 Task: Buy 5 Whisks from Cooking Utensils section under best seller category for shipping address: Jon Parker, 4213 Skips Lane, Phoenix, Arizona 85012, Cell Number 9285042162. Pay from credit card ending with 9757, CVV 798
Action: Mouse moved to (198, 97)
Screenshot: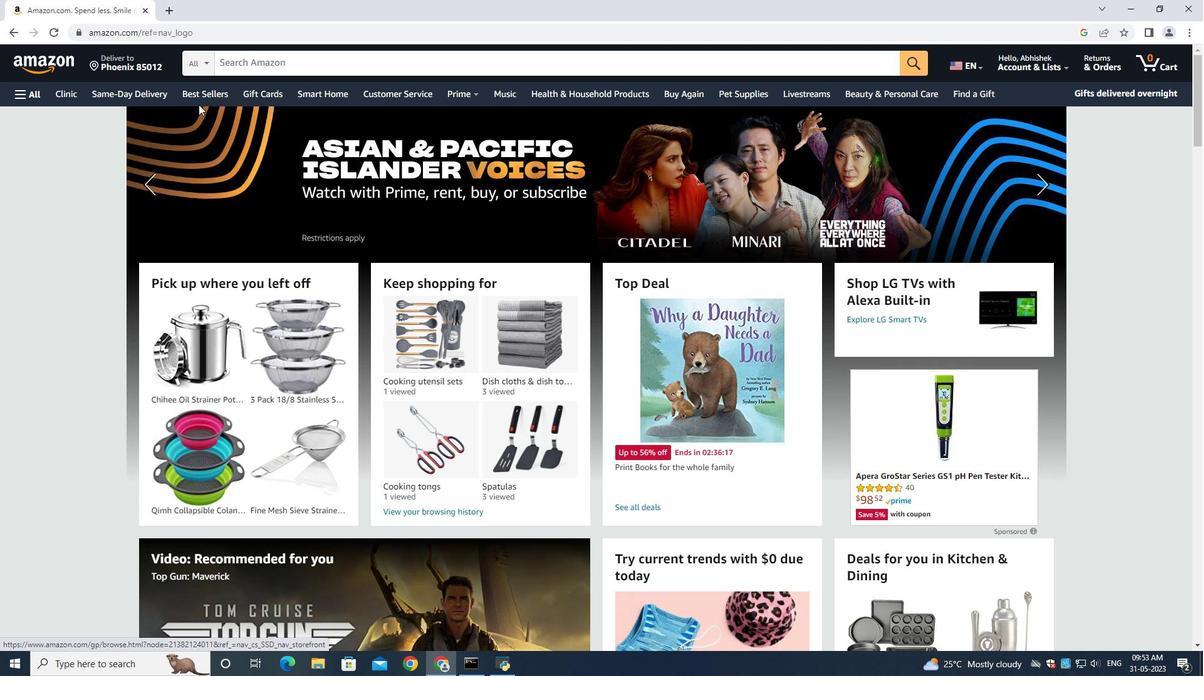 
Action: Mouse pressed left at (198, 97)
Screenshot: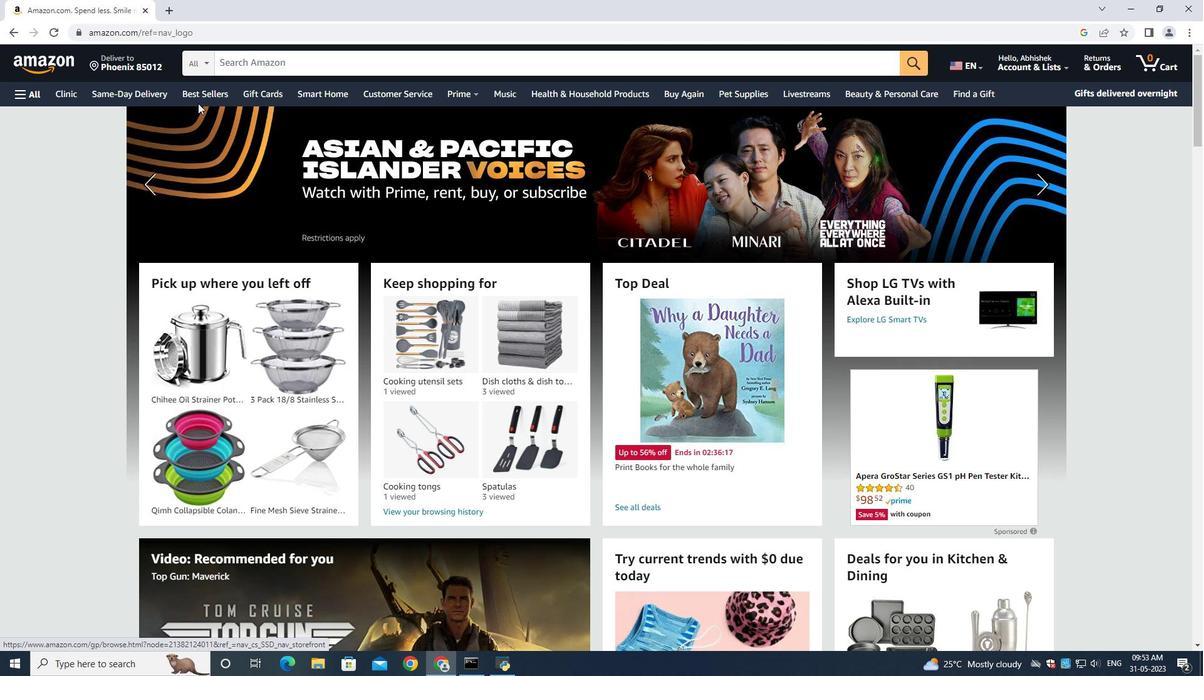 
Action: Mouse moved to (255, 64)
Screenshot: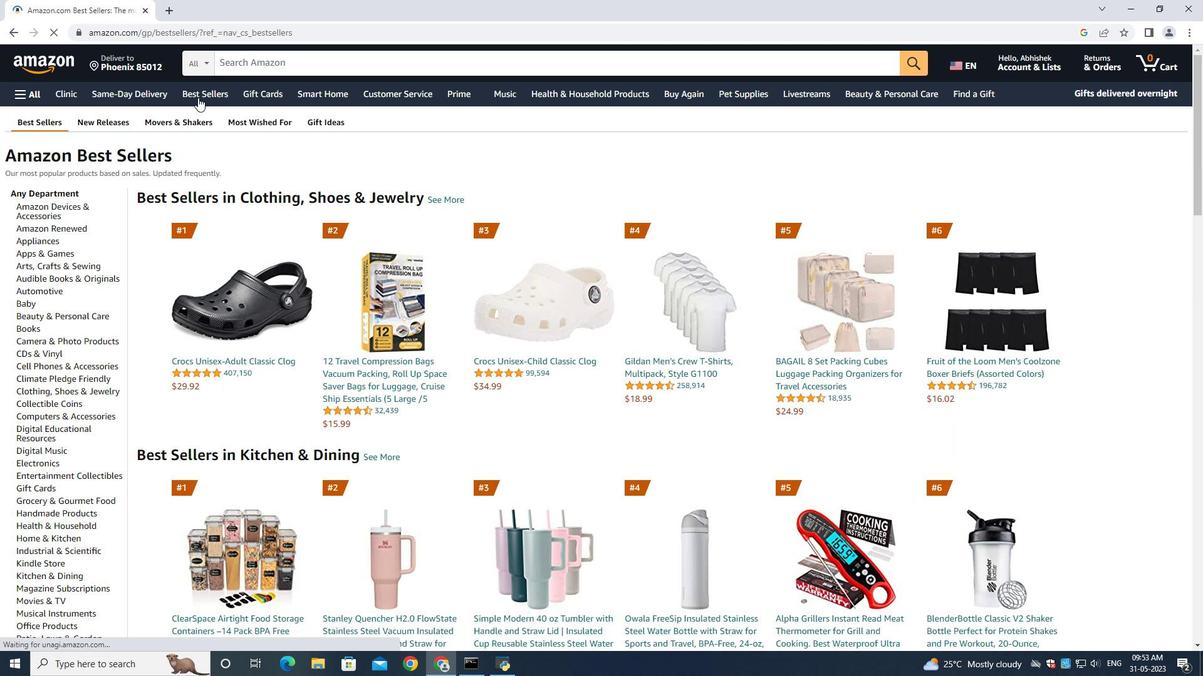 
Action: Mouse pressed left at (255, 64)
Screenshot: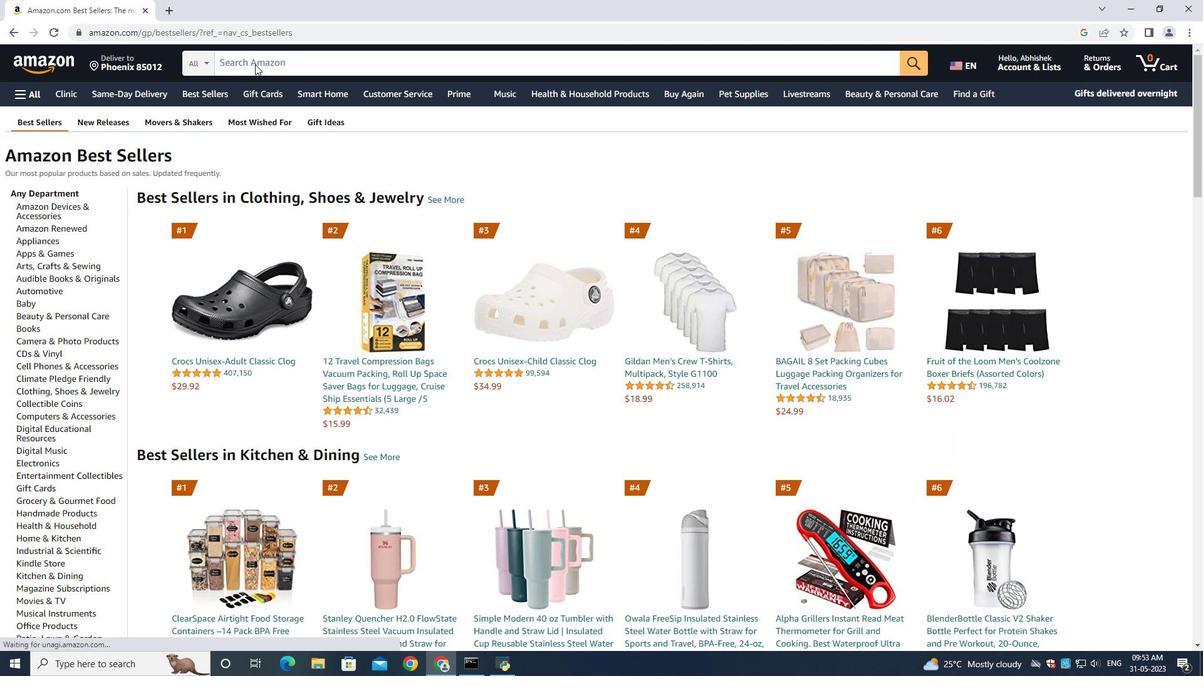 
Action: Key pressed <Key.shift>Whisks<Key.space><Key.shift><Key.enter>
Screenshot: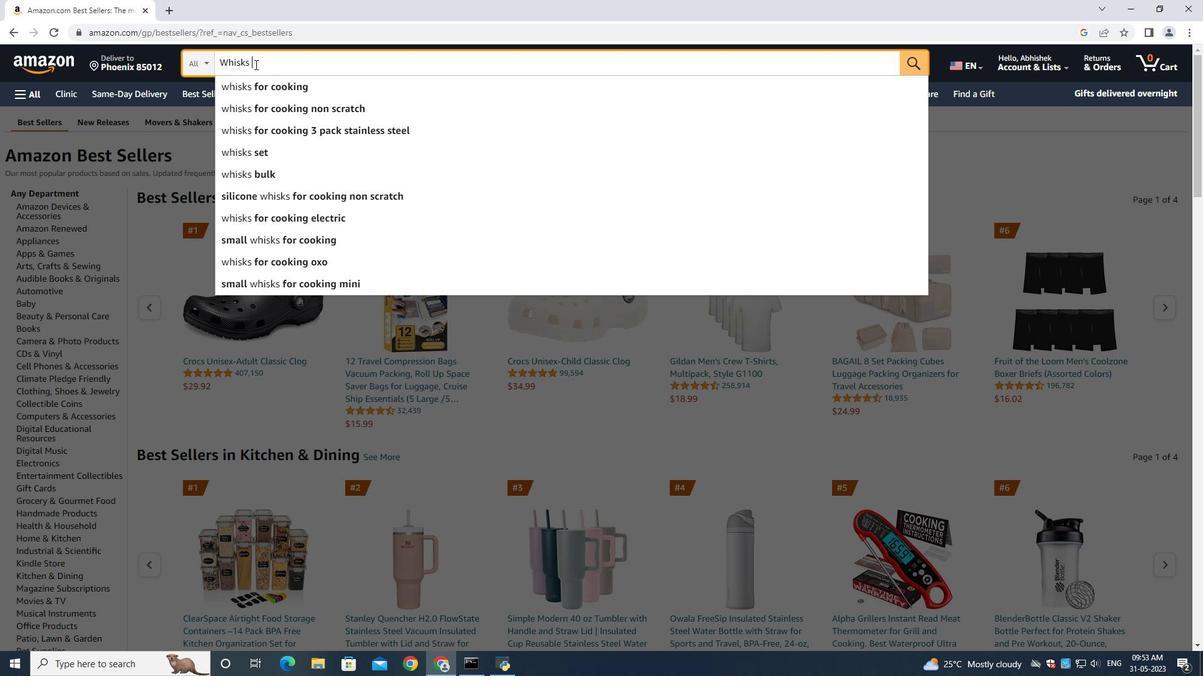 
Action: Mouse moved to (71, 293)
Screenshot: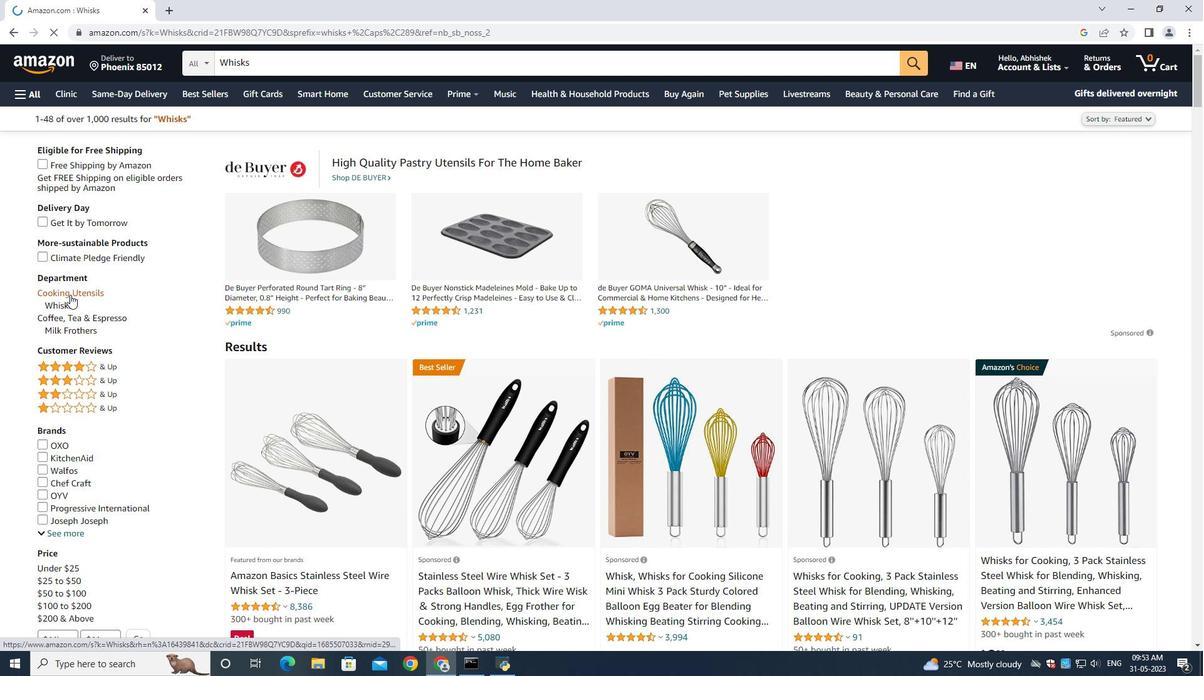 
Action: Mouse pressed left at (71, 293)
Screenshot: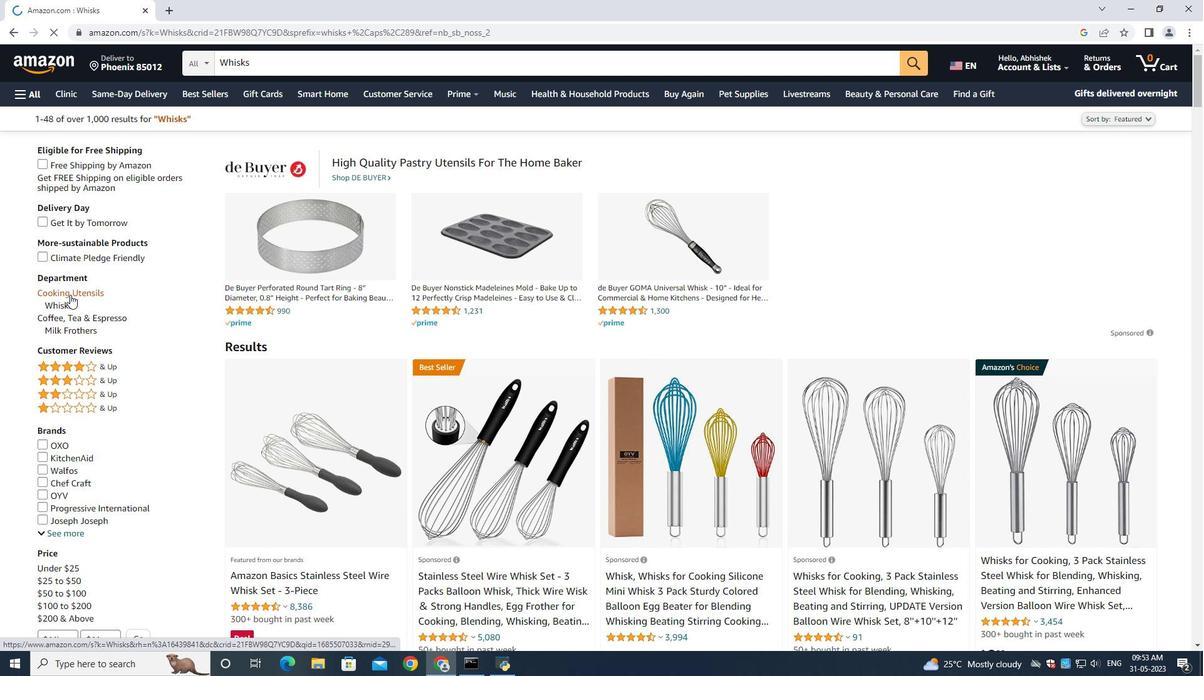 
Action: Mouse moved to (696, 444)
Screenshot: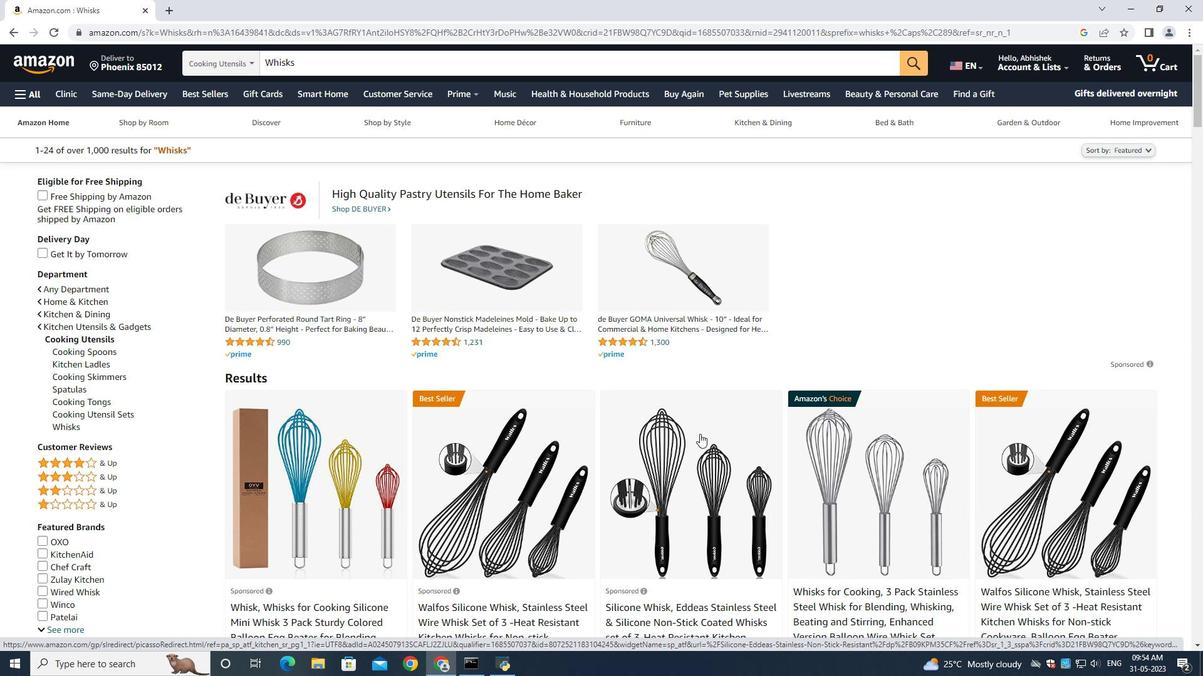 
Action: Mouse scrolled (696, 443) with delta (0, 0)
Screenshot: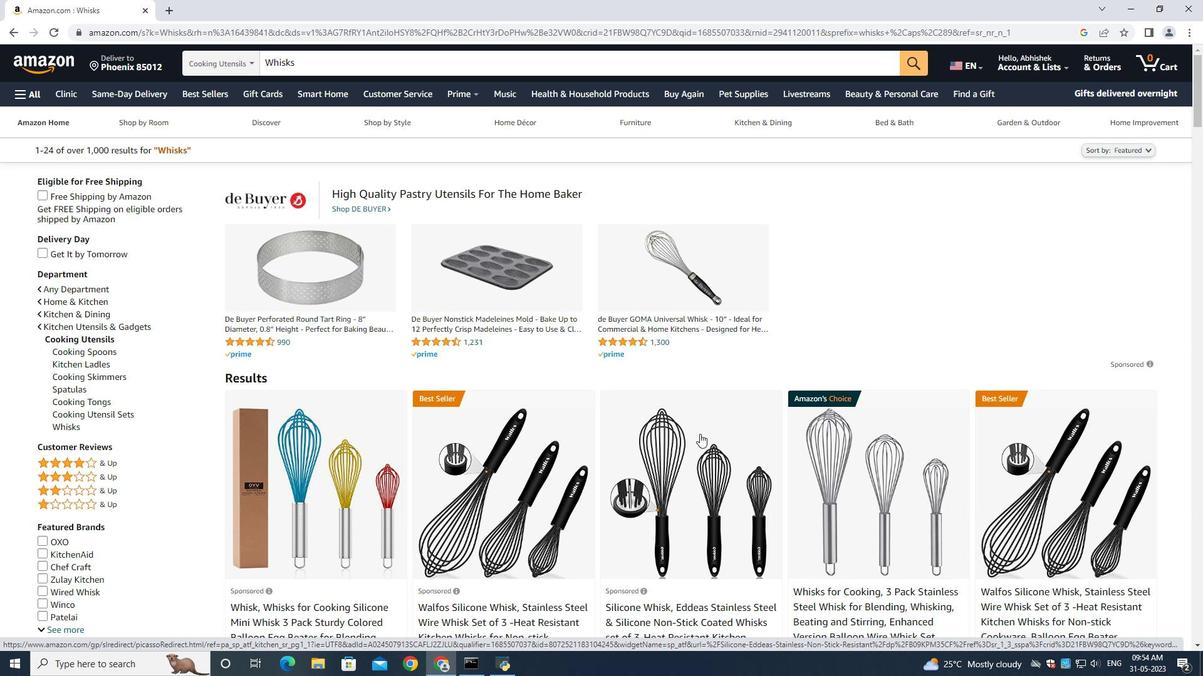 
Action: Mouse moved to (696, 444)
Screenshot: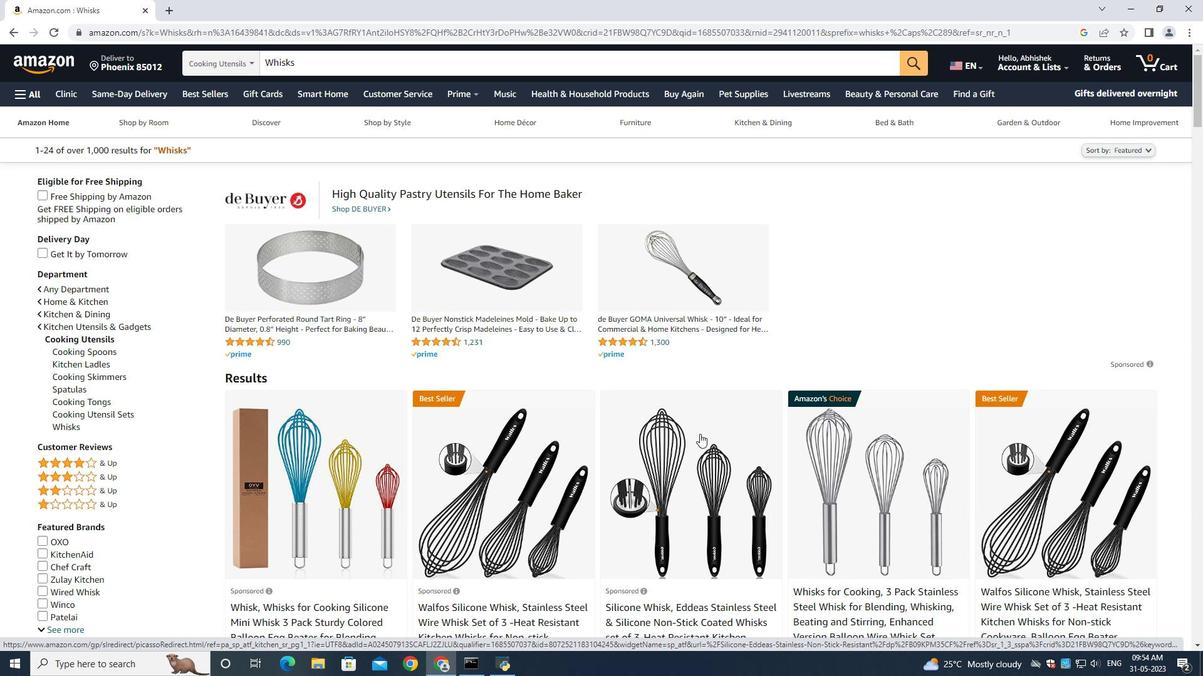 
Action: Mouse scrolled (696, 444) with delta (0, 0)
Screenshot: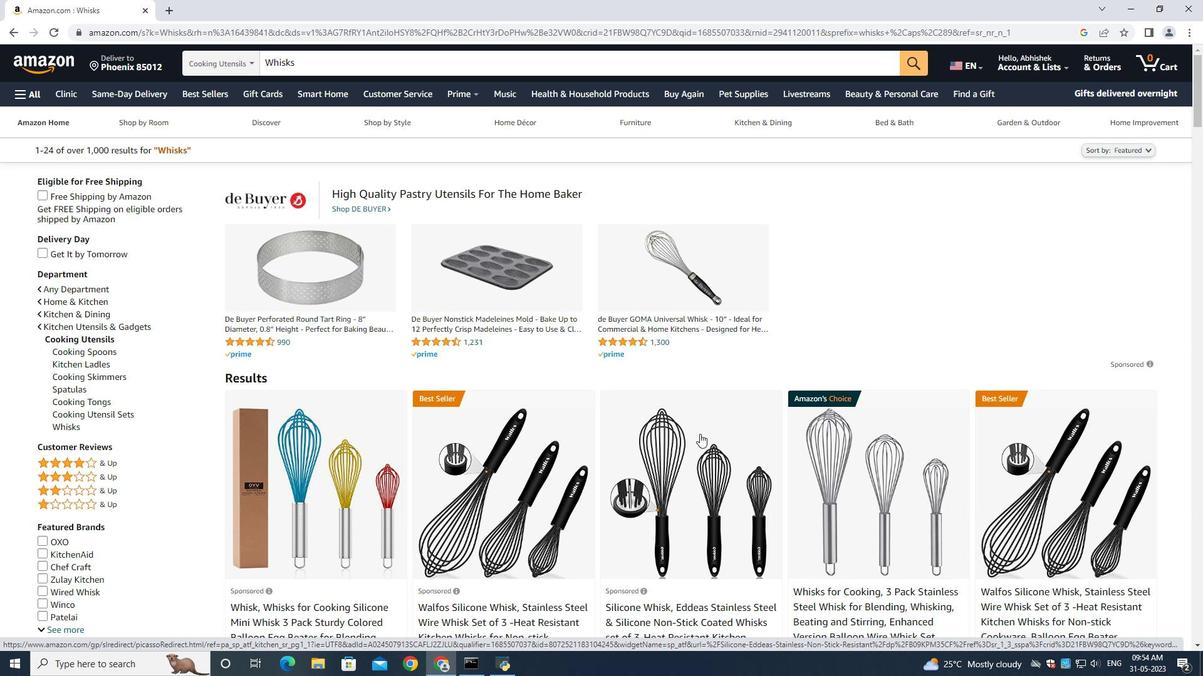
Action: Mouse scrolled (696, 444) with delta (0, 0)
Screenshot: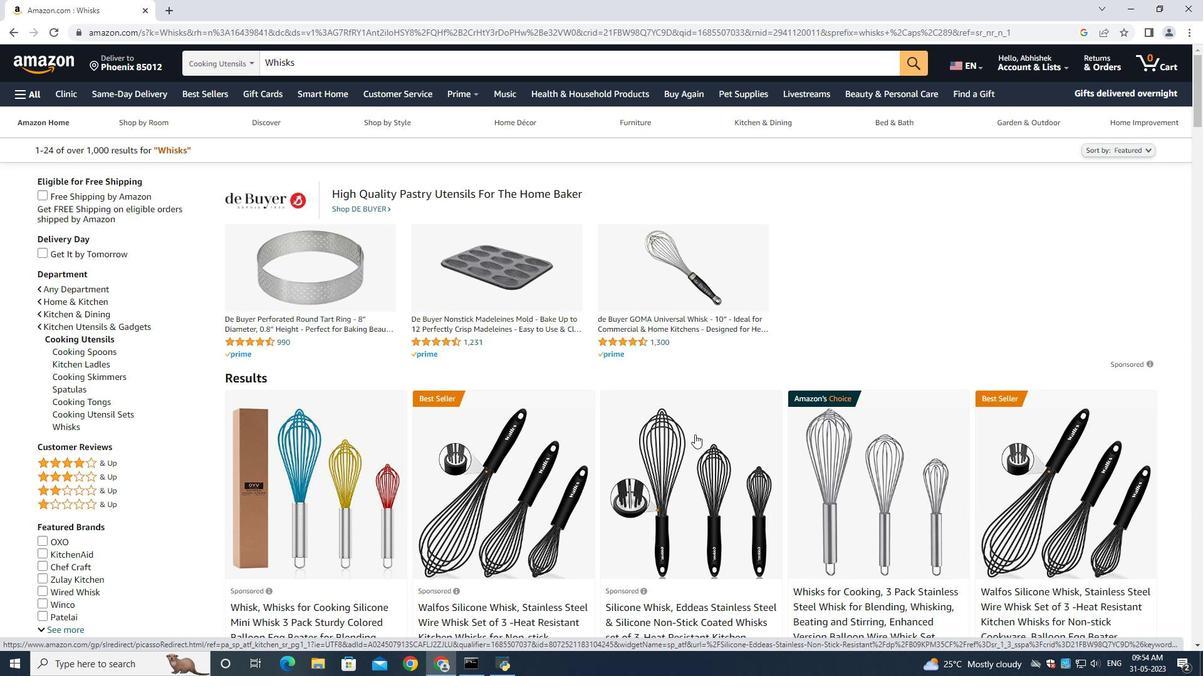 
Action: Mouse moved to (510, 447)
Screenshot: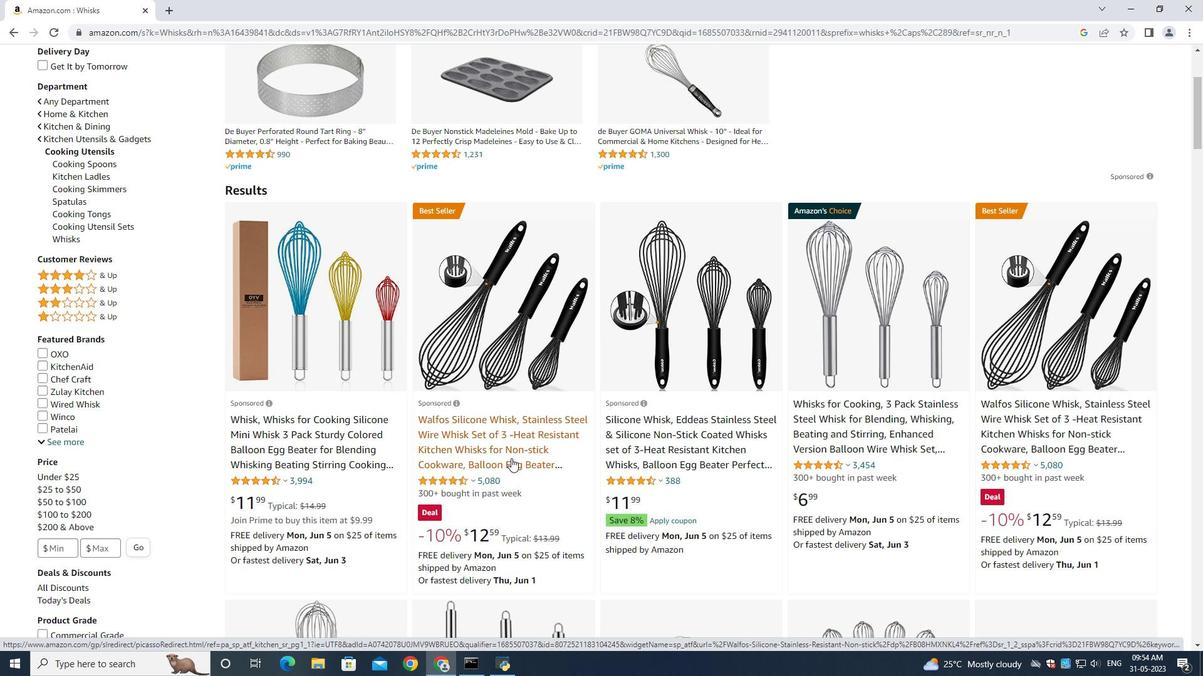 
Action: Mouse pressed left at (510, 447)
Screenshot: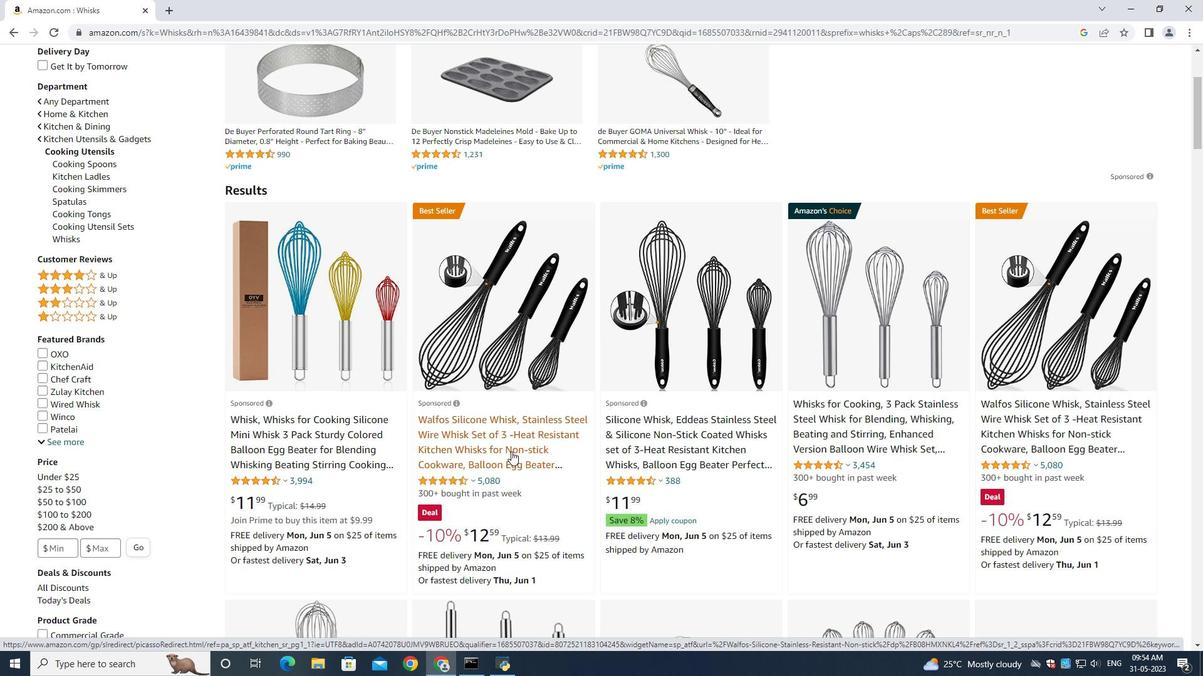 
Action: Mouse moved to (500, 436)
Screenshot: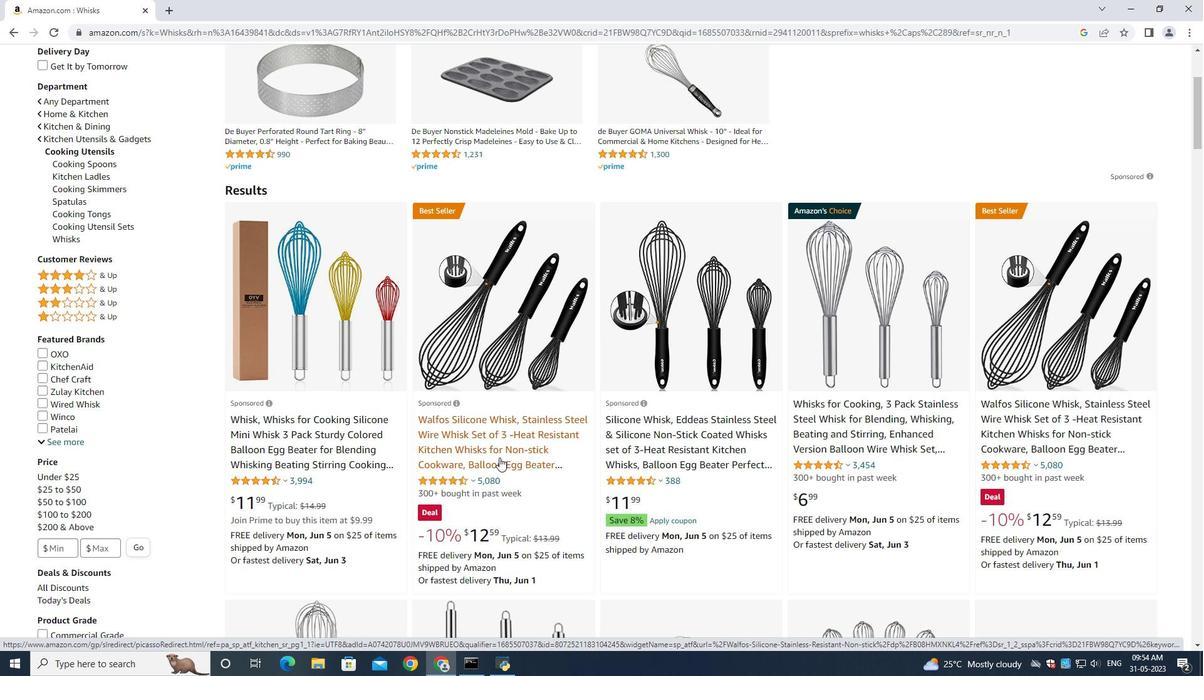 
Action: Mouse pressed left at (500, 436)
Screenshot: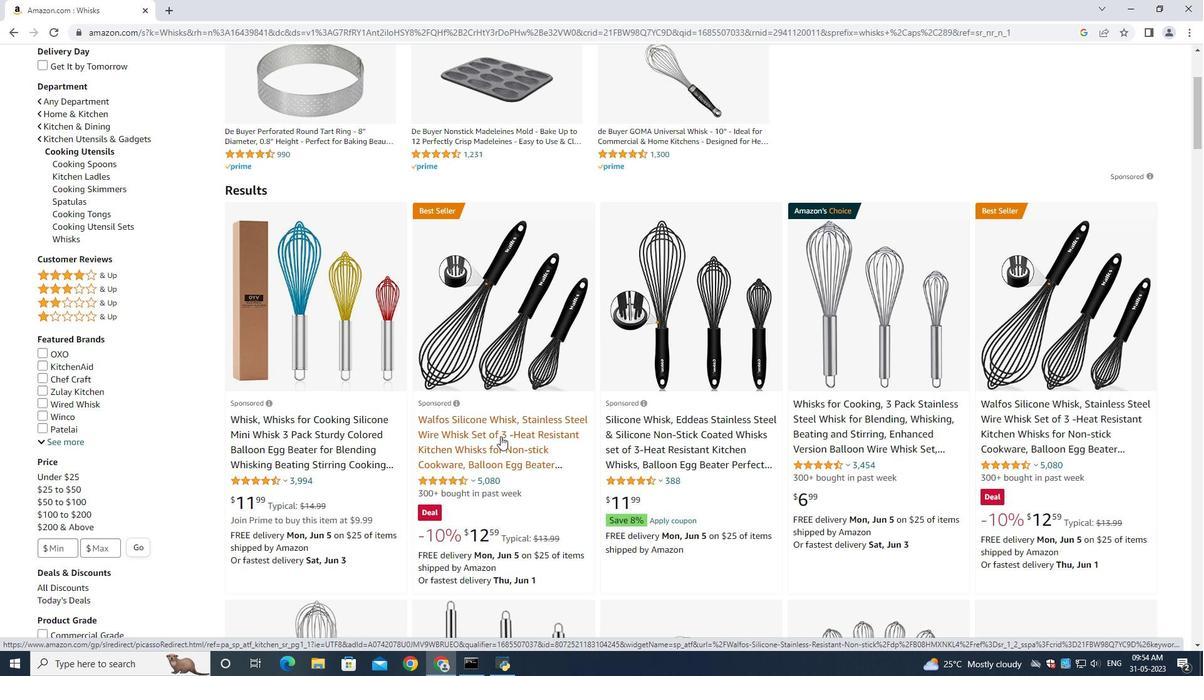 
Action: Mouse moved to (166, 544)
Screenshot: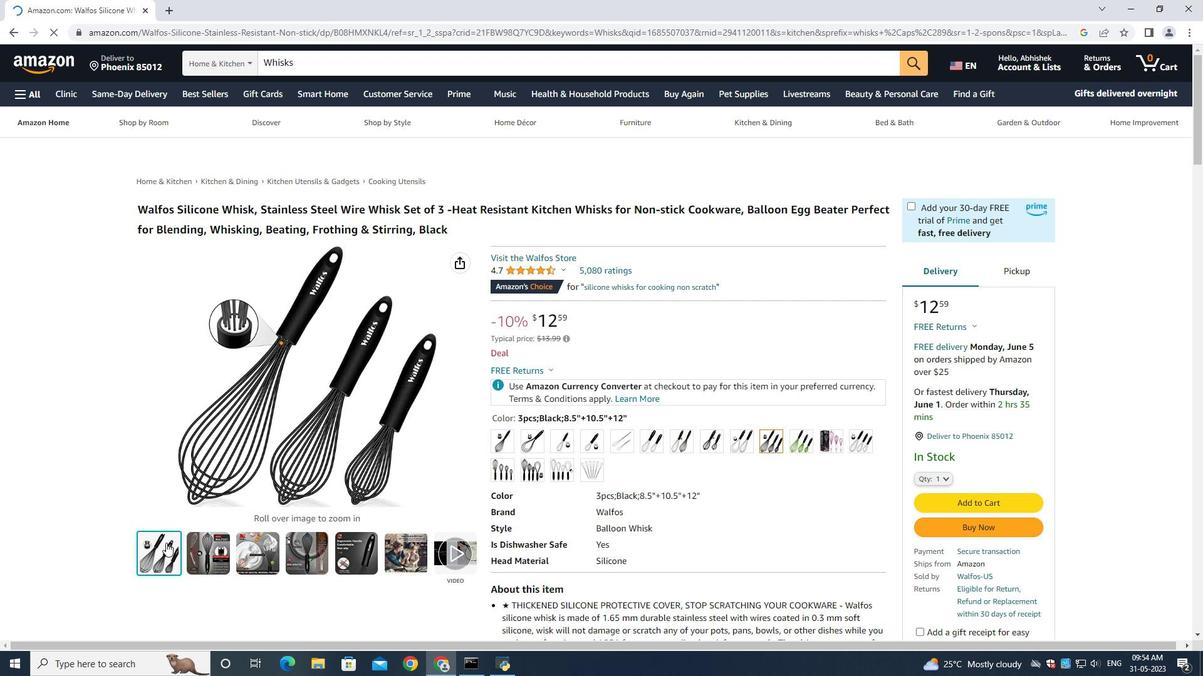 
Action: Mouse pressed left at (166, 544)
Screenshot: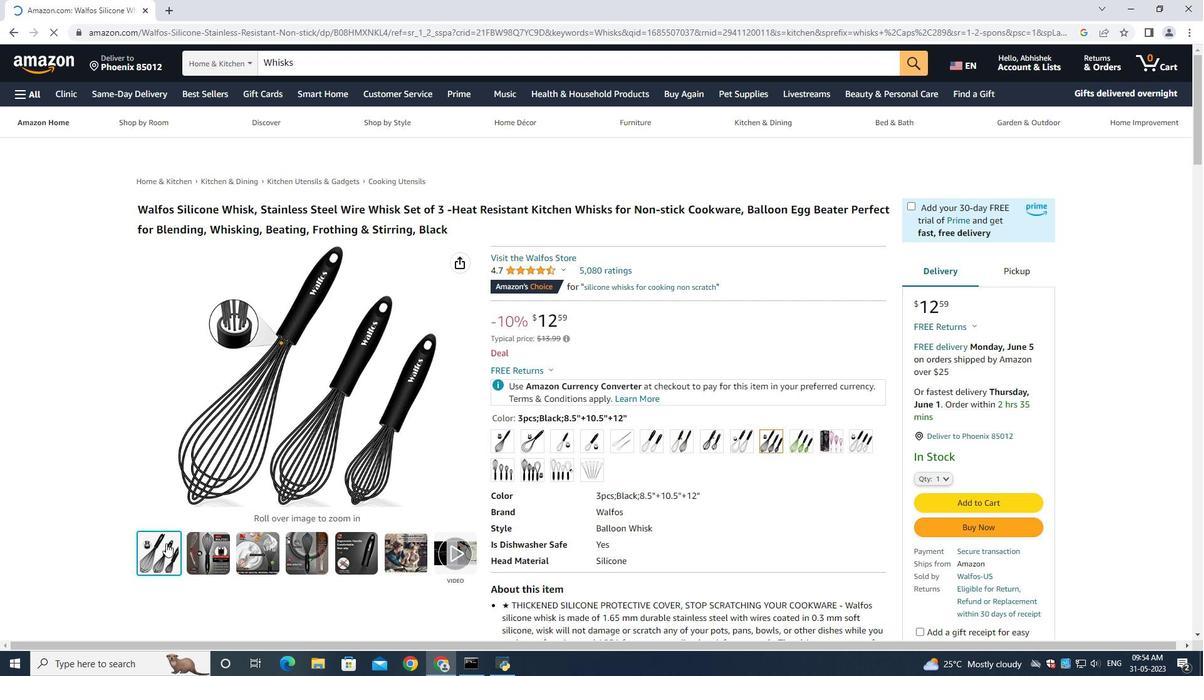 
Action: Mouse moved to (446, 557)
Screenshot: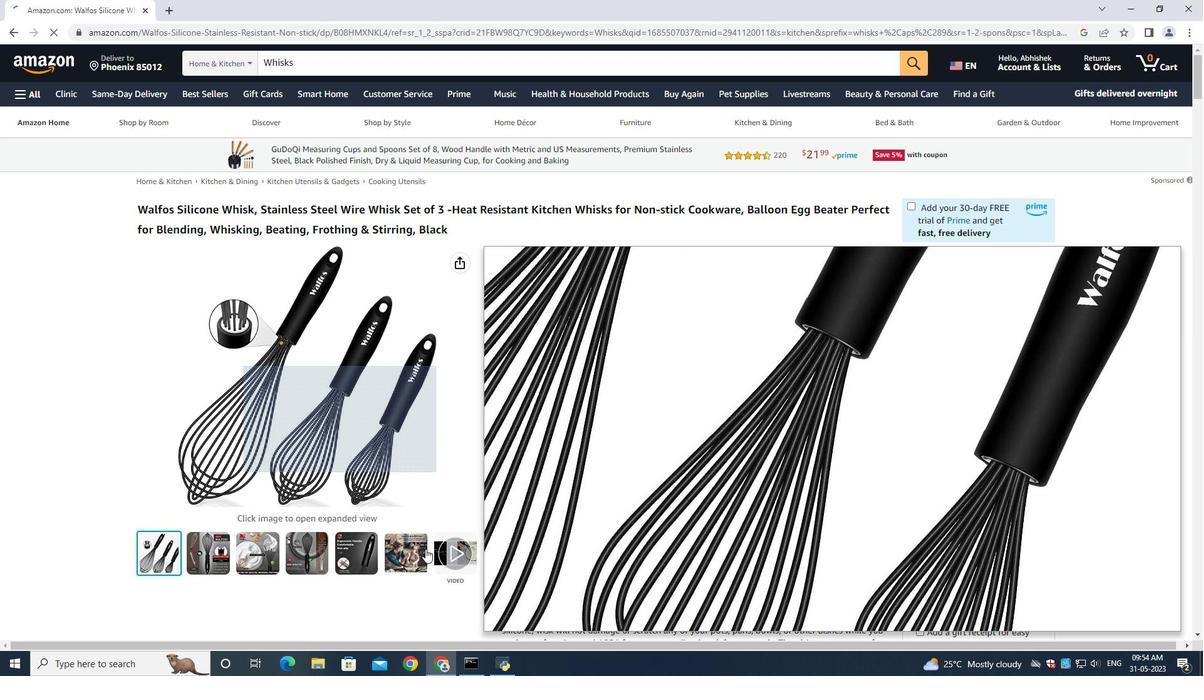 
Action: Mouse pressed left at (446, 557)
Screenshot: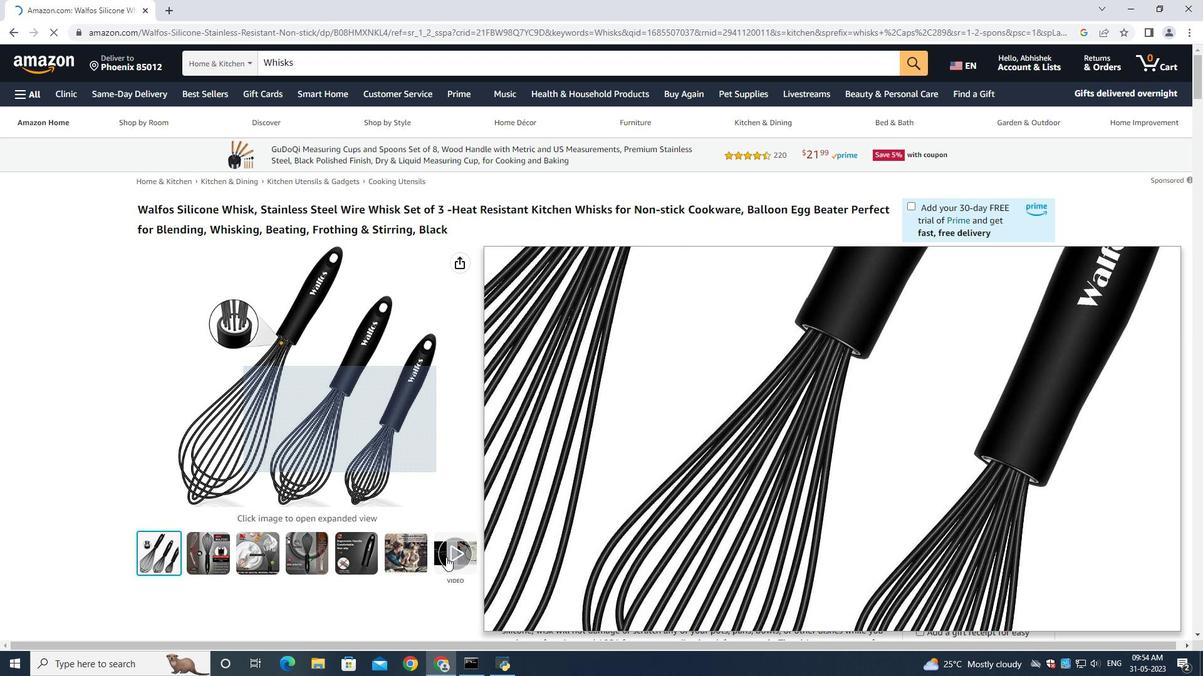 
Action: Mouse moved to (445, 406)
Screenshot: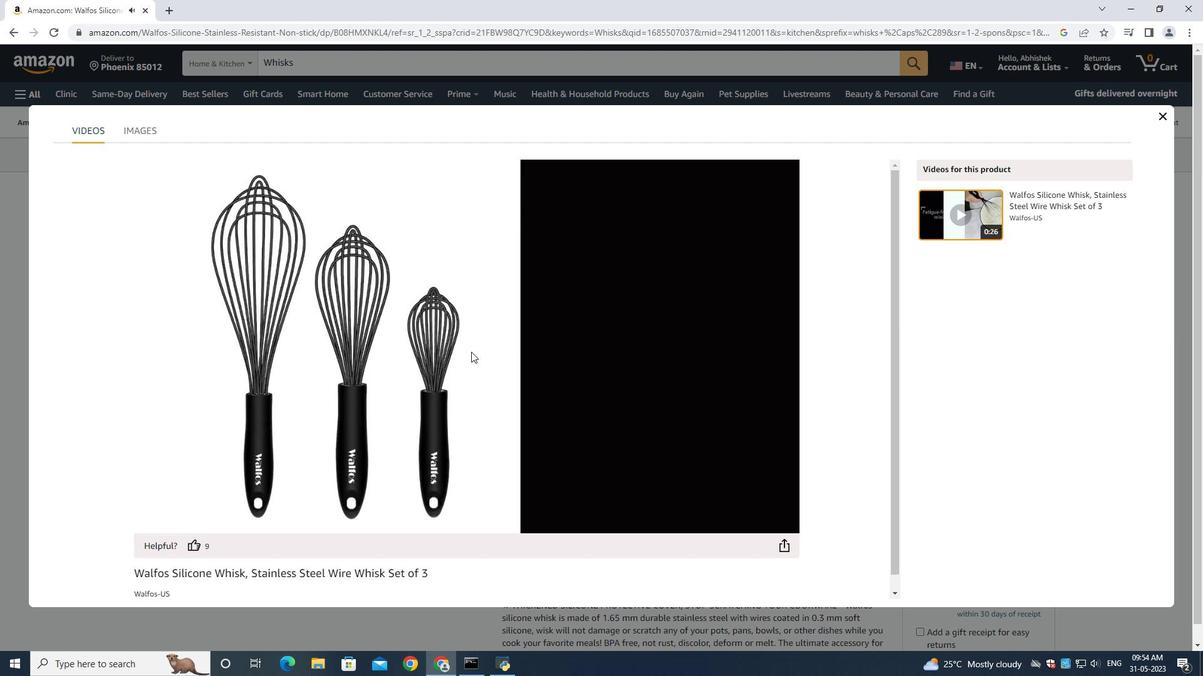 
Action: Mouse pressed left at (449, 392)
Screenshot: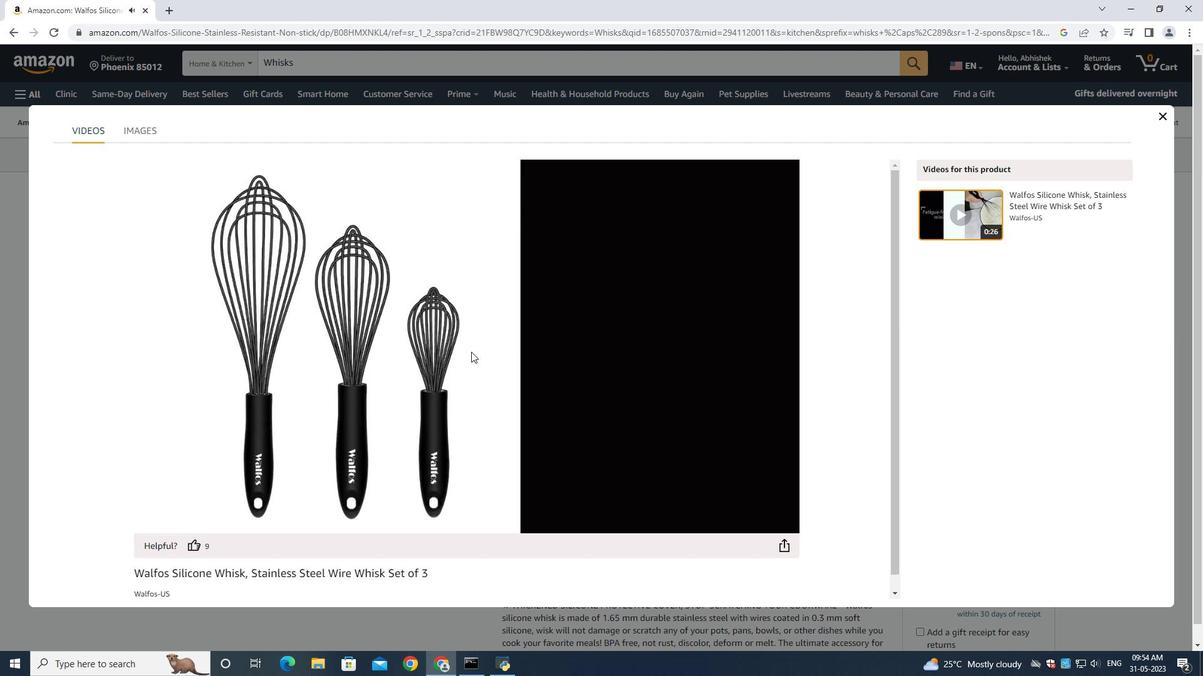 
Action: Mouse moved to (441, 416)
Screenshot: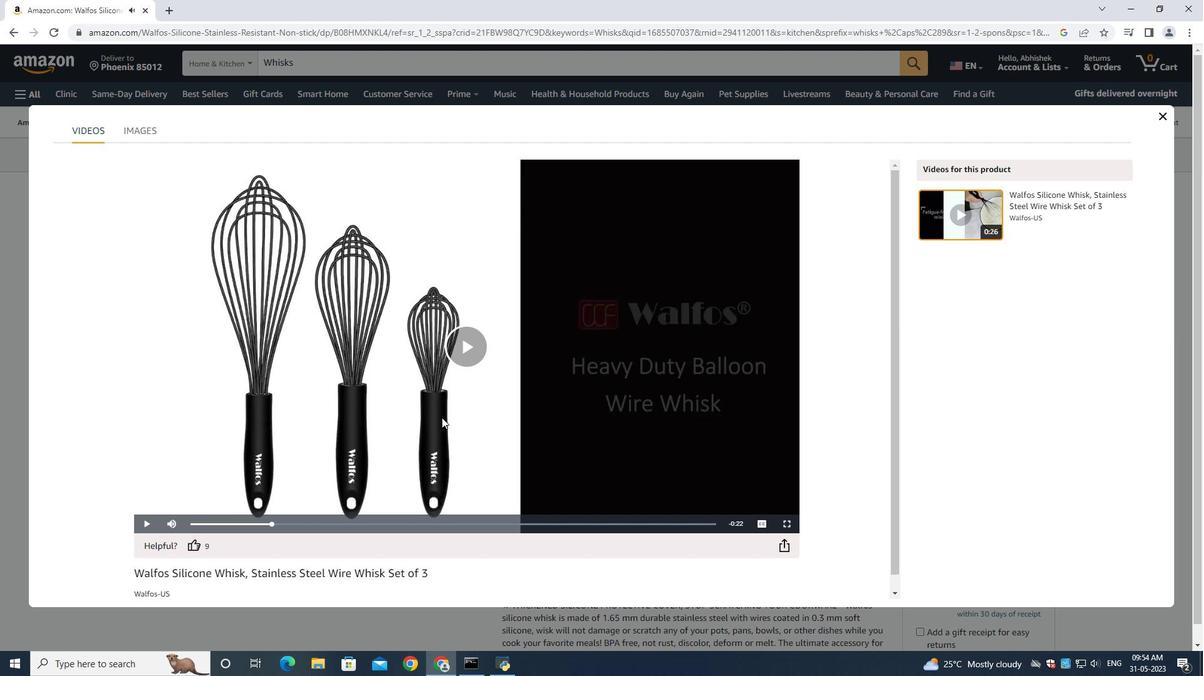 
Action: Mouse pressed left at (441, 416)
Screenshot: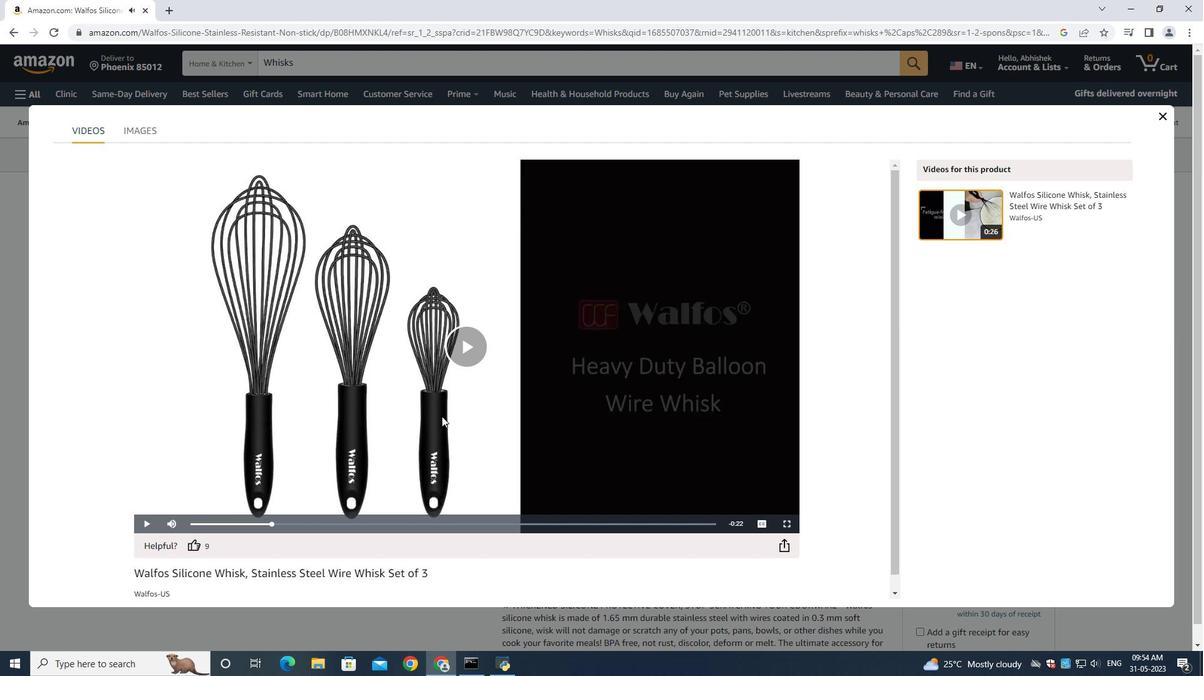 
Action: Mouse moved to (1164, 114)
Screenshot: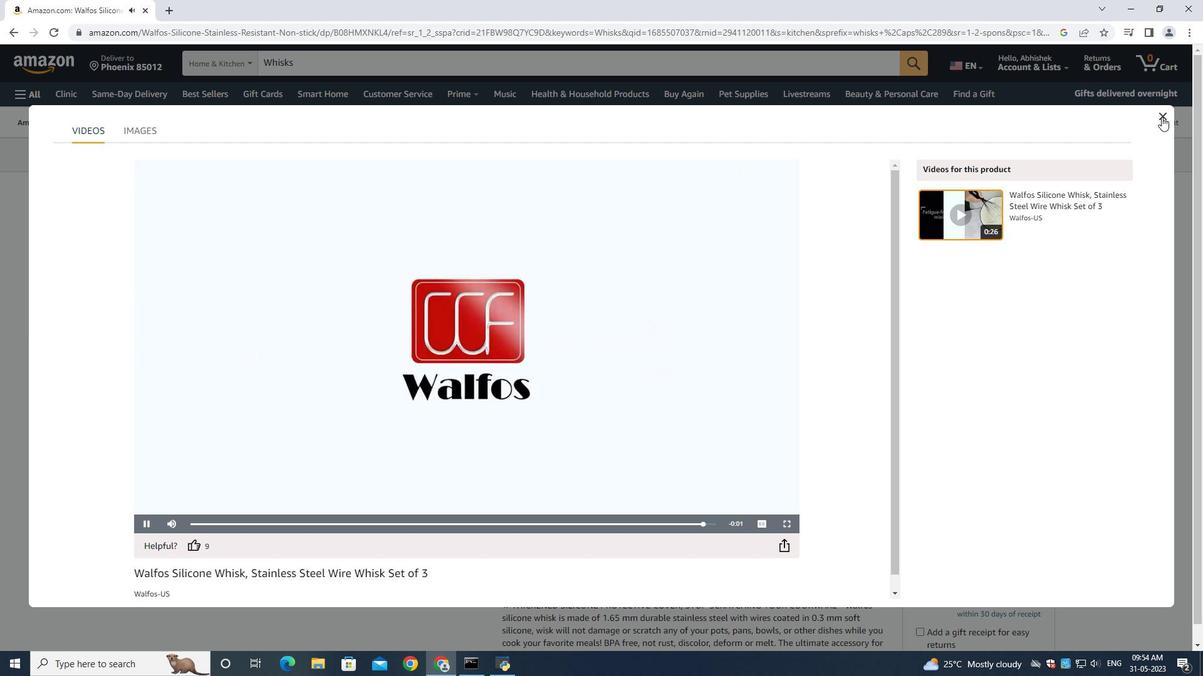 
Action: Mouse pressed left at (1164, 114)
Screenshot: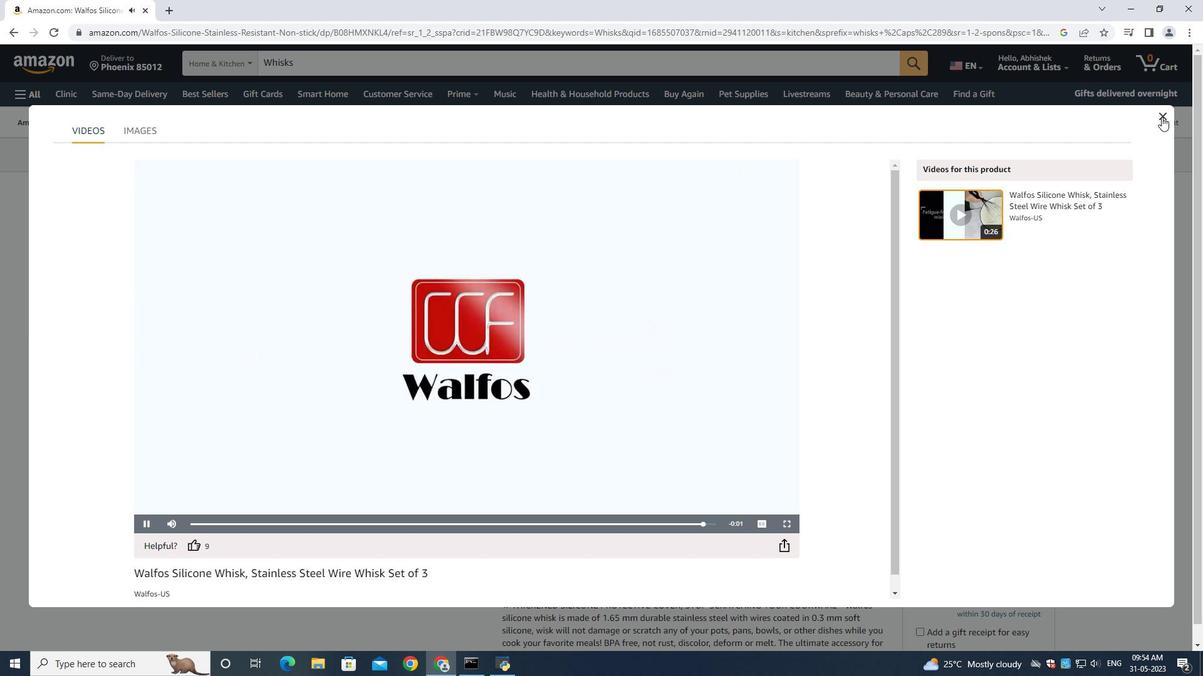 
Action: Mouse moved to (928, 482)
Screenshot: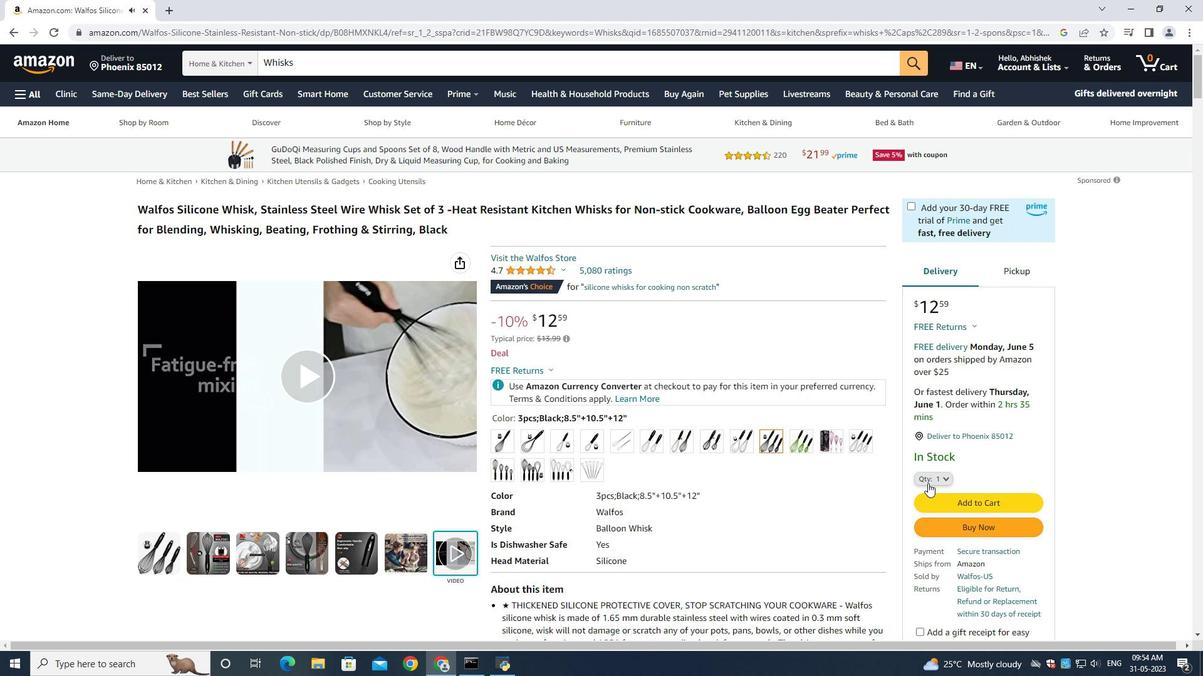 
Action: Mouse pressed left at (928, 482)
Screenshot: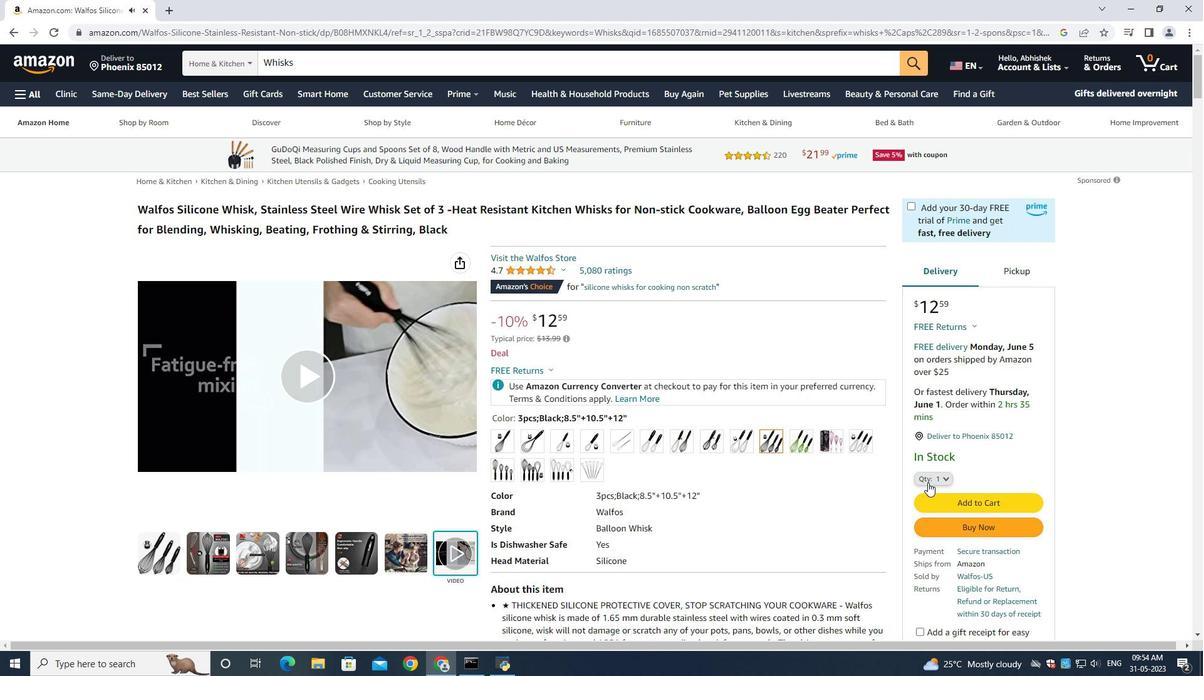 
Action: Mouse moved to (926, 138)
Screenshot: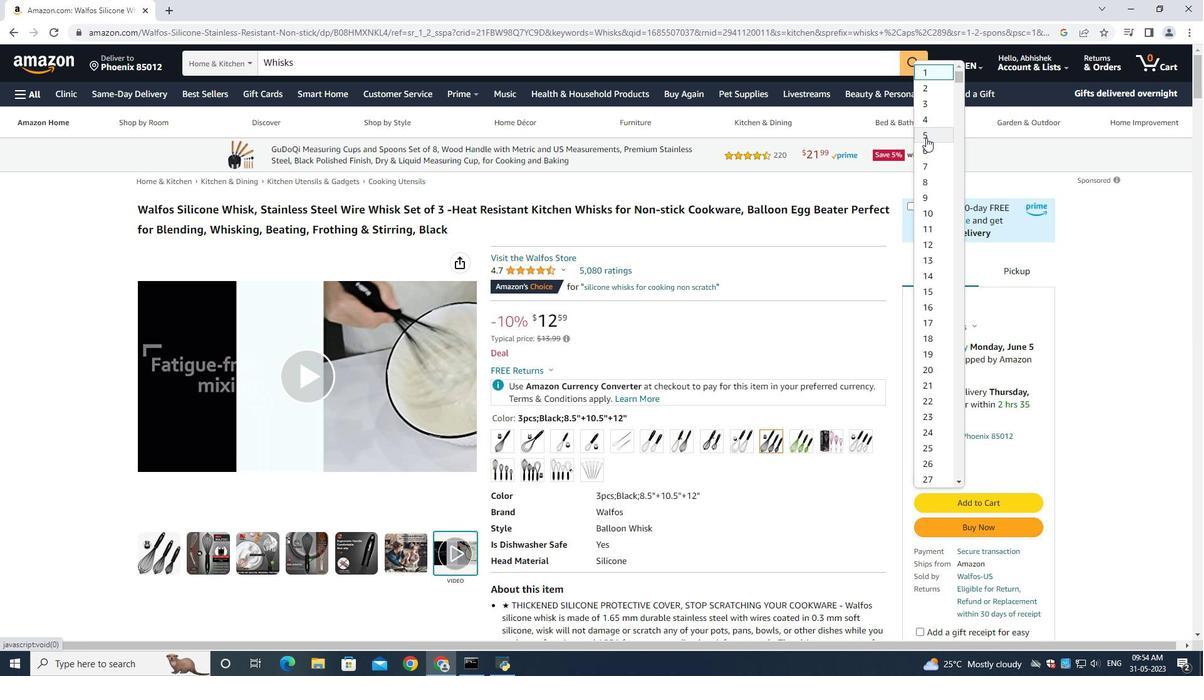 
Action: Mouse pressed left at (926, 138)
Screenshot: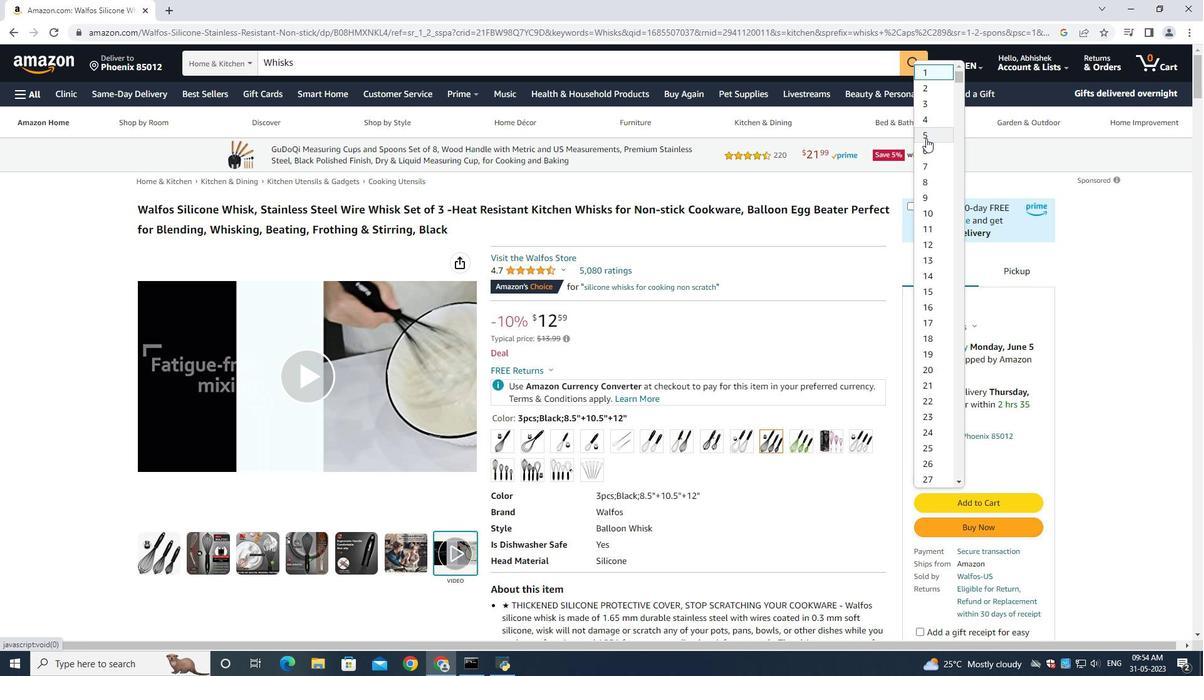 
Action: Mouse moved to (972, 502)
Screenshot: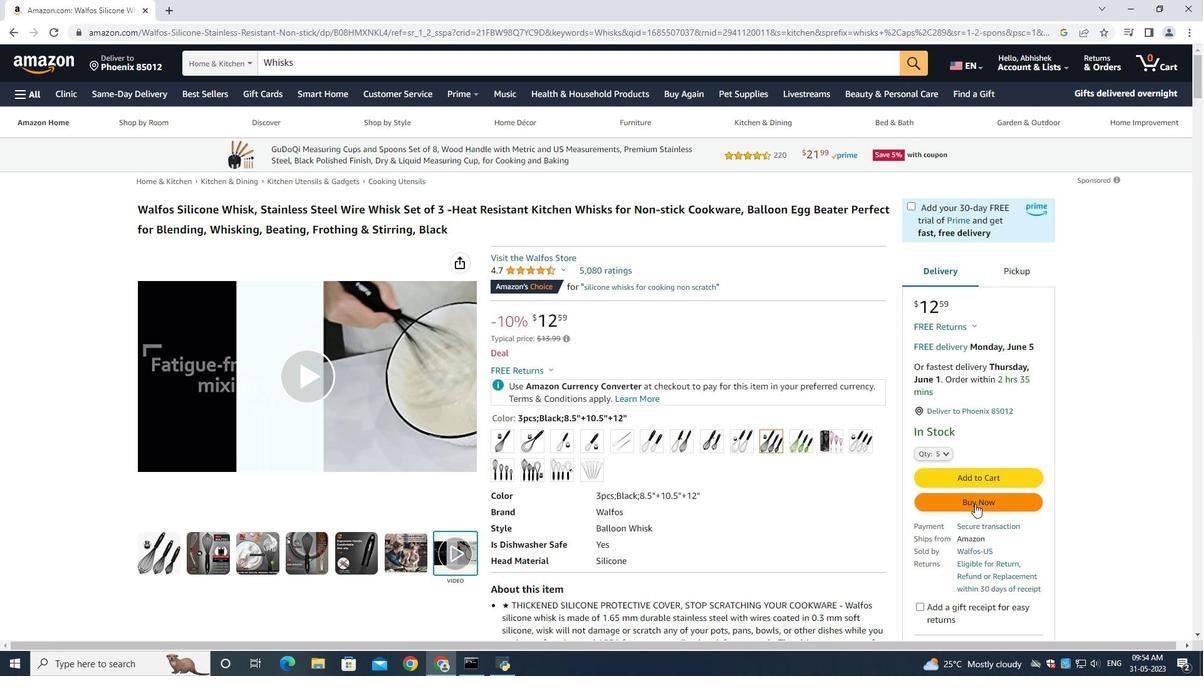 
Action: Mouse pressed left at (972, 502)
Screenshot: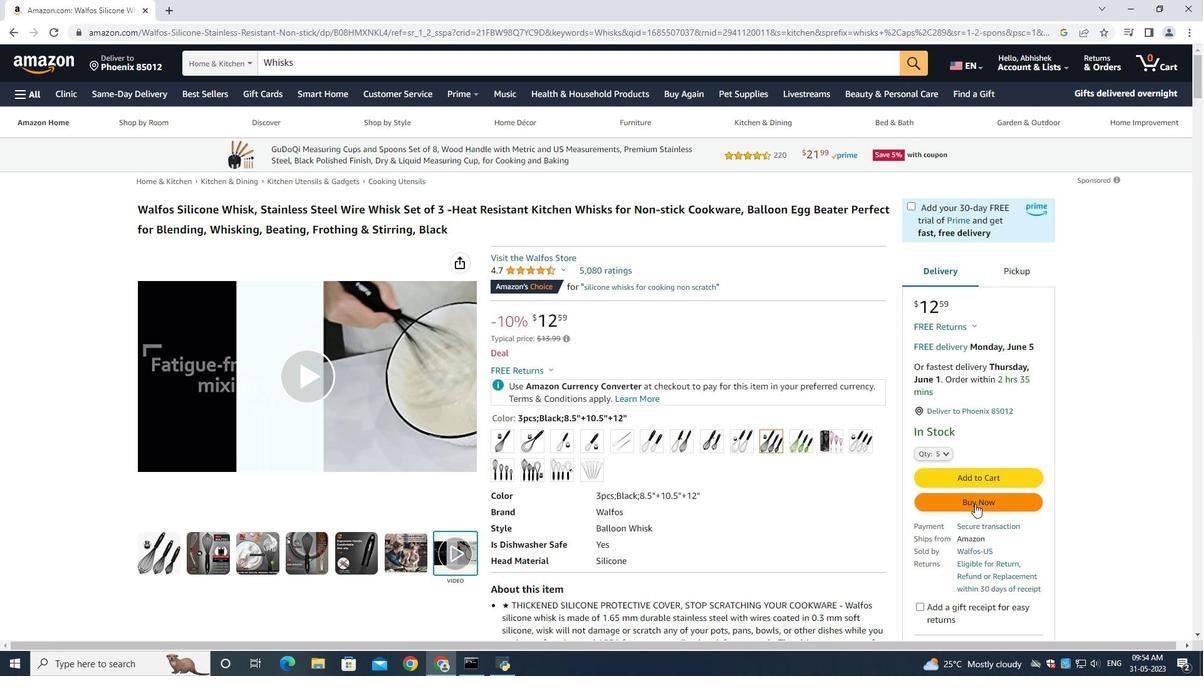 
Action: Mouse moved to (536, 414)
Screenshot: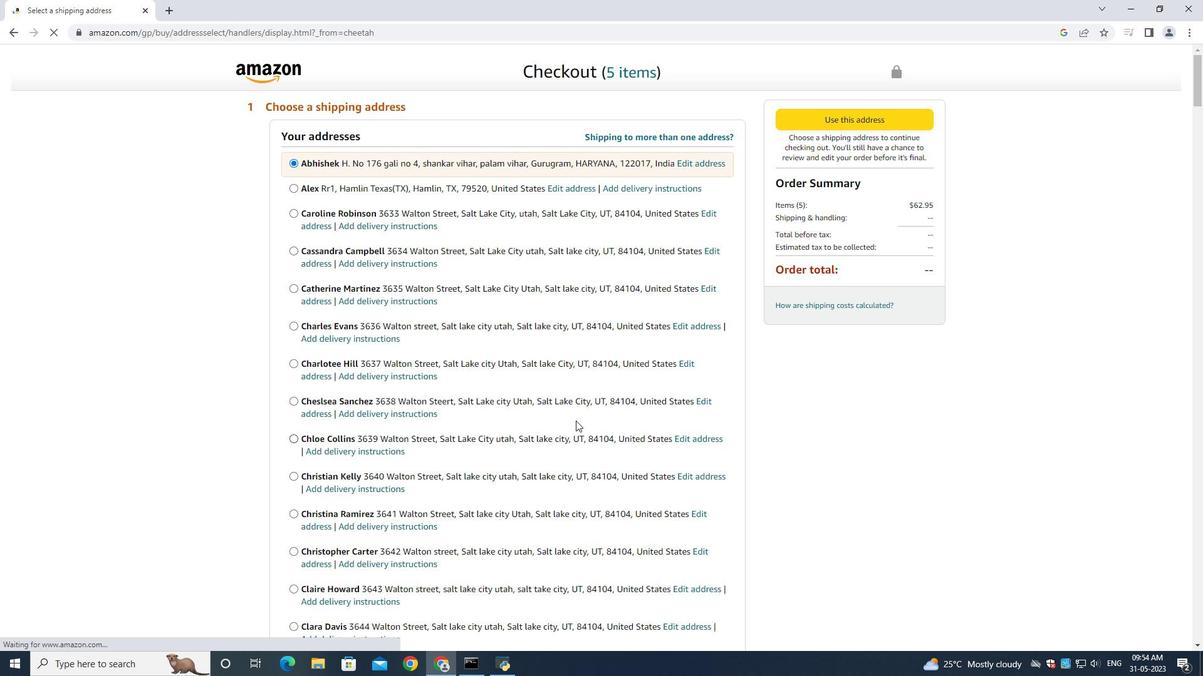 
Action: Mouse scrolled (536, 413) with delta (0, 0)
Screenshot: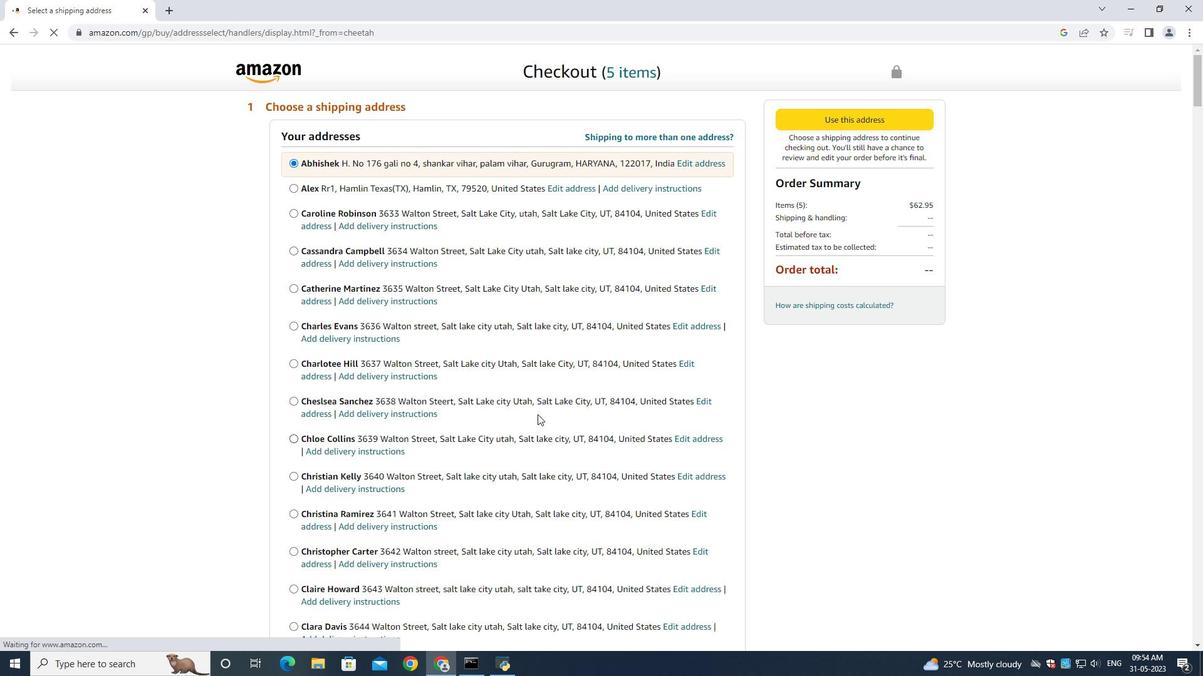 
Action: Mouse moved to (535, 414)
Screenshot: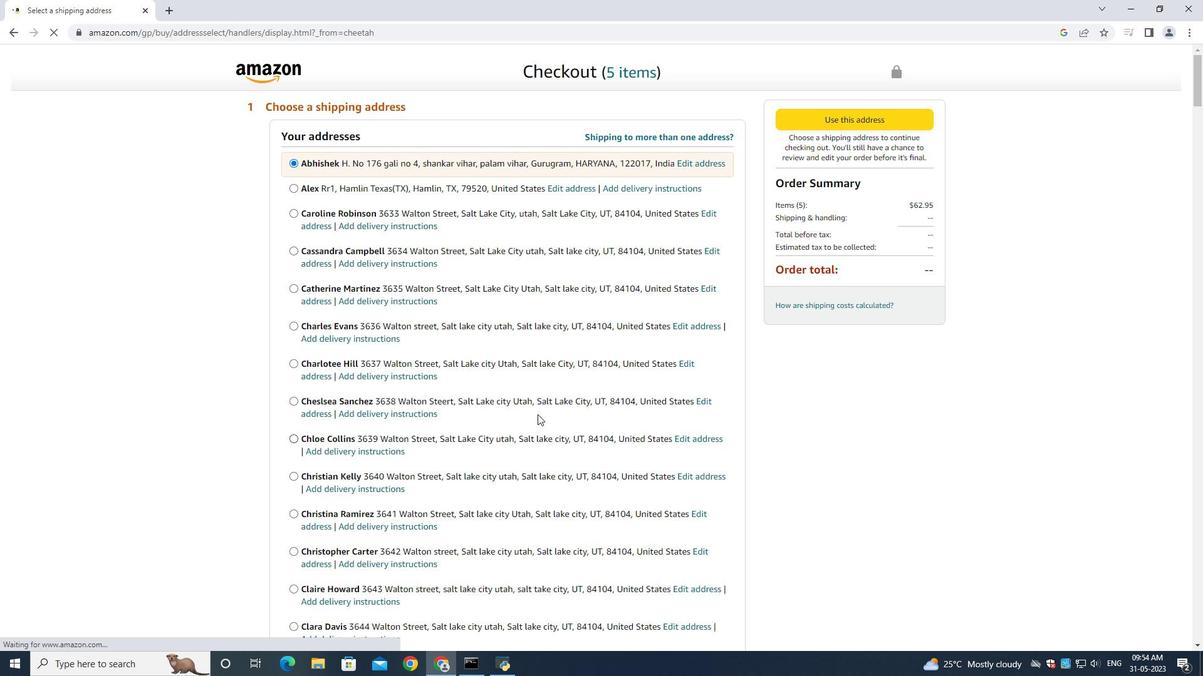
Action: Mouse scrolled (535, 413) with delta (0, 0)
Screenshot: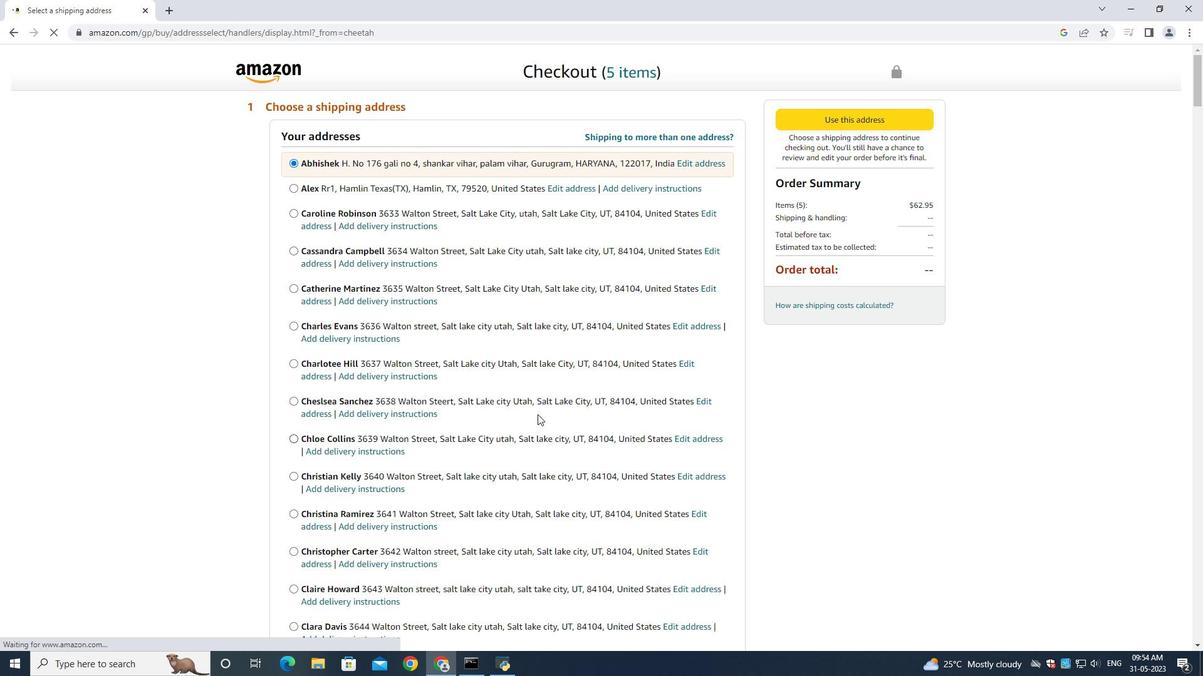 
Action: Mouse scrolled (535, 414) with delta (0, 0)
Screenshot: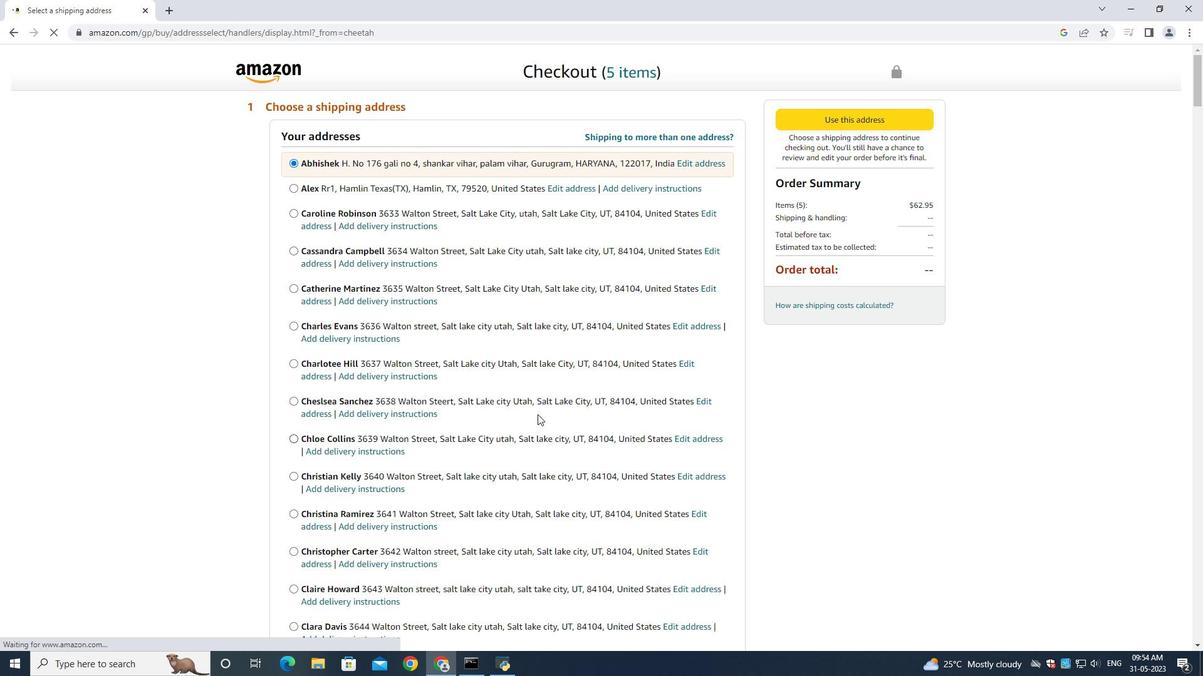 
Action: Mouse scrolled (535, 414) with delta (0, 0)
Screenshot: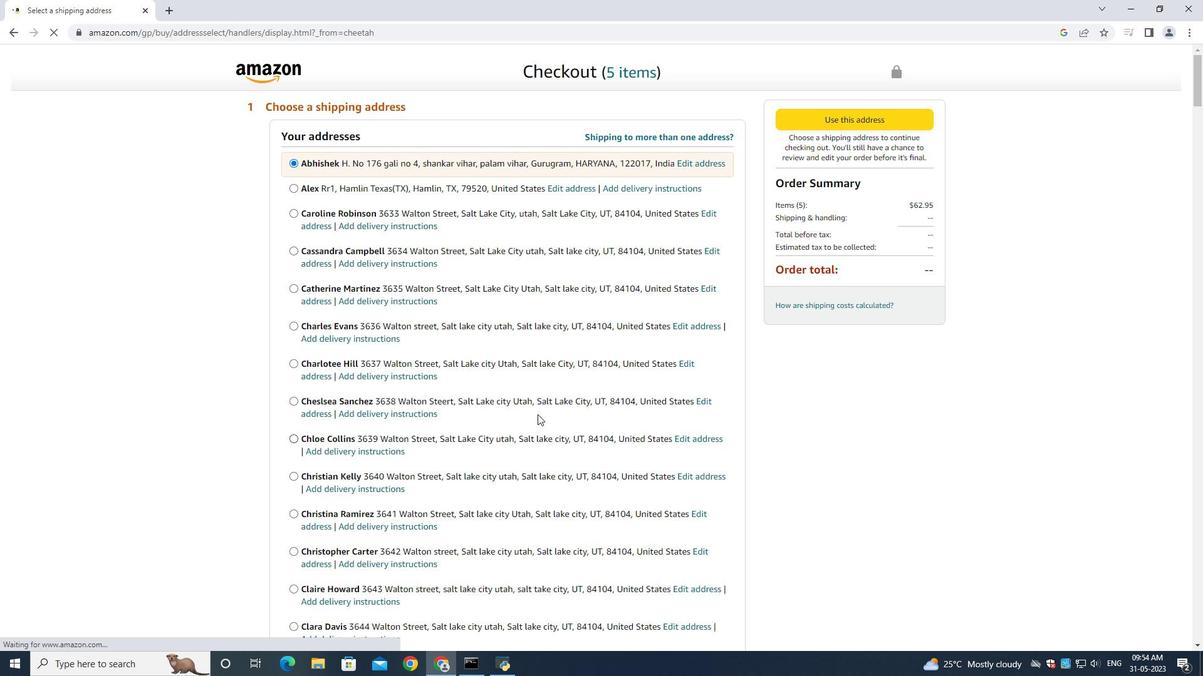 
Action: Mouse scrolled (535, 414) with delta (0, 0)
Screenshot: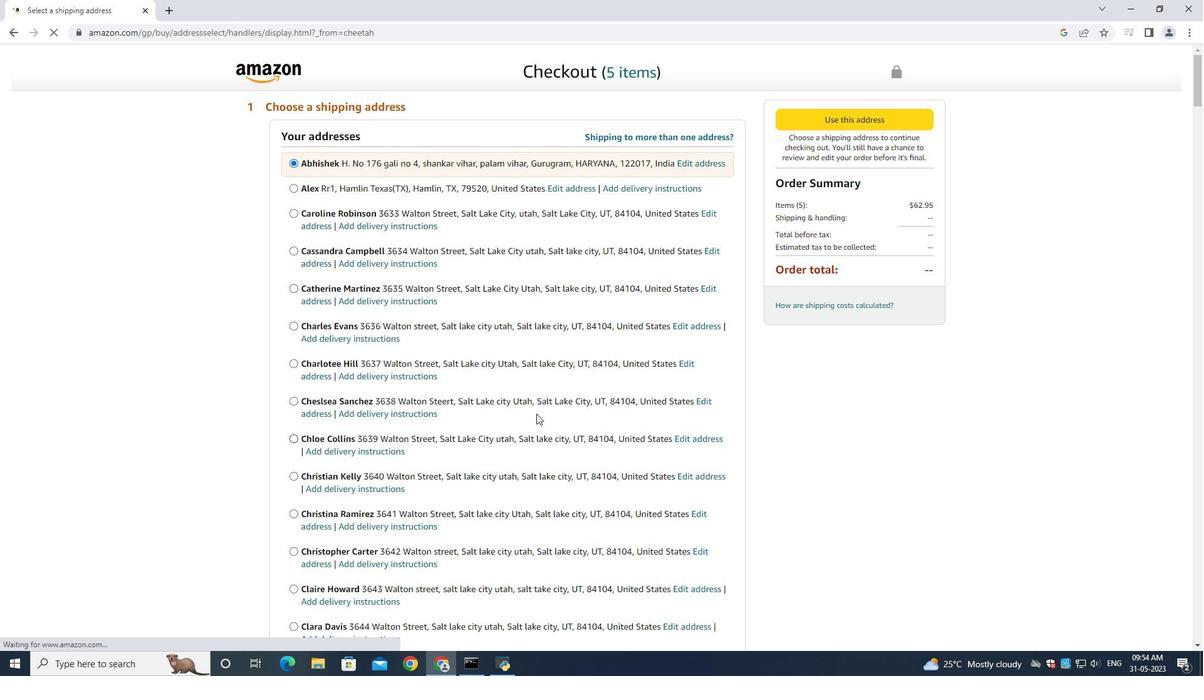
Action: Mouse scrolled (535, 414) with delta (0, 0)
Screenshot: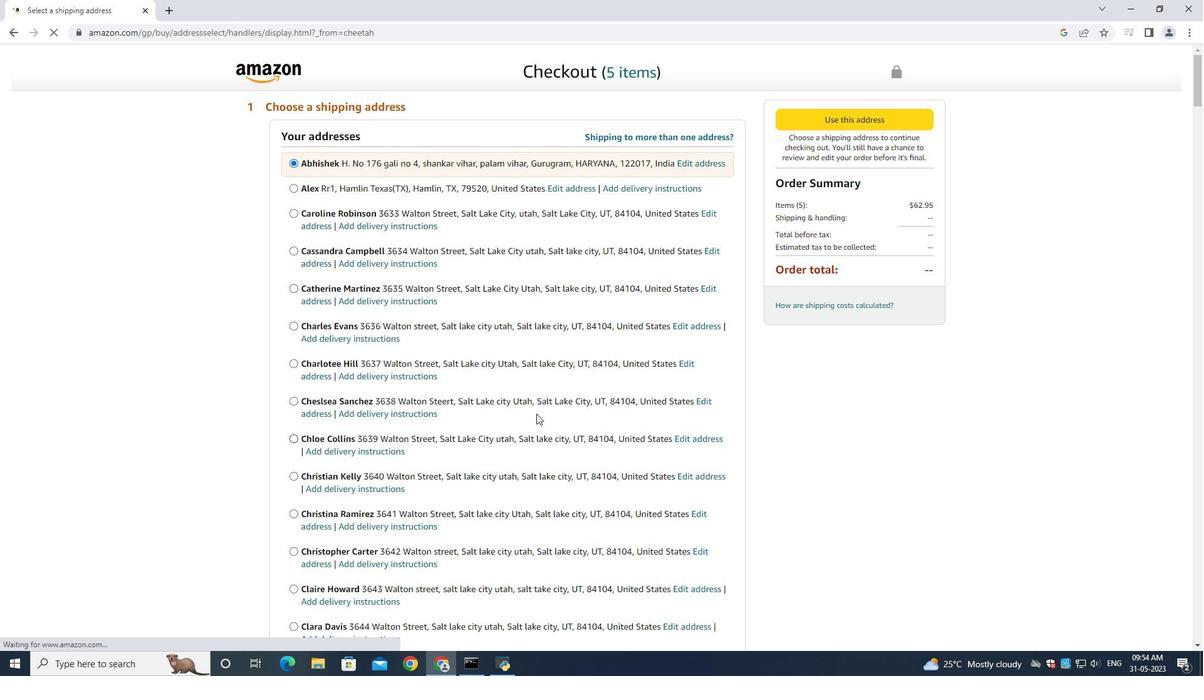 
Action: Mouse moved to (535, 414)
Screenshot: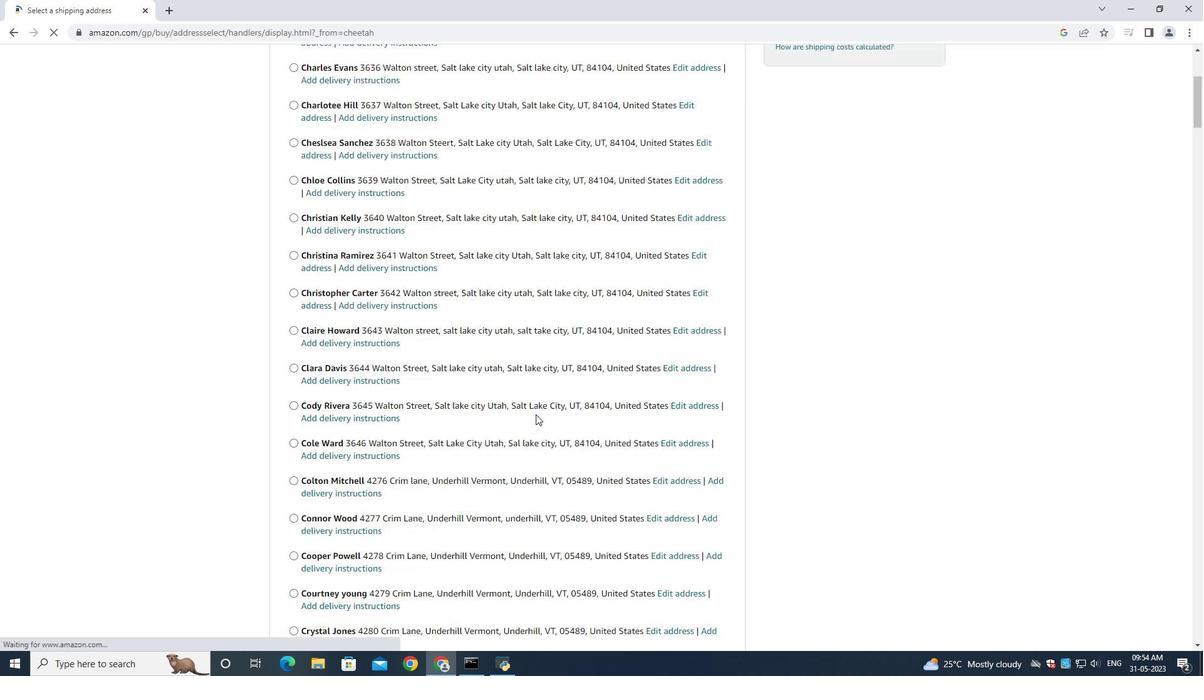 
Action: Mouse scrolled (535, 414) with delta (0, 0)
Screenshot: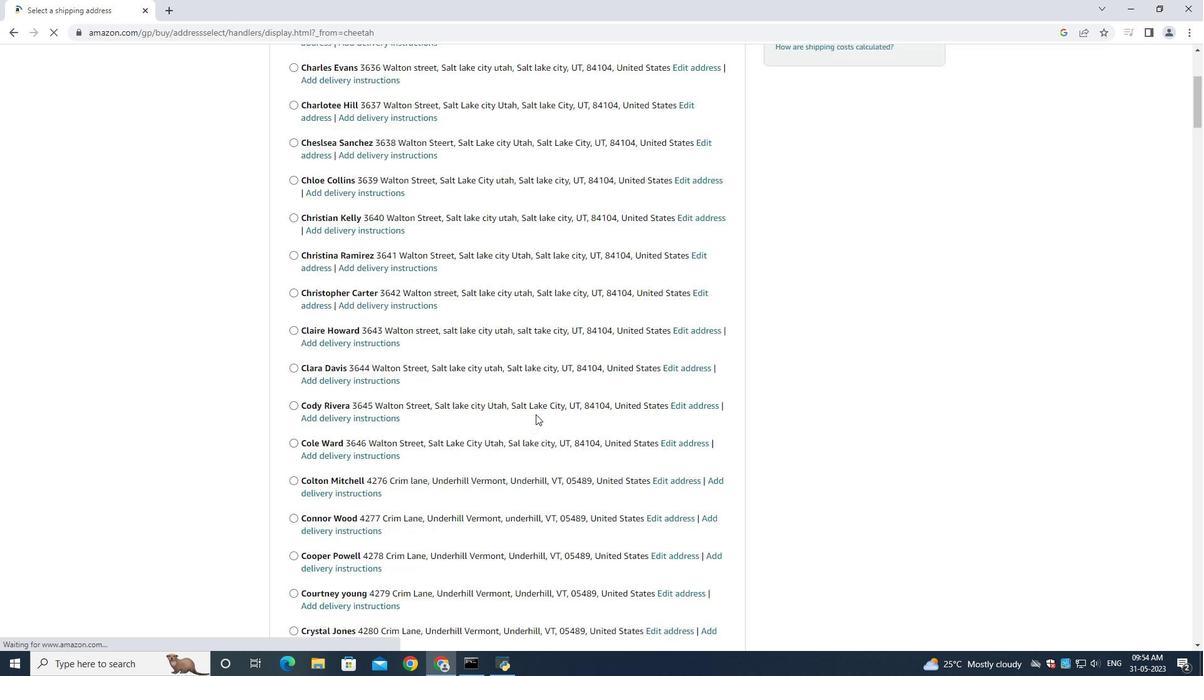 
Action: Mouse scrolled (535, 414) with delta (0, 0)
Screenshot: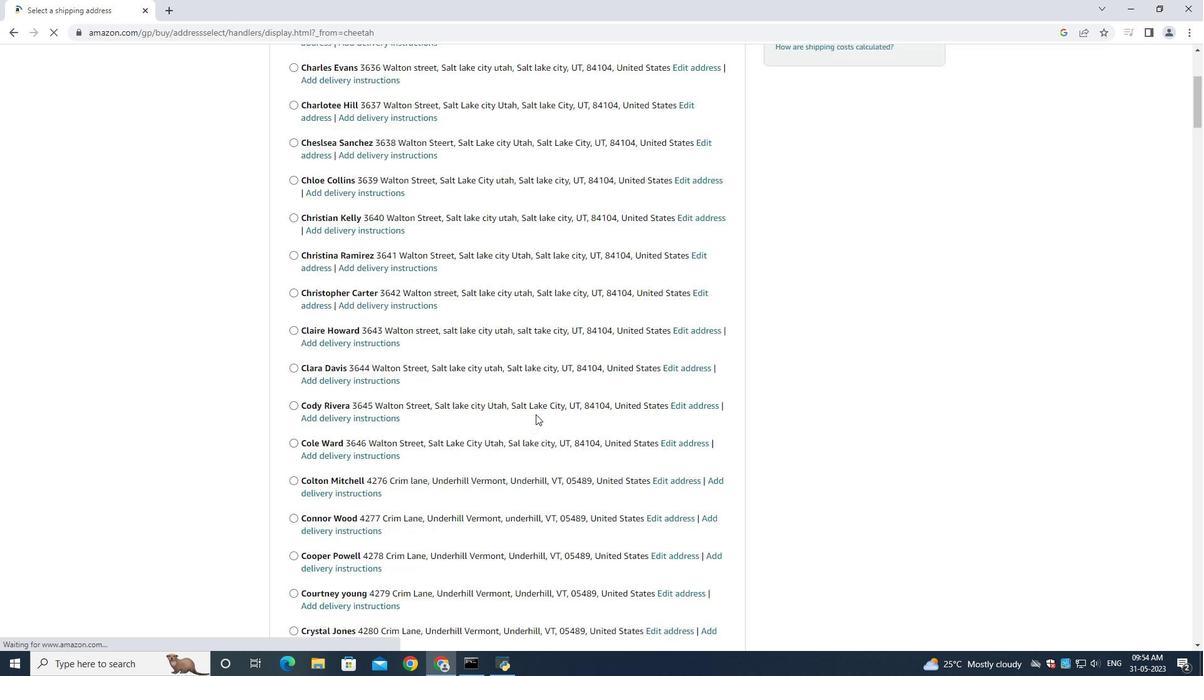 
Action: Mouse scrolled (535, 414) with delta (0, 0)
Screenshot: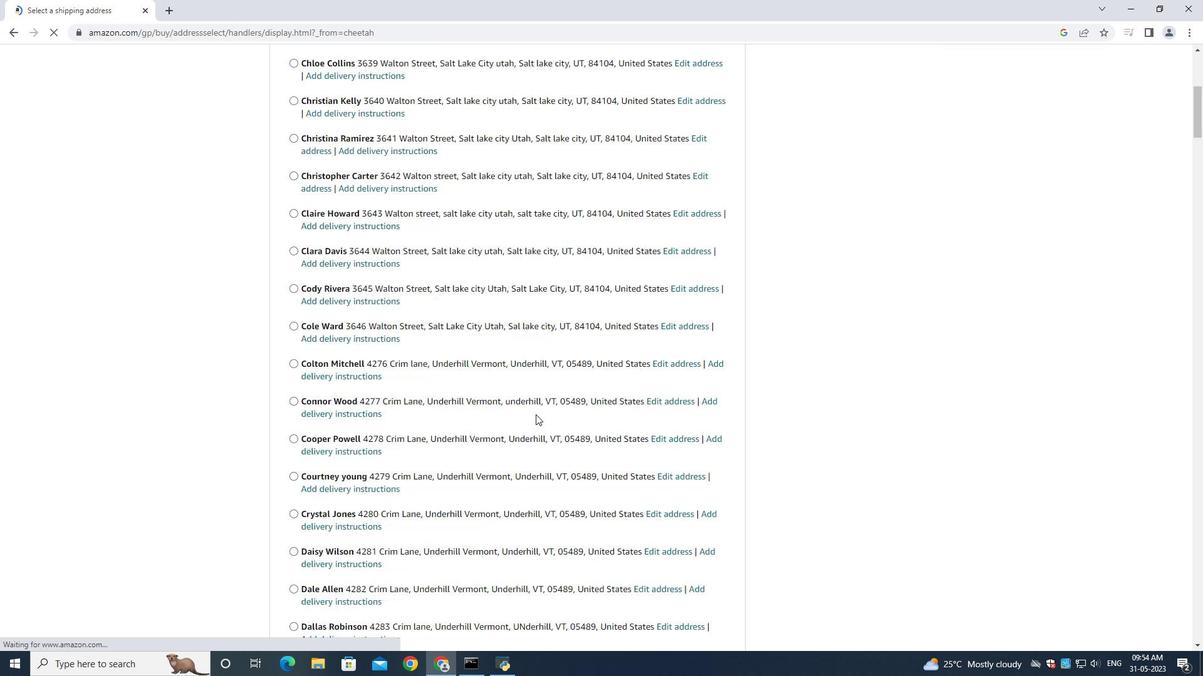 
Action: Mouse scrolled (535, 414) with delta (0, 0)
Screenshot: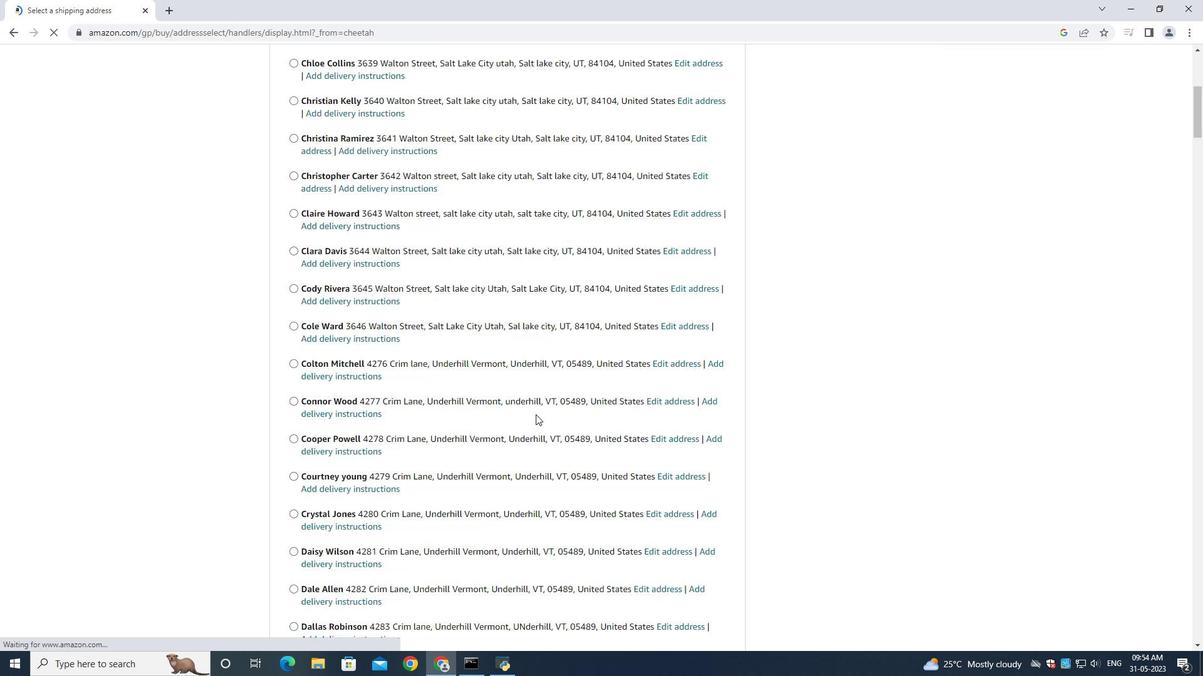 
Action: Mouse scrolled (535, 414) with delta (0, 0)
Screenshot: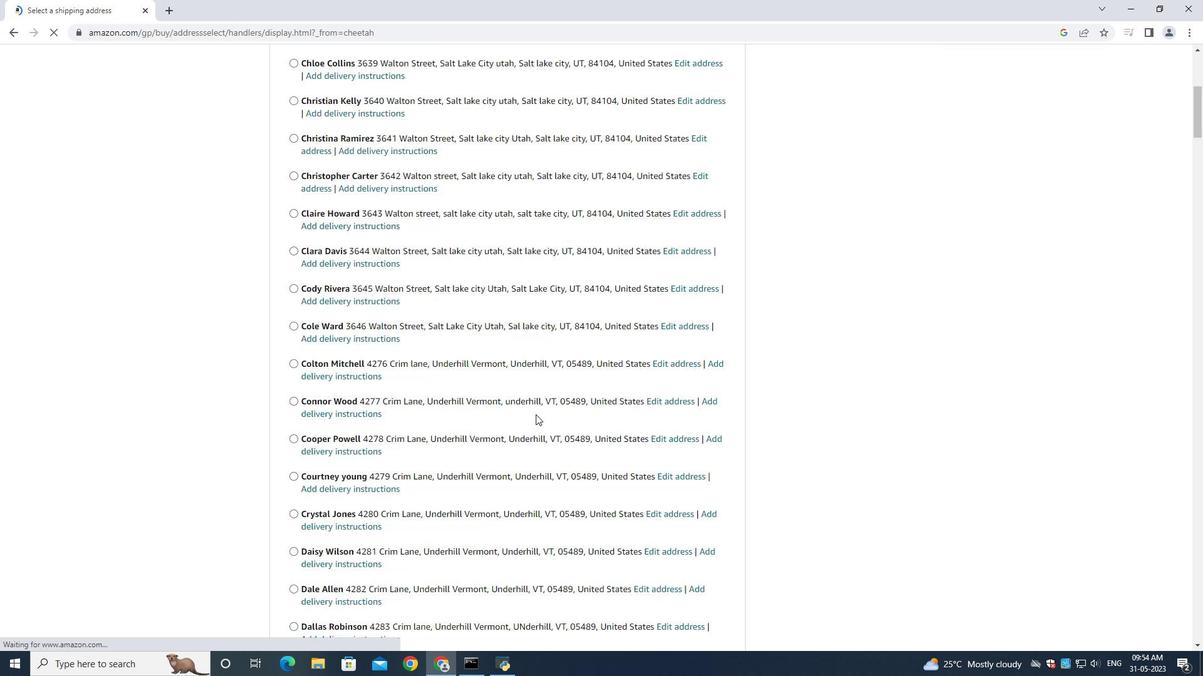 
Action: Mouse scrolled (535, 414) with delta (0, 0)
Screenshot: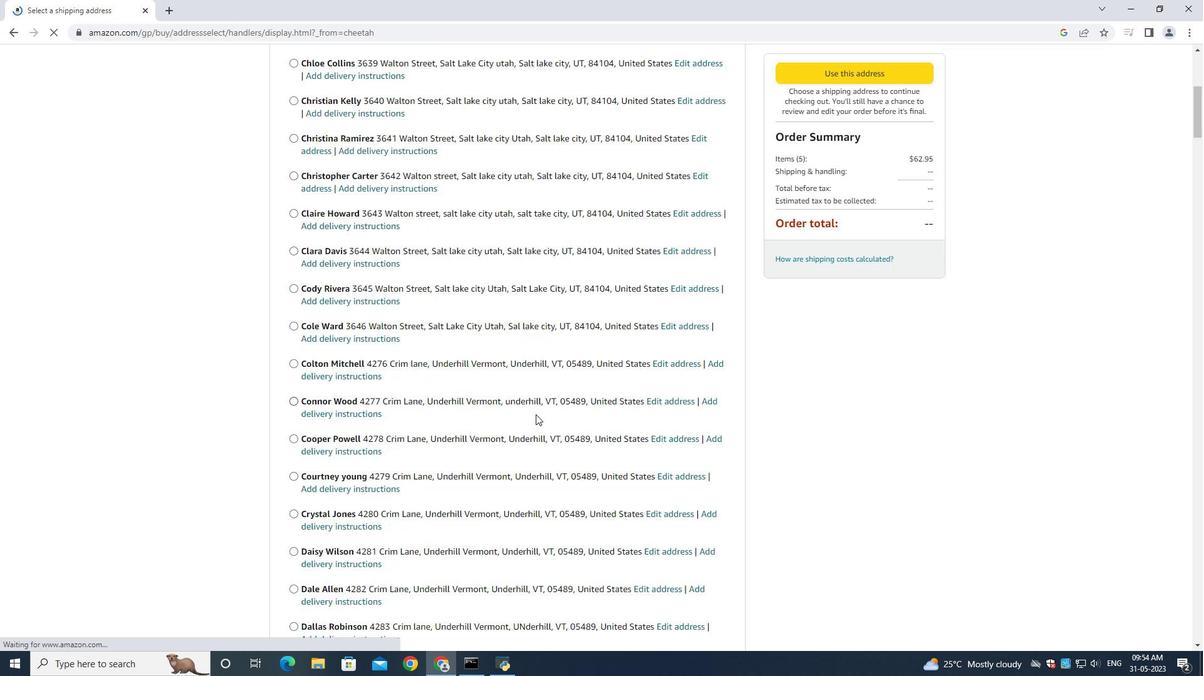 
Action: Mouse scrolled (535, 414) with delta (0, 0)
Screenshot: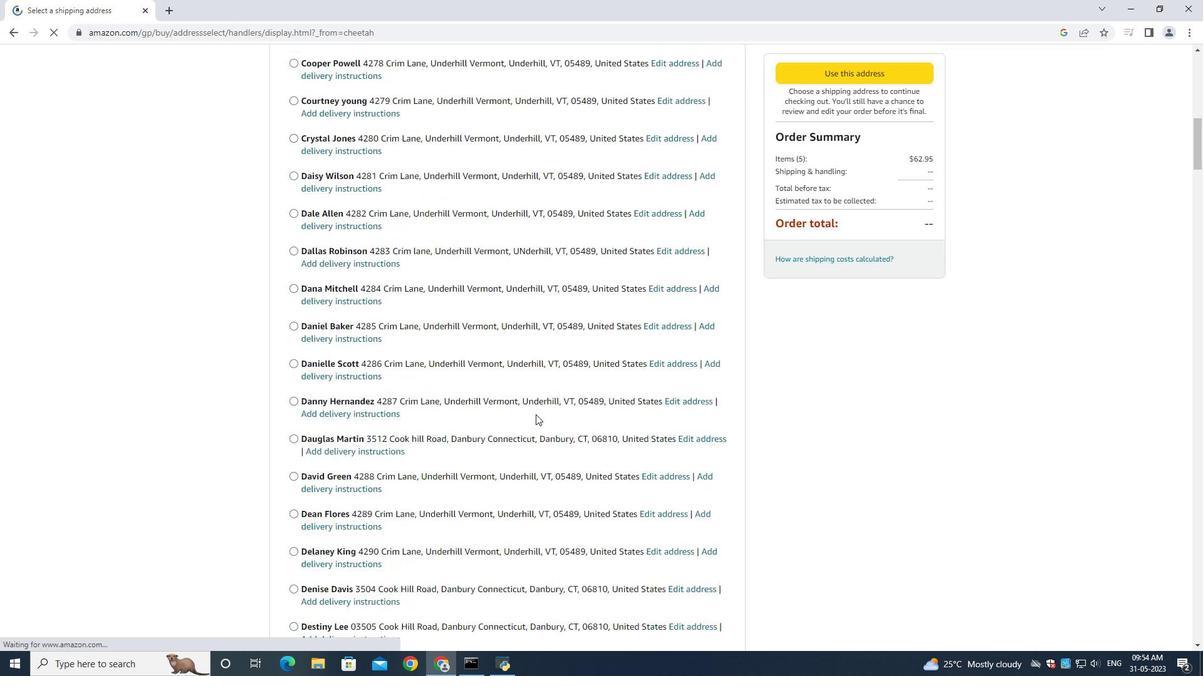 
Action: Mouse scrolled (535, 414) with delta (0, 0)
Screenshot: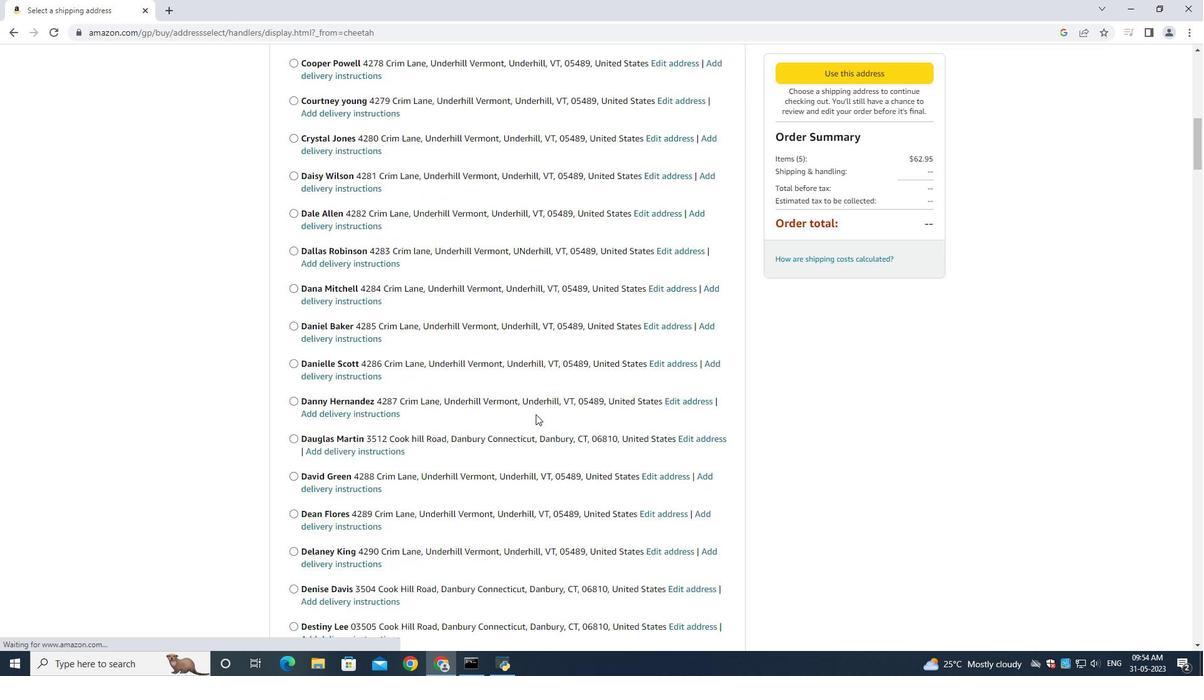 
Action: Mouse scrolled (535, 414) with delta (0, 0)
Screenshot: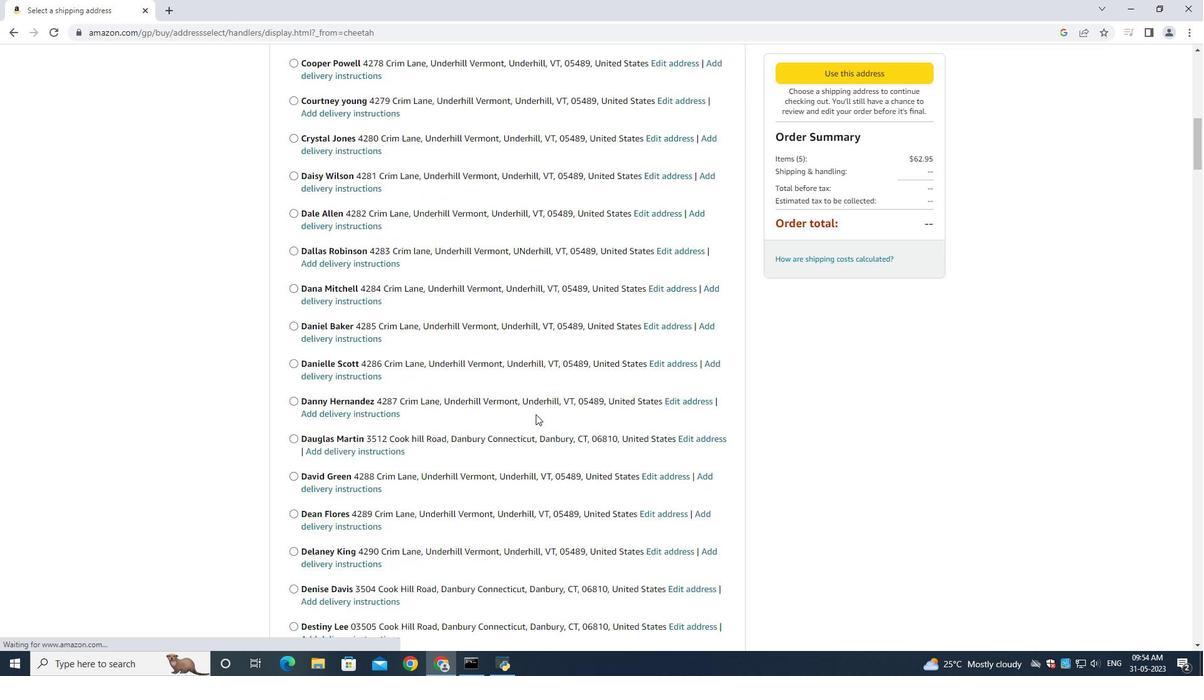 
Action: Mouse scrolled (535, 414) with delta (0, 0)
Screenshot: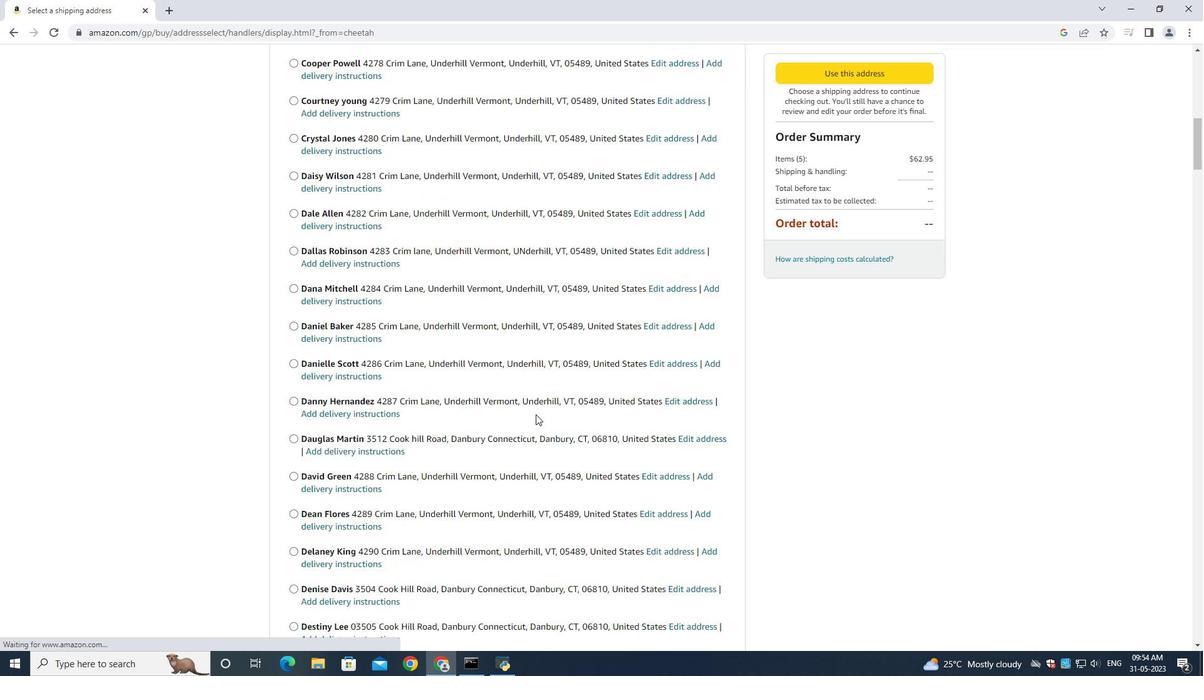 
Action: Mouse scrolled (535, 414) with delta (0, 0)
Screenshot: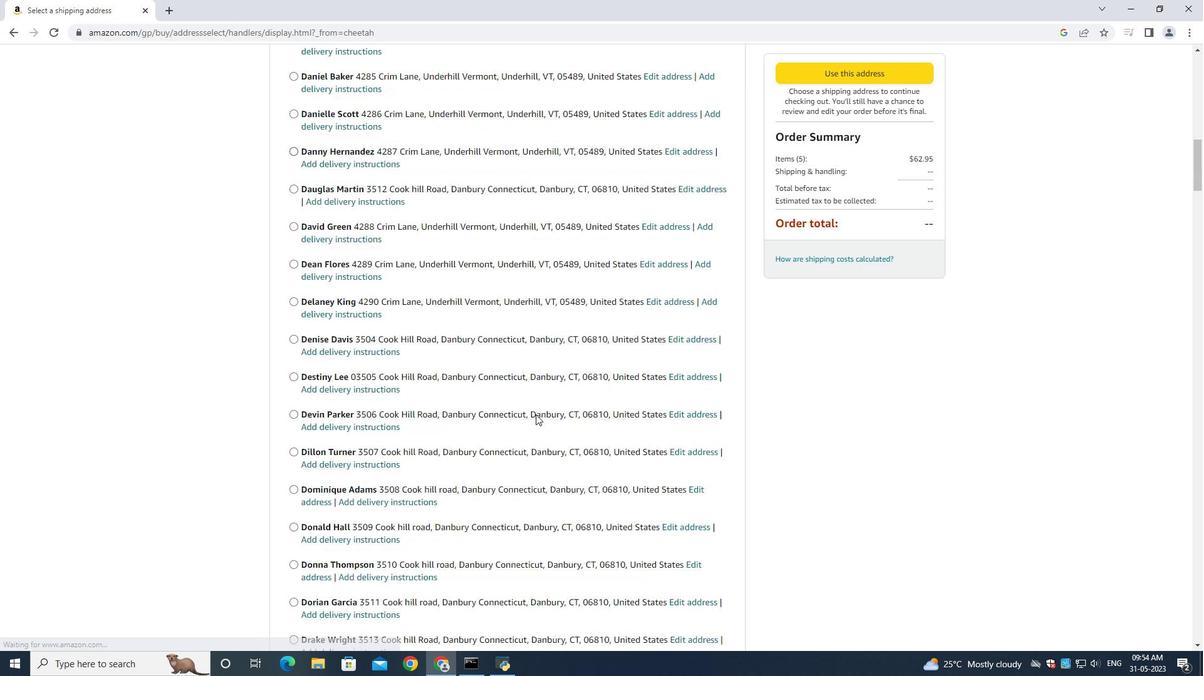 
Action: Mouse scrolled (535, 414) with delta (0, 0)
Screenshot: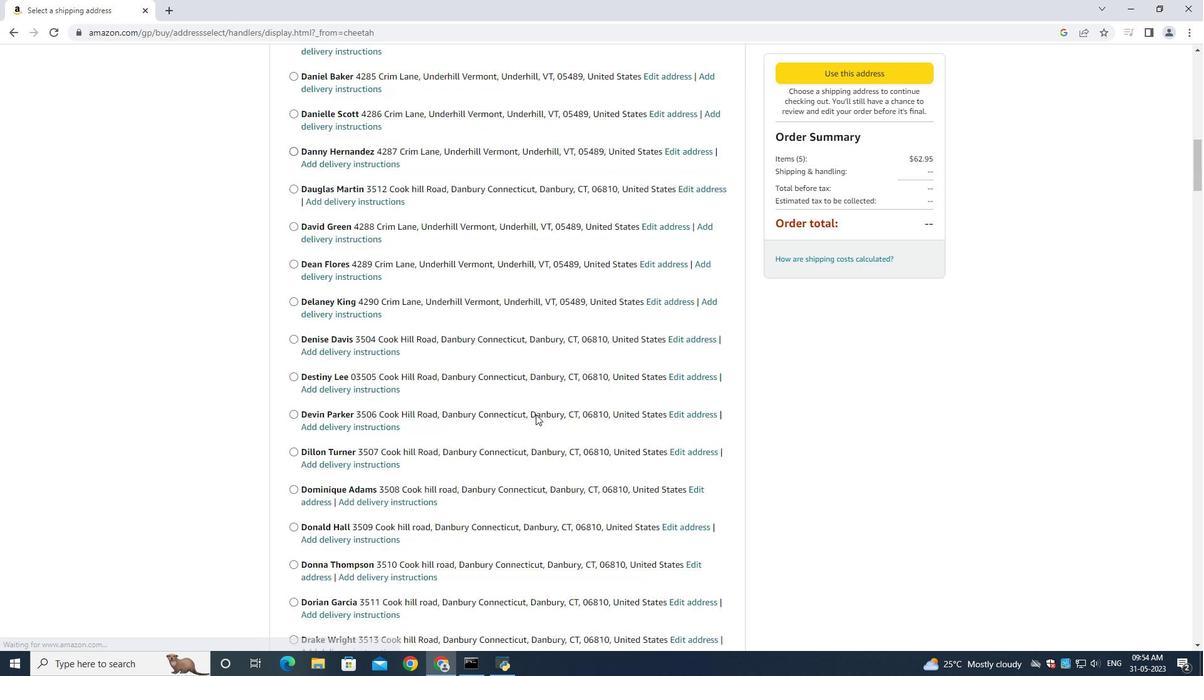 
Action: Mouse scrolled (535, 414) with delta (0, 0)
Screenshot: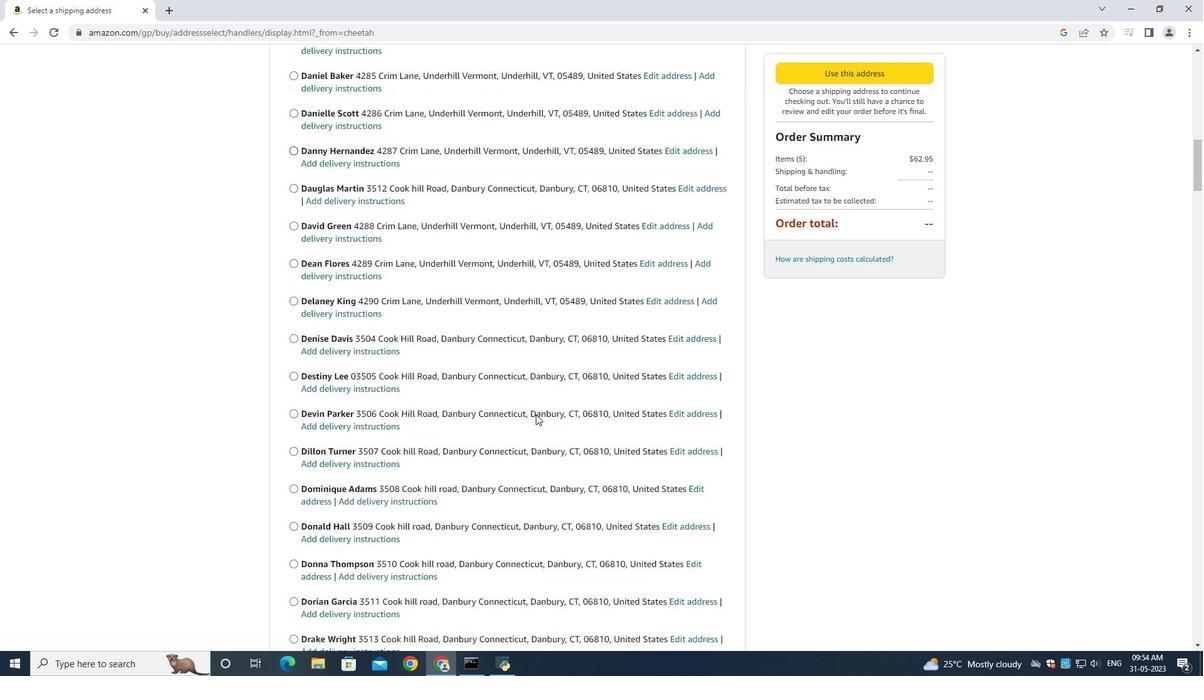 
Action: Mouse scrolled (535, 414) with delta (0, 0)
Screenshot: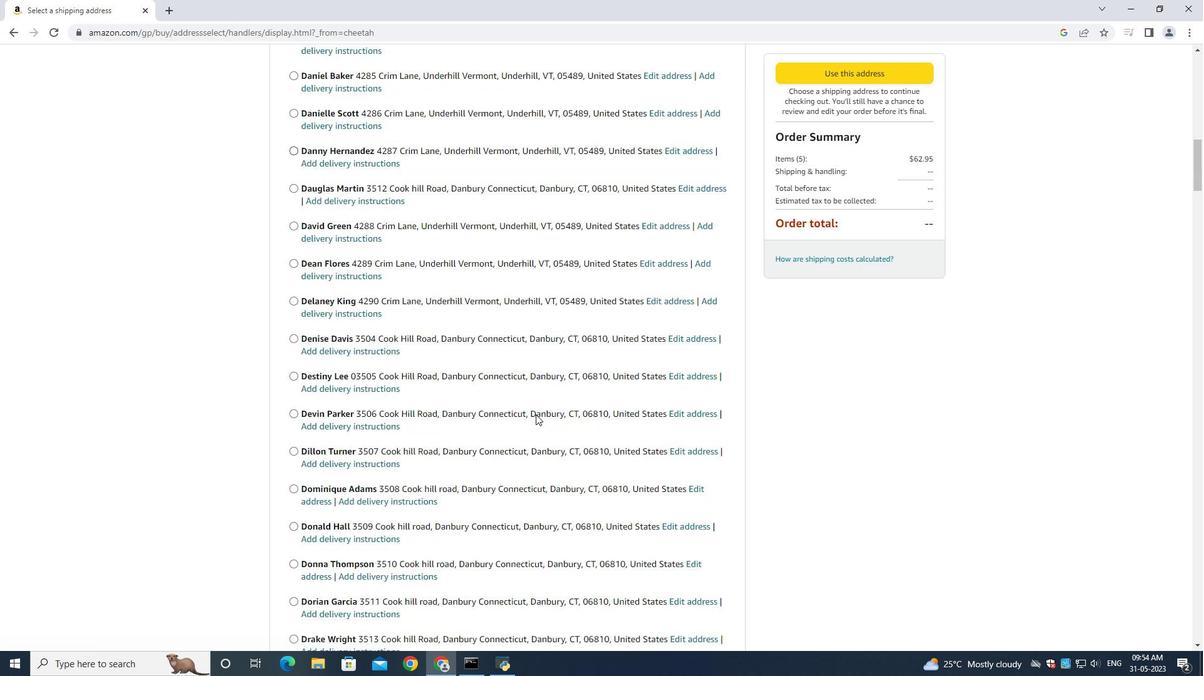 
Action: Mouse scrolled (535, 414) with delta (0, 0)
Screenshot: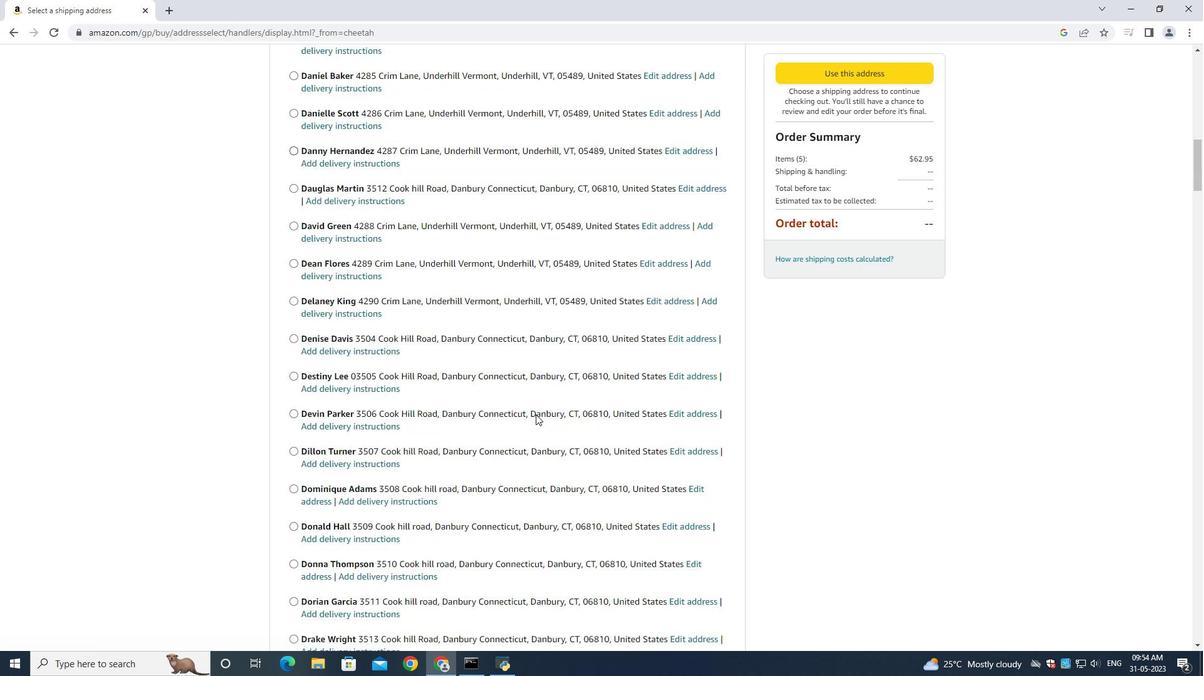 
Action: Mouse scrolled (535, 414) with delta (0, 0)
Screenshot: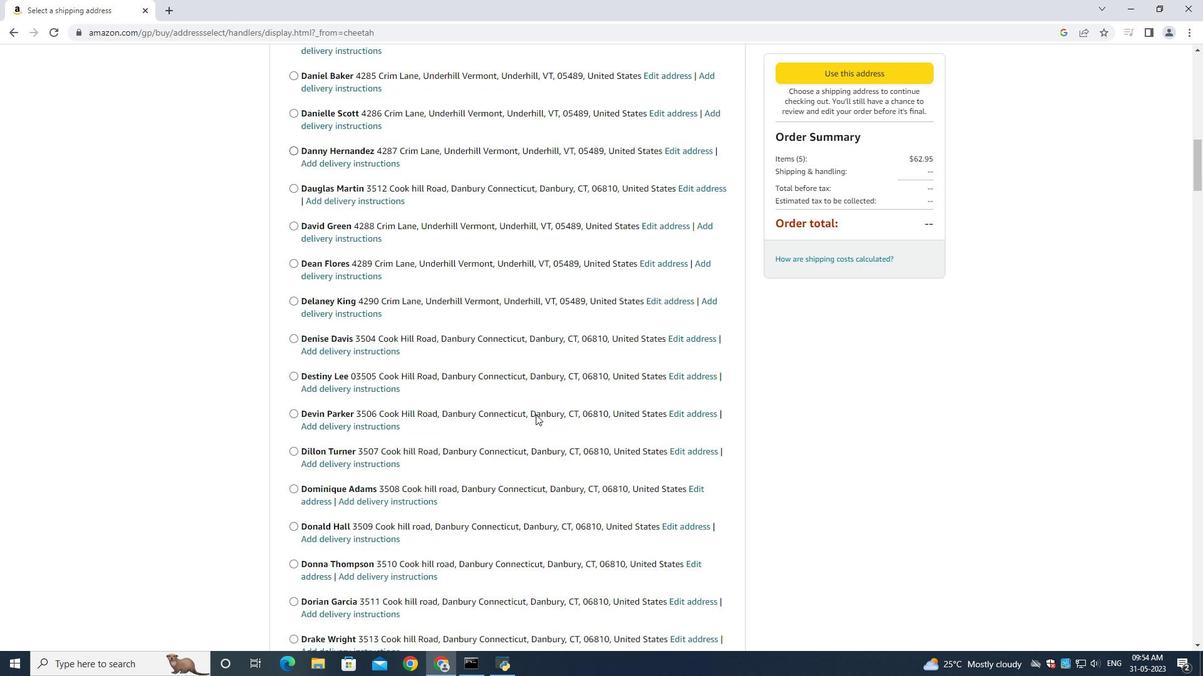 
Action: Mouse moved to (536, 414)
Screenshot: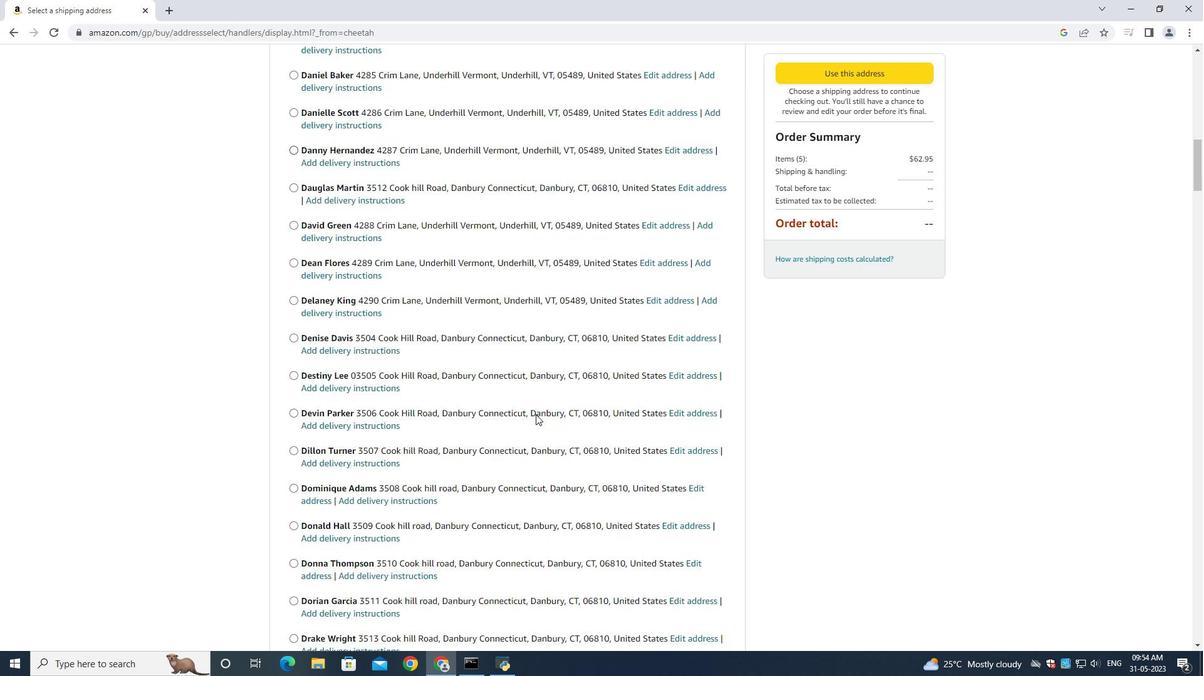 
Action: Mouse scrolled (536, 414) with delta (0, 0)
Screenshot: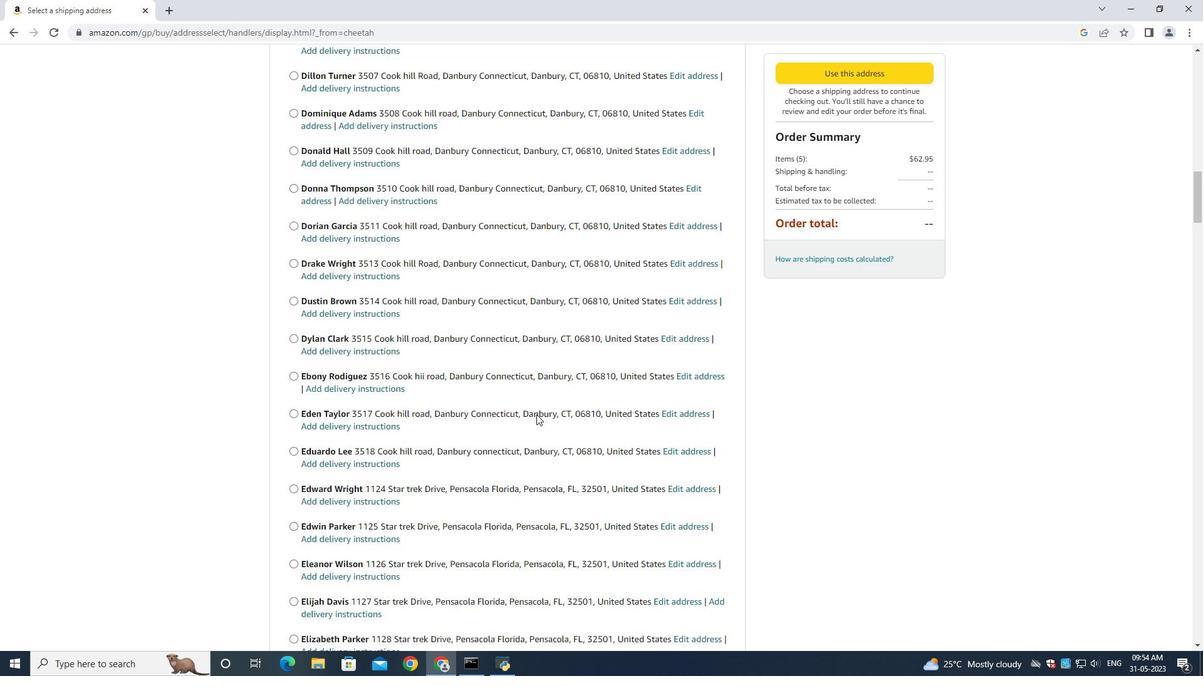 
Action: Mouse scrolled (536, 414) with delta (0, 0)
Screenshot: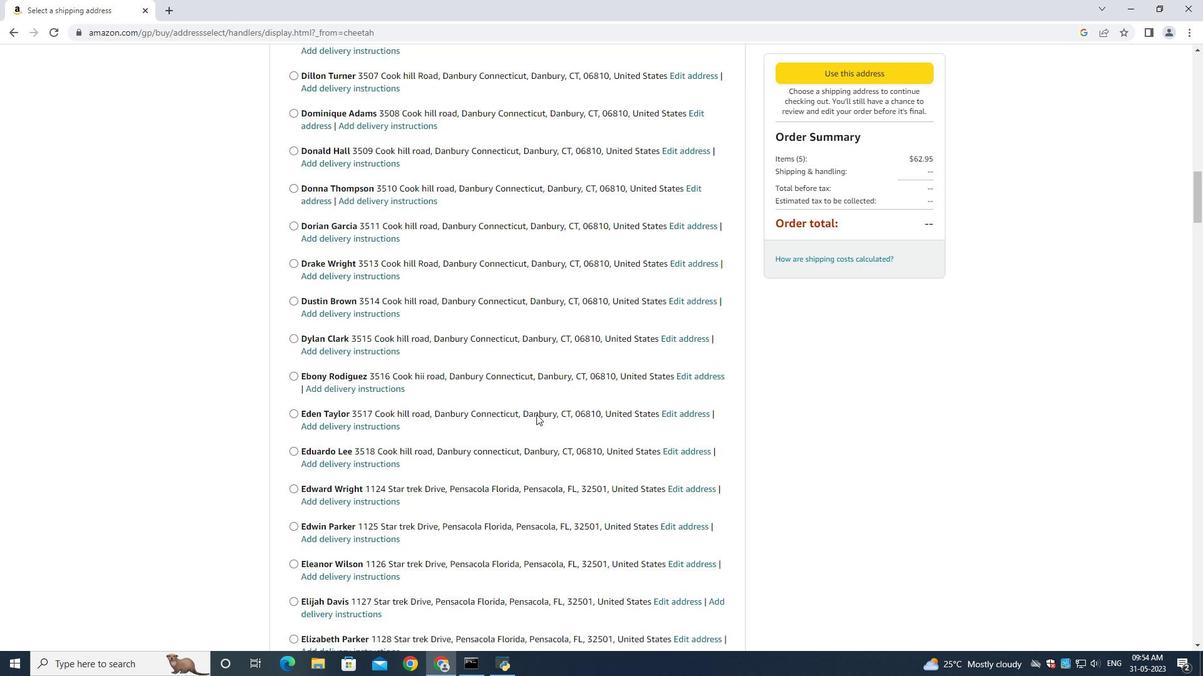 
Action: Mouse scrolled (536, 414) with delta (0, 0)
Screenshot: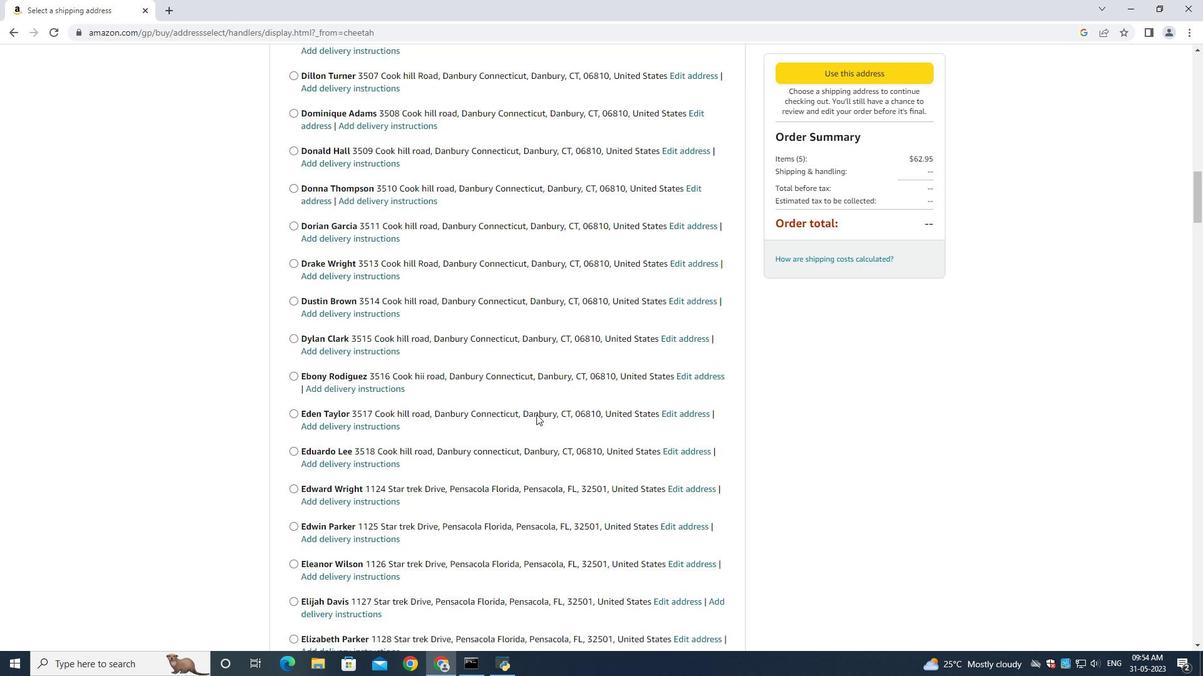 
Action: Mouse scrolled (536, 414) with delta (0, 0)
Screenshot: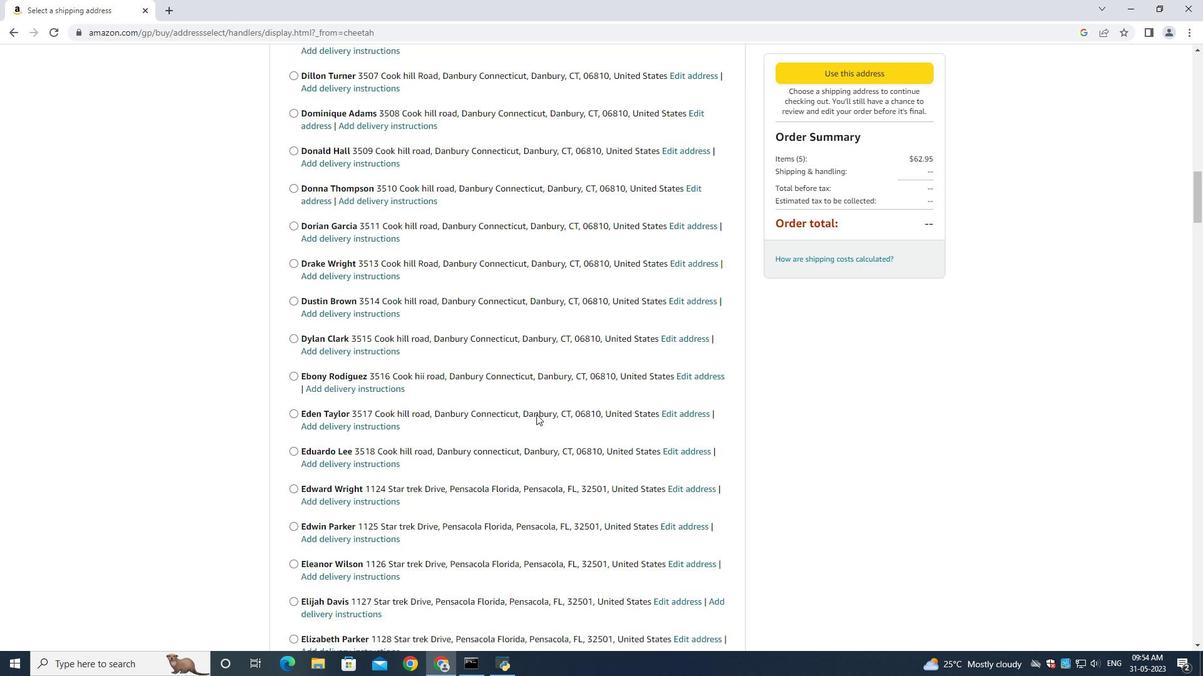 
Action: Mouse scrolled (536, 414) with delta (0, 0)
Screenshot: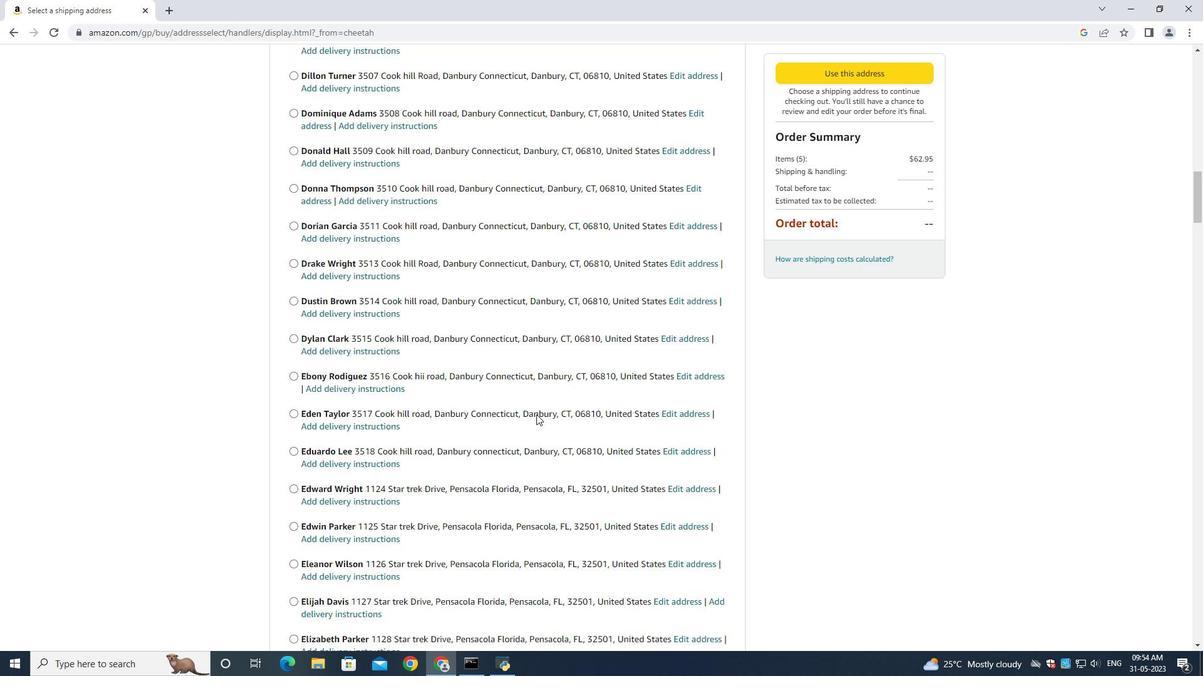 
Action: Mouse scrolled (536, 414) with delta (0, 0)
Screenshot: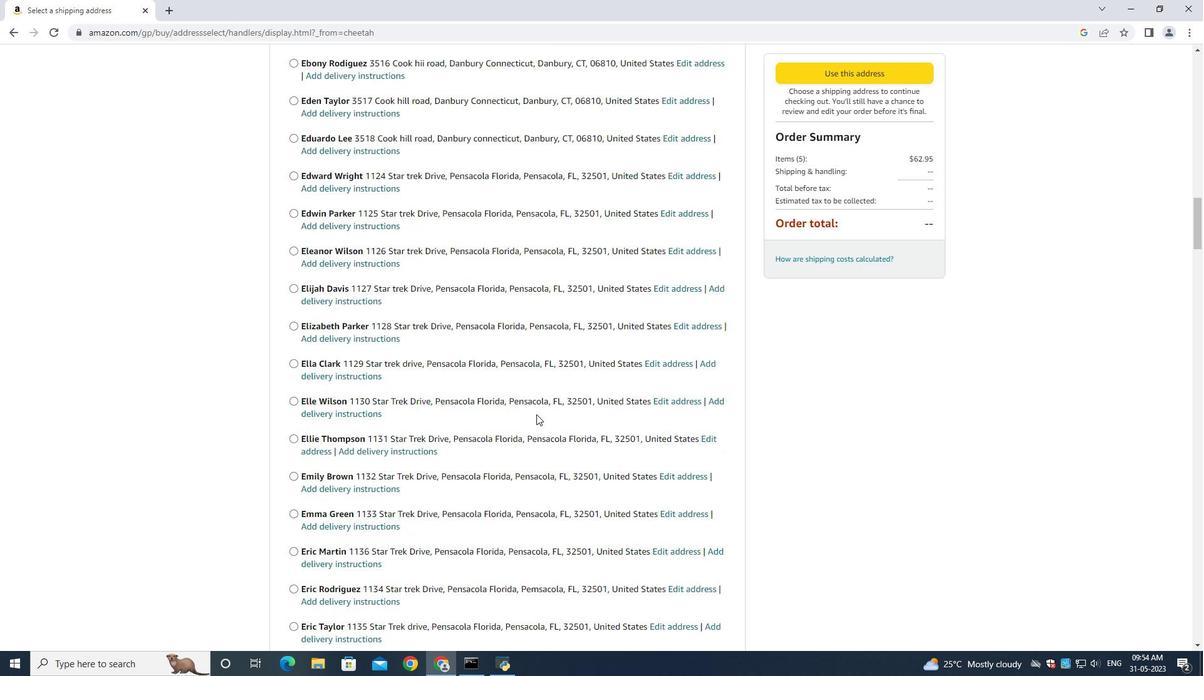 
Action: Mouse scrolled (536, 414) with delta (0, 0)
Screenshot: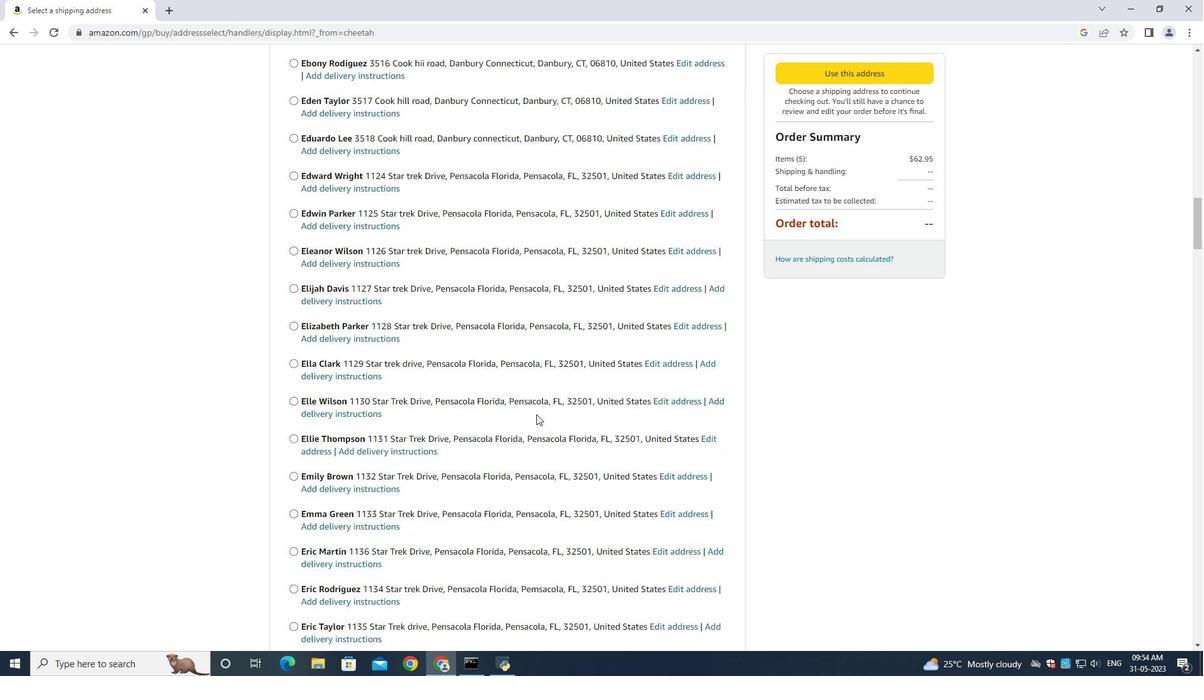 
Action: Mouse scrolled (536, 414) with delta (0, 0)
Screenshot: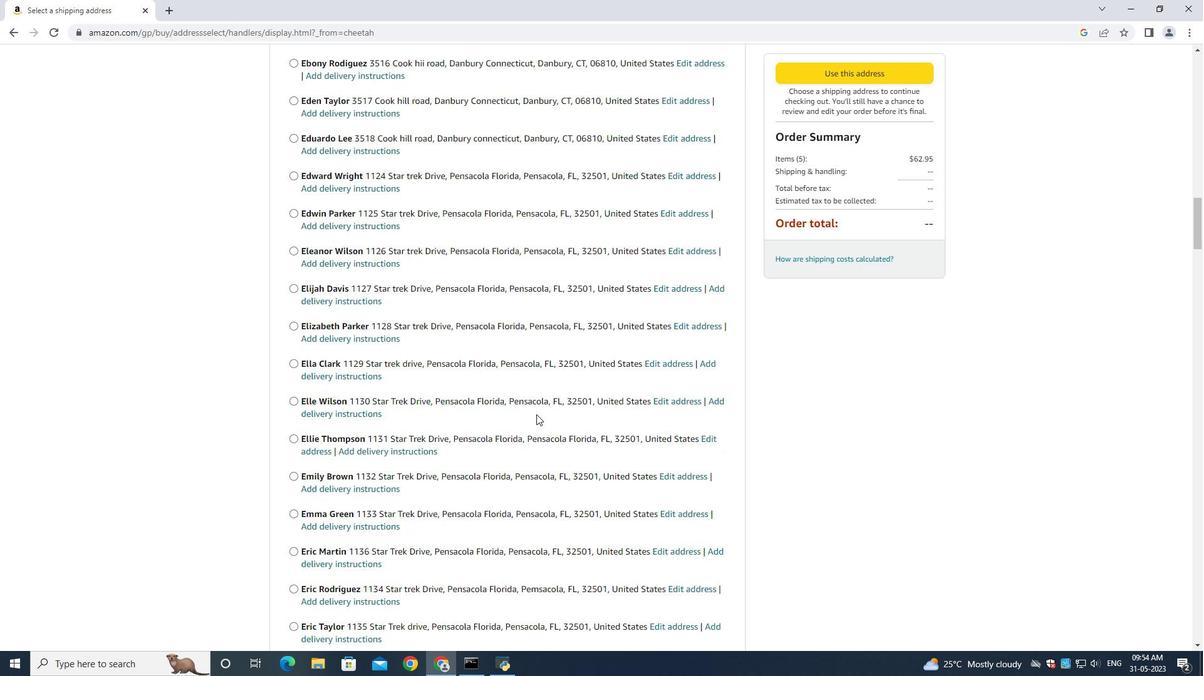 
Action: Mouse scrolled (536, 414) with delta (0, 0)
Screenshot: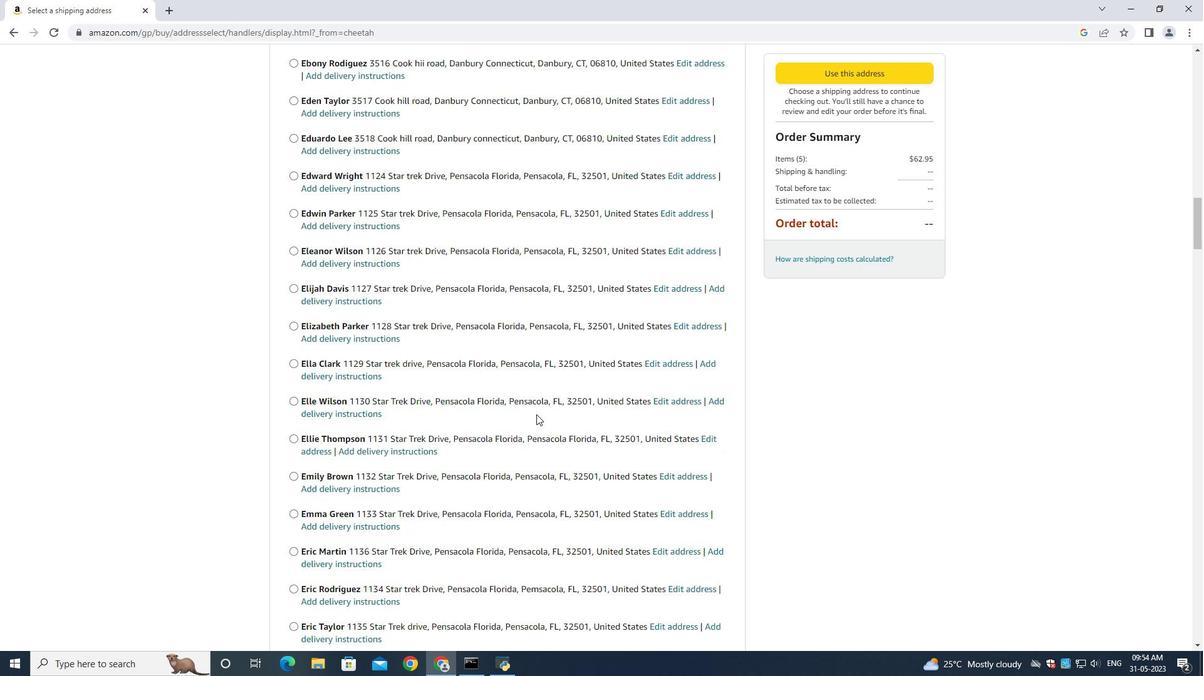 
Action: Mouse moved to (536, 414)
Screenshot: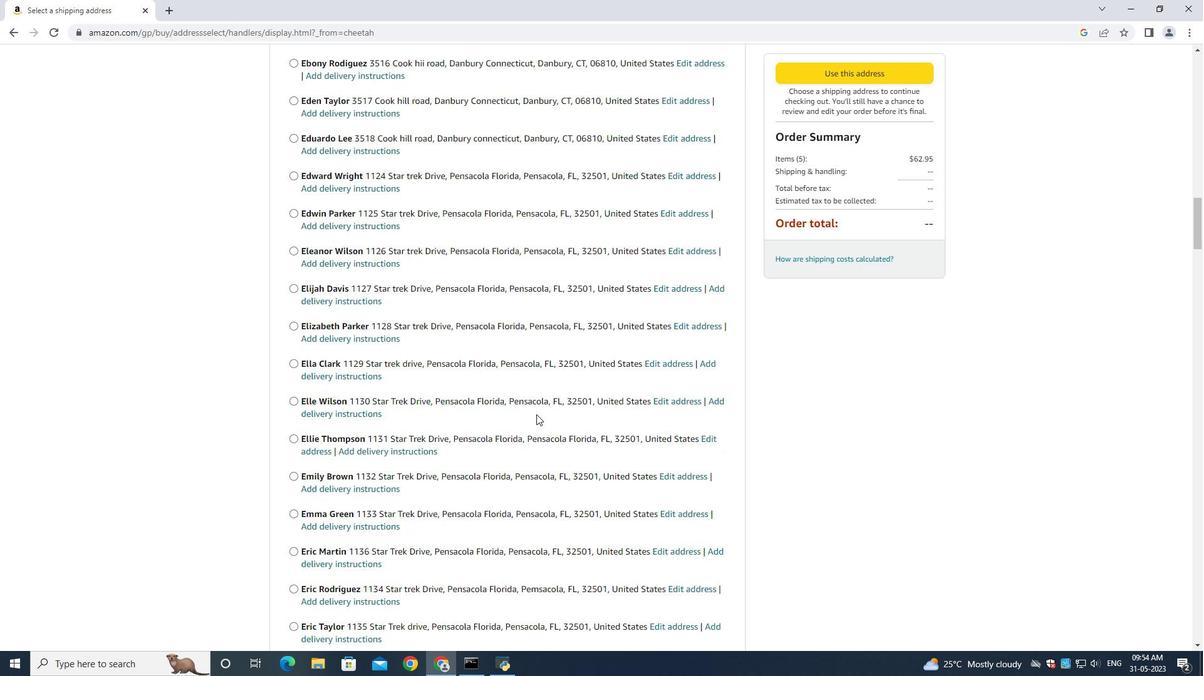 
Action: Mouse scrolled (536, 414) with delta (0, 0)
Screenshot: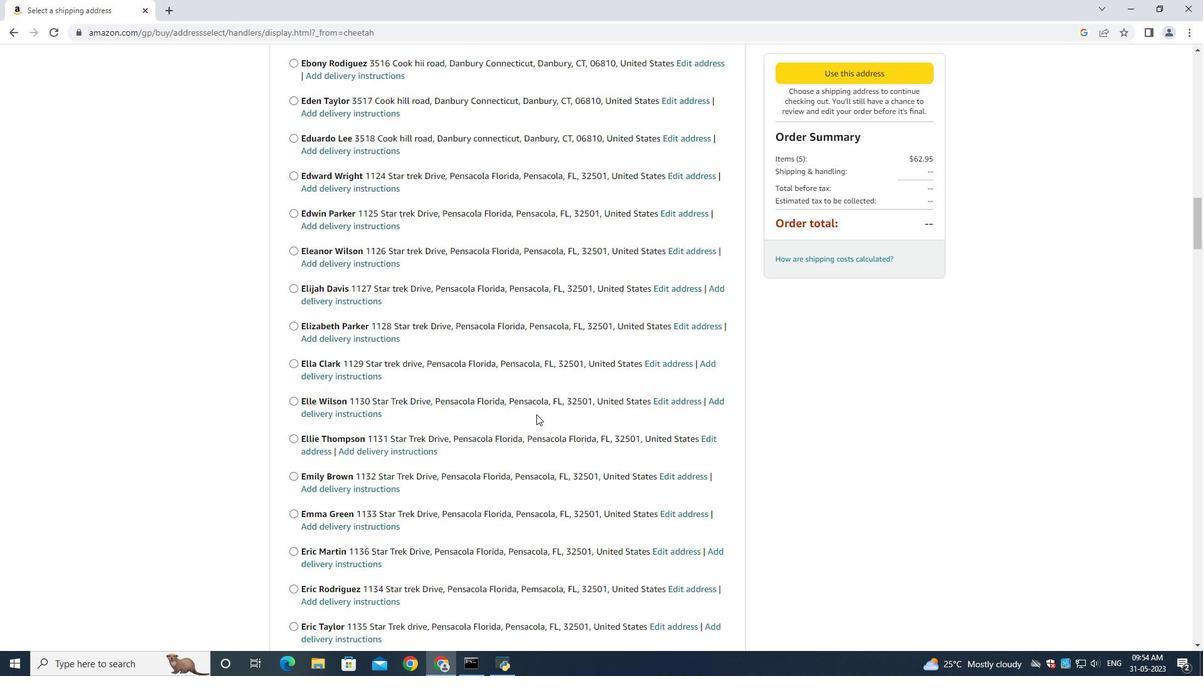 
Action: Mouse scrolled (536, 414) with delta (0, 0)
Screenshot: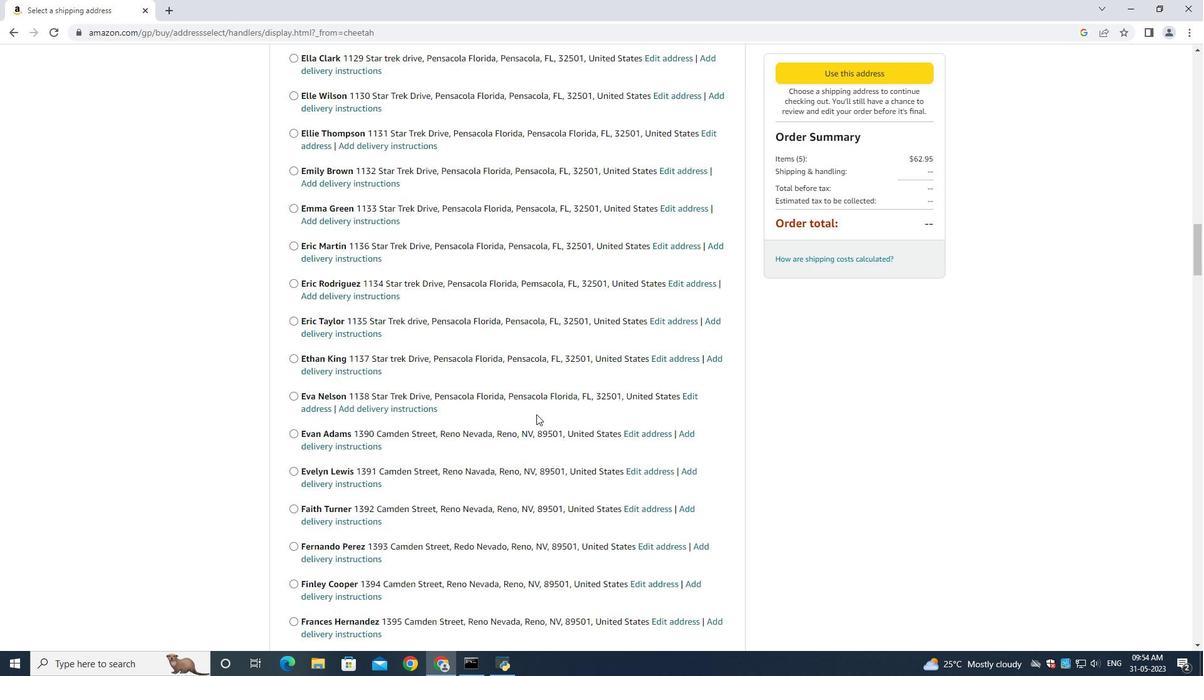 
Action: Mouse scrolled (536, 414) with delta (0, 0)
Screenshot: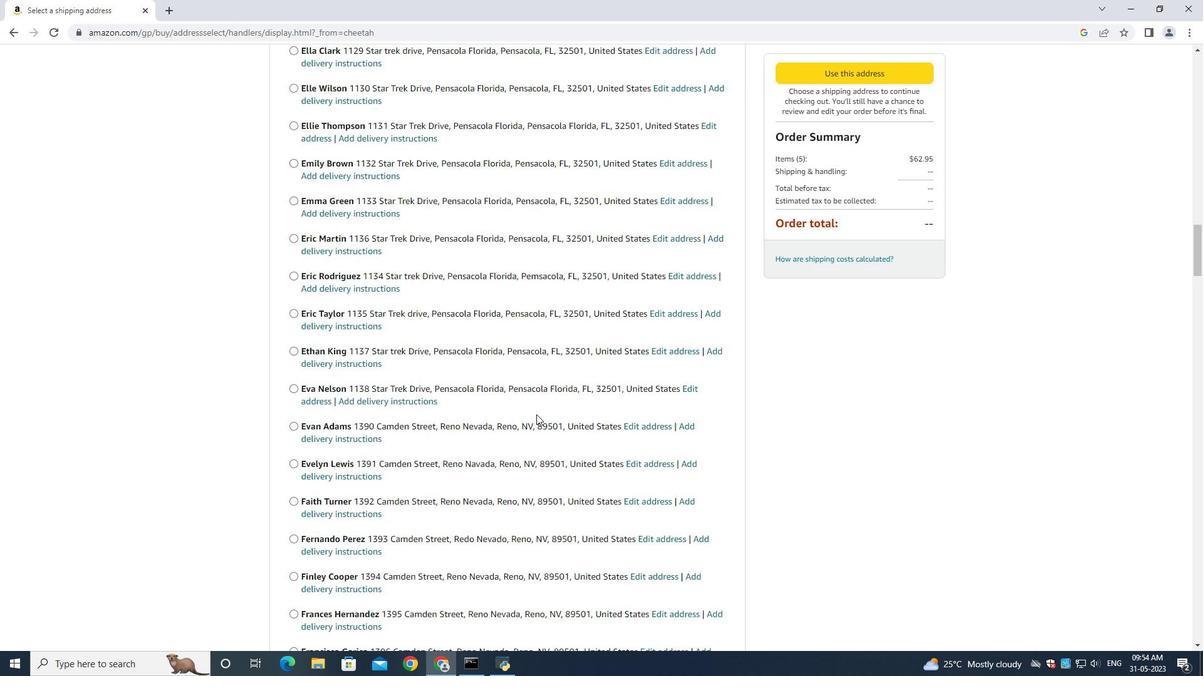
Action: Mouse scrolled (536, 414) with delta (0, 0)
Screenshot: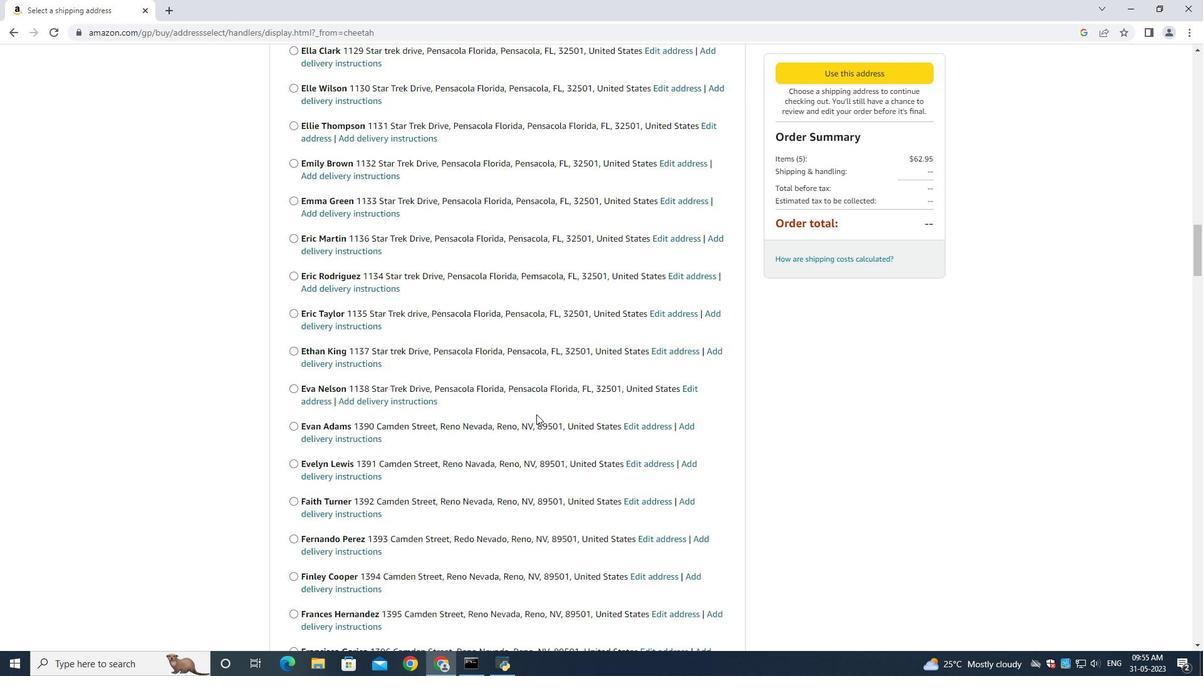 
Action: Mouse scrolled (536, 414) with delta (0, 0)
Screenshot: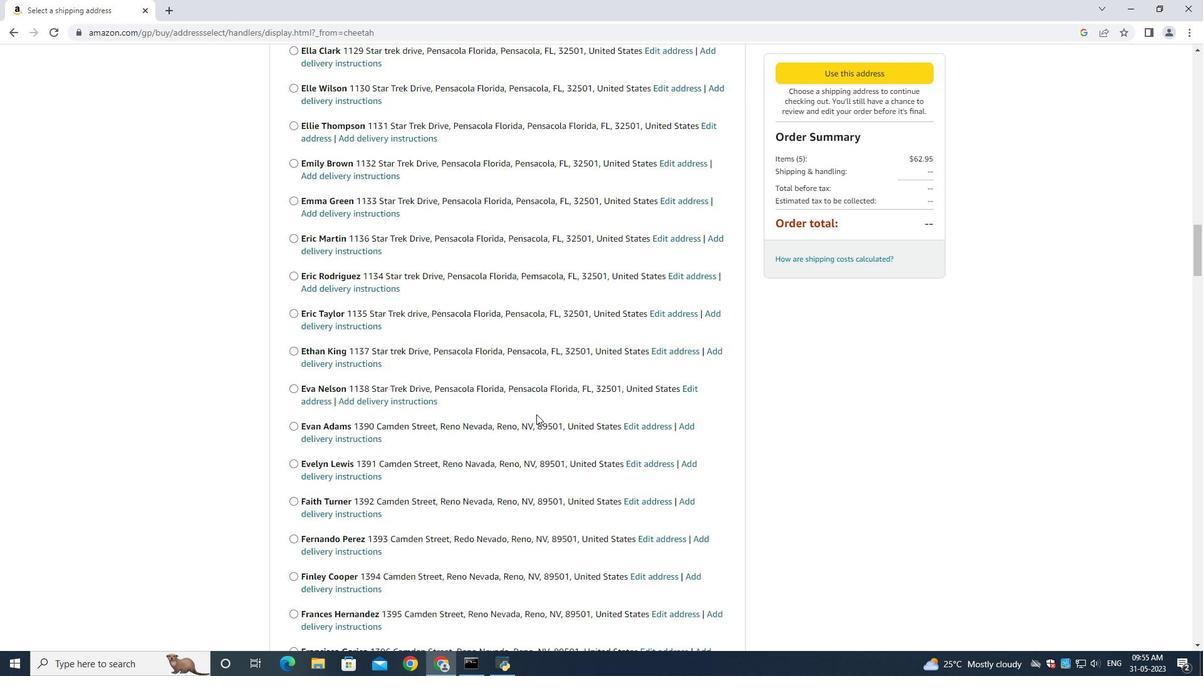 
Action: Mouse scrolled (536, 414) with delta (0, 0)
Screenshot: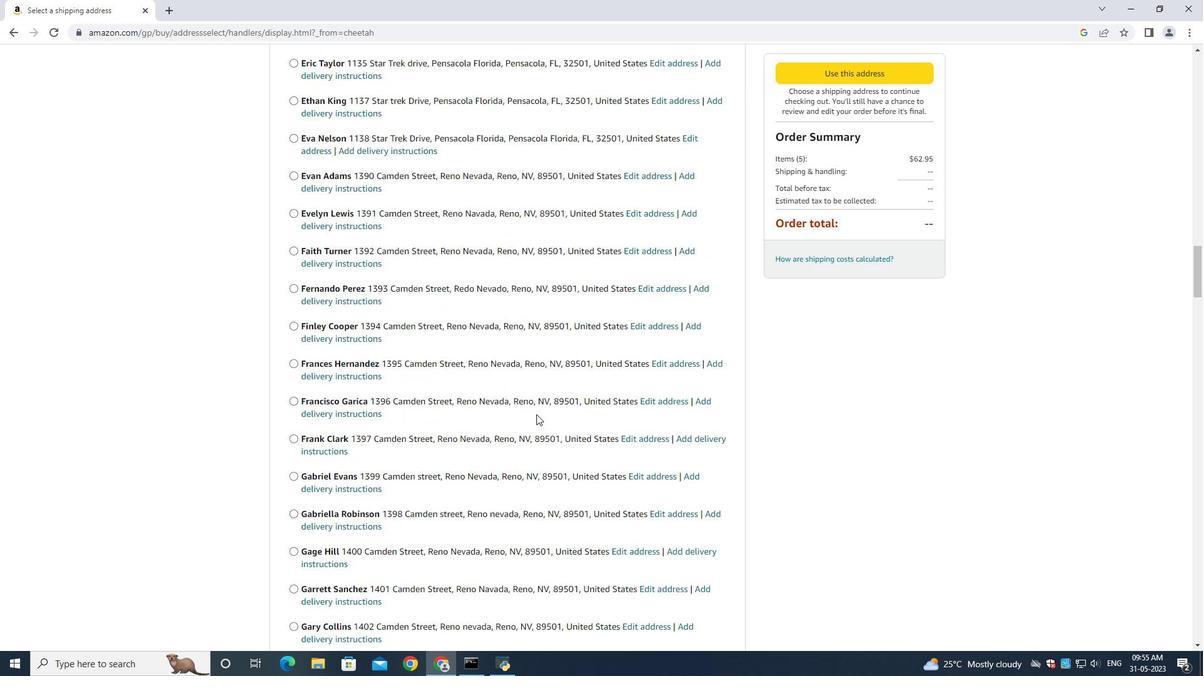 
Action: Mouse scrolled (536, 414) with delta (0, 0)
Screenshot: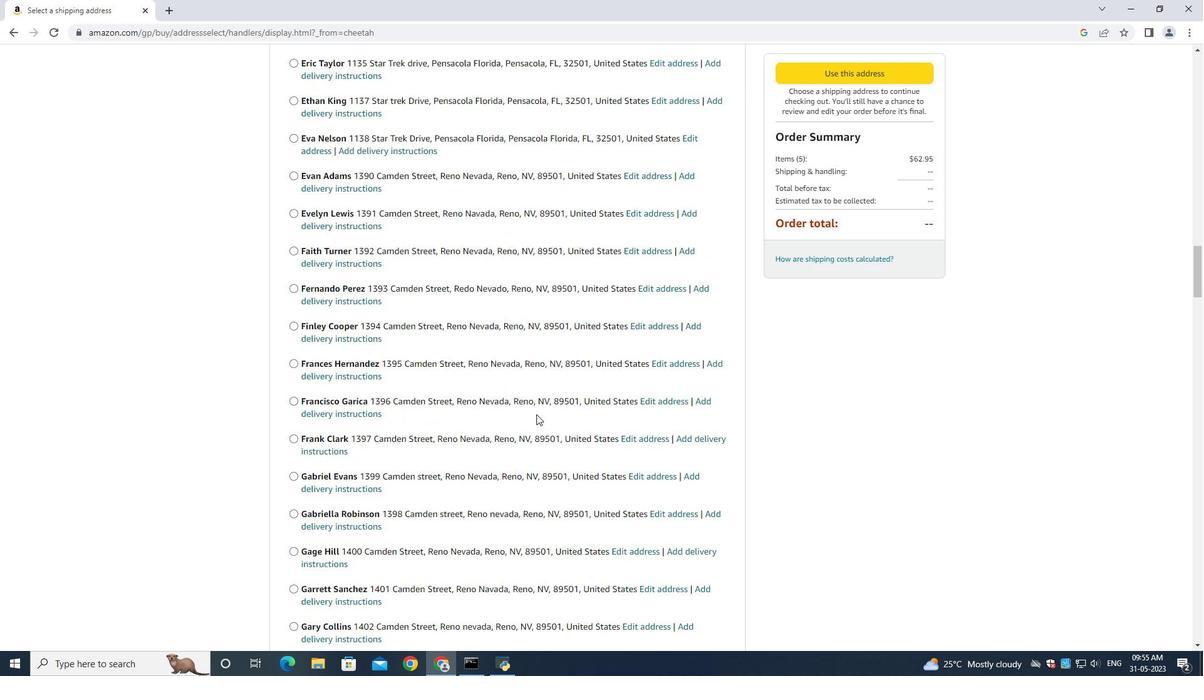 
Action: Mouse scrolled (536, 414) with delta (0, 0)
Screenshot: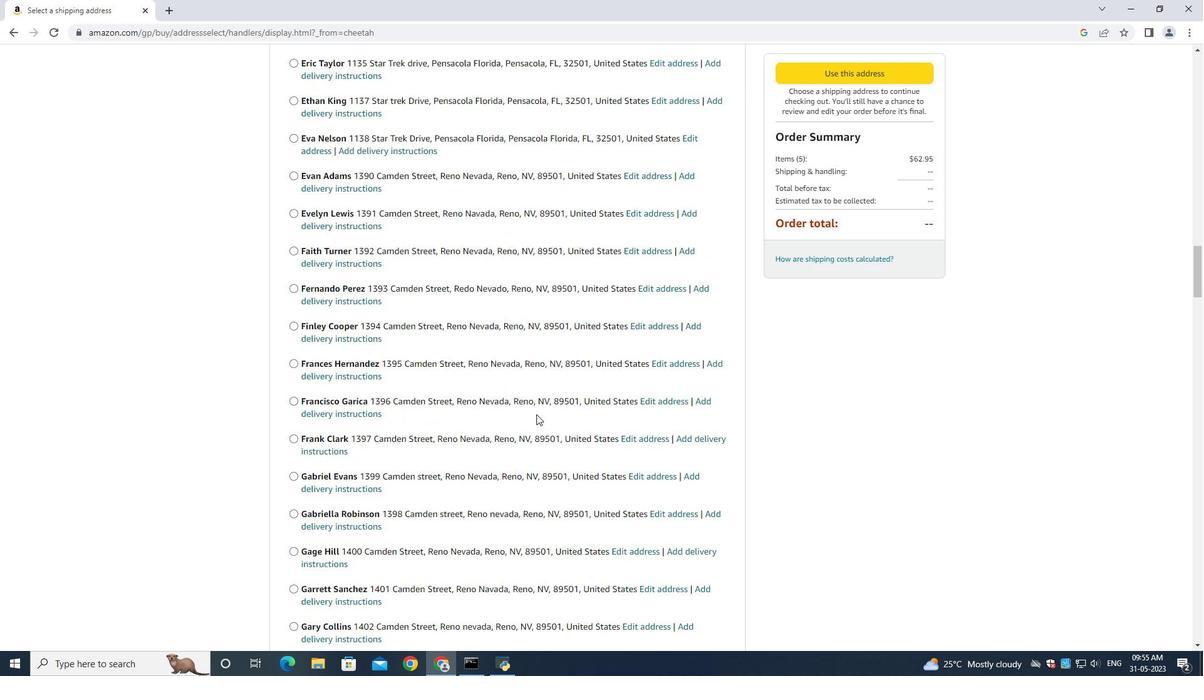 
Action: Mouse scrolled (536, 414) with delta (0, 0)
Screenshot: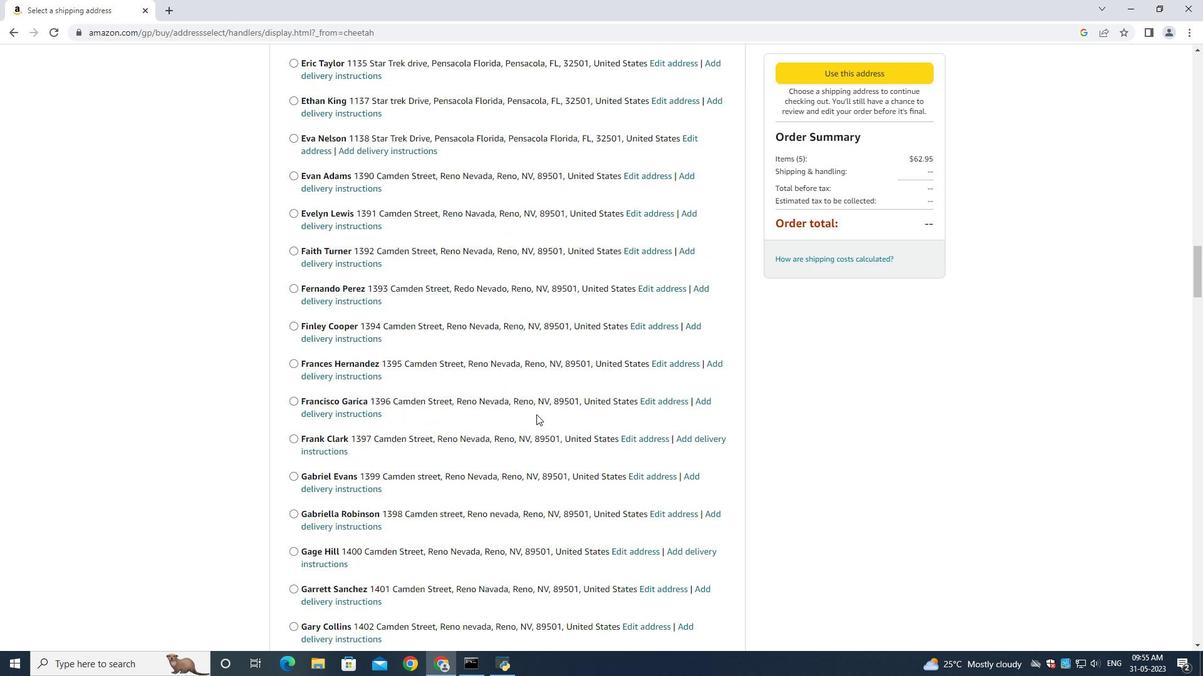 
Action: Mouse scrolled (536, 414) with delta (0, 0)
Screenshot: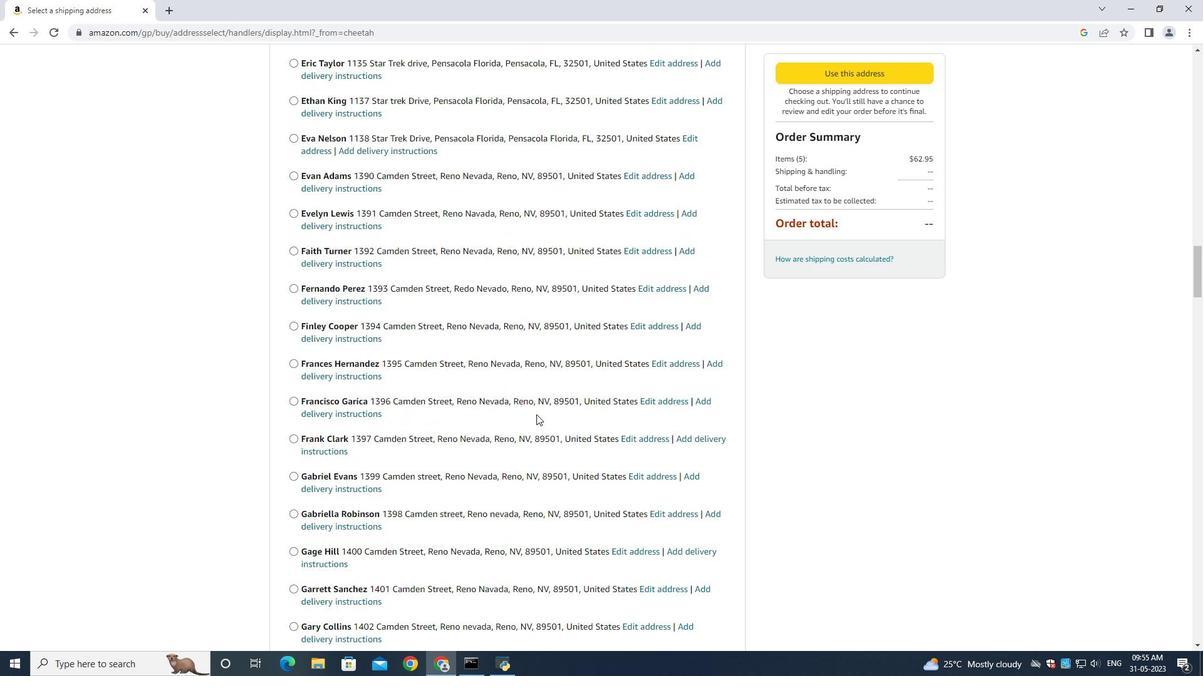 
Action: Mouse scrolled (536, 414) with delta (0, 0)
Screenshot: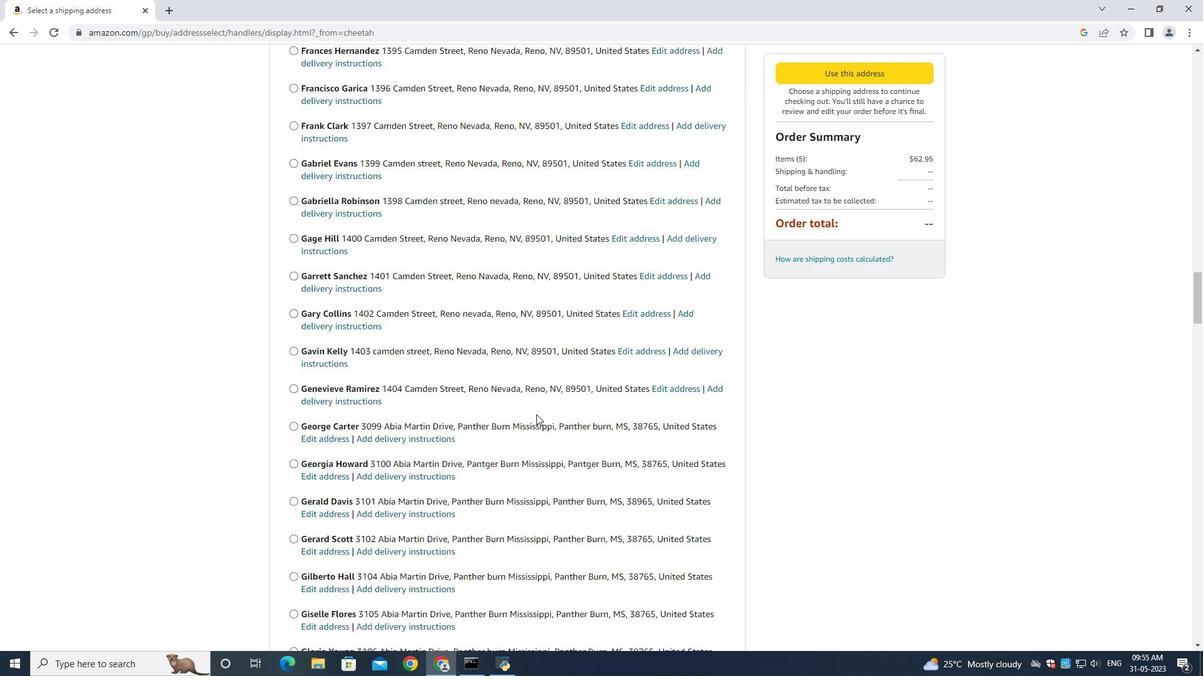 
Action: Mouse scrolled (536, 414) with delta (0, 0)
Screenshot: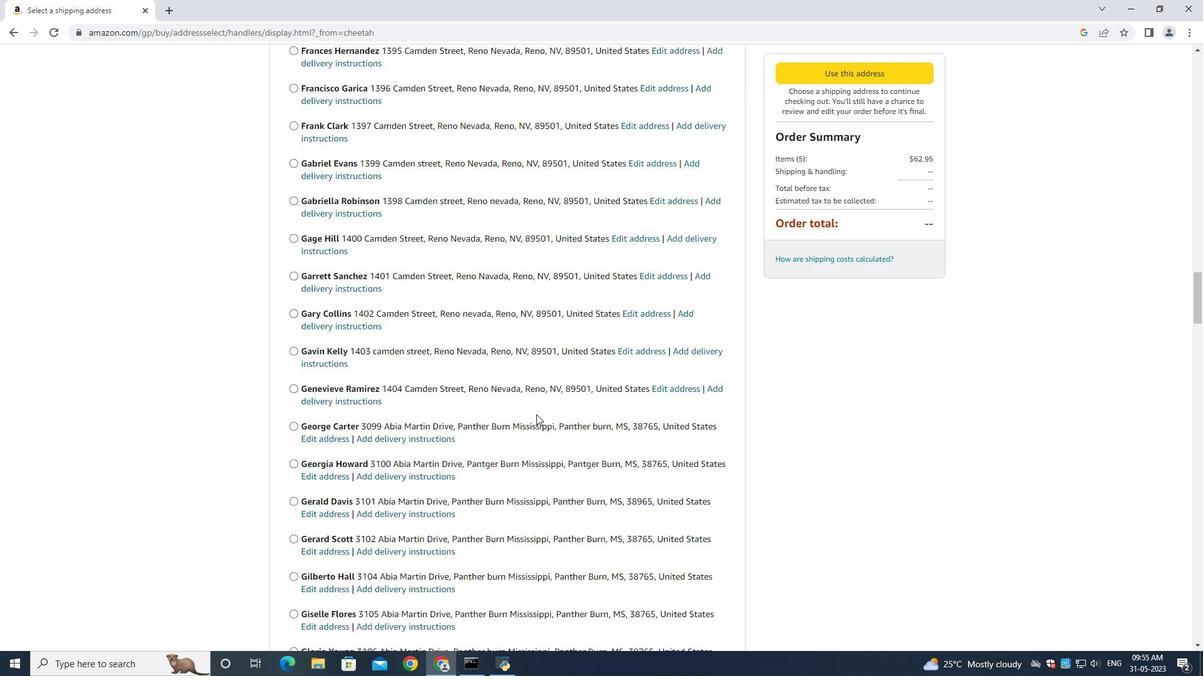
Action: Mouse scrolled (536, 414) with delta (0, 0)
Screenshot: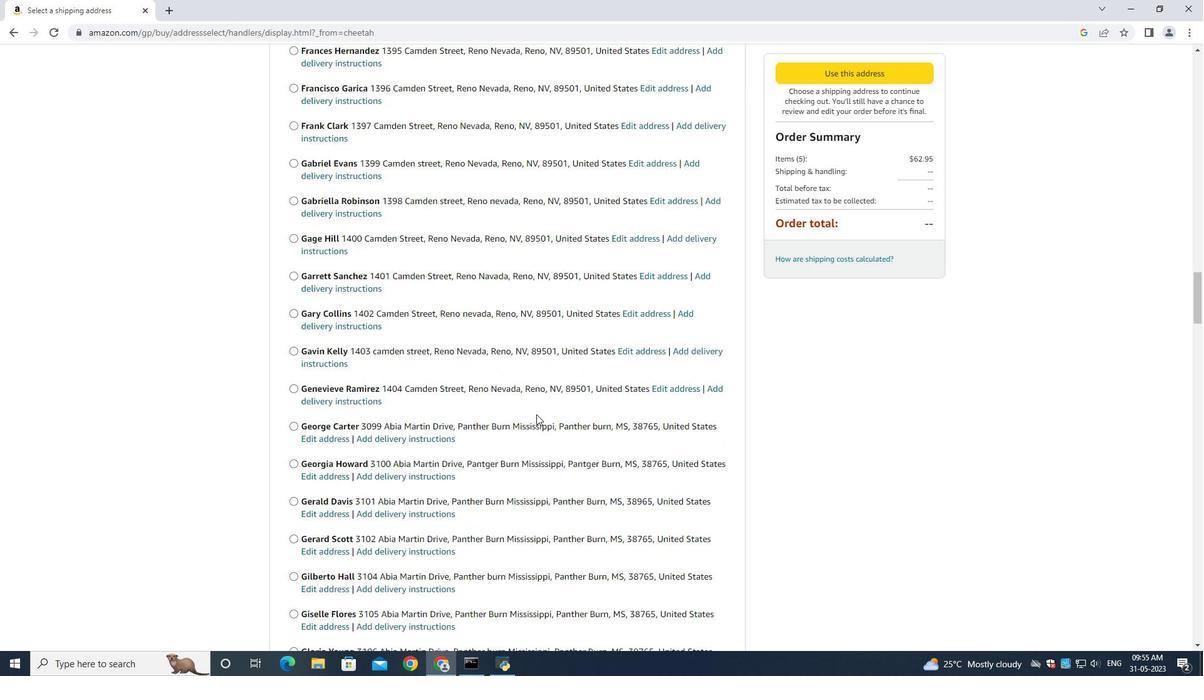 
Action: Mouse scrolled (536, 414) with delta (0, 0)
Screenshot: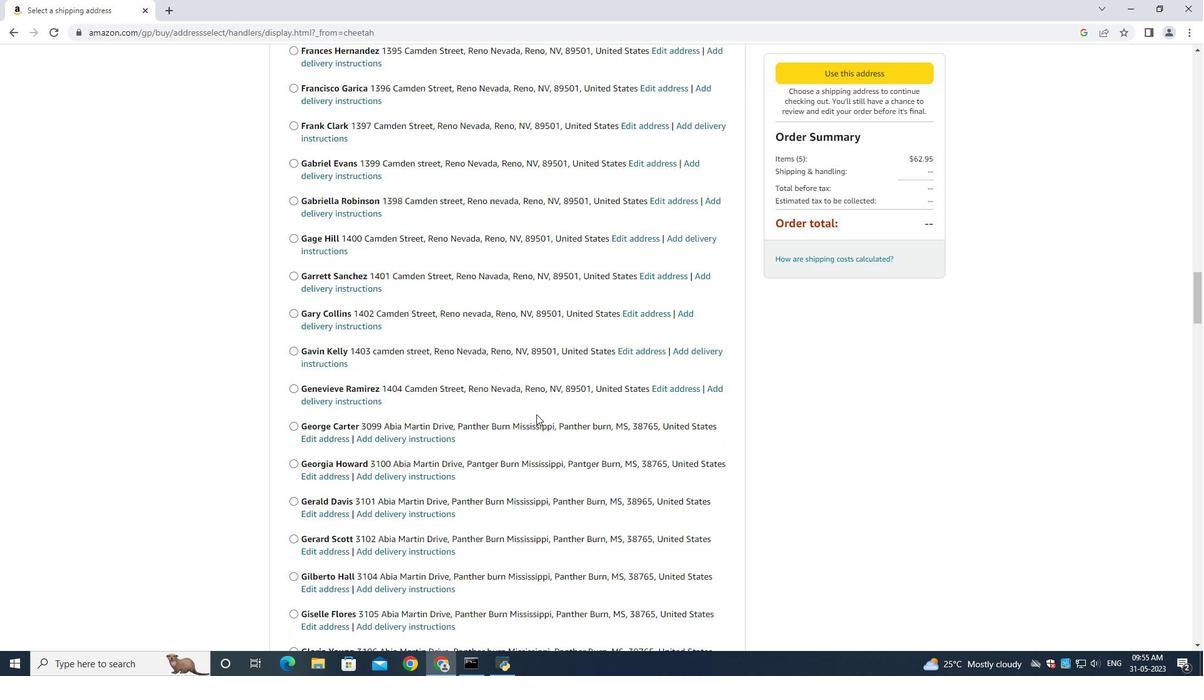 
Action: Mouse scrolled (536, 414) with delta (0, 0)
Screenshot: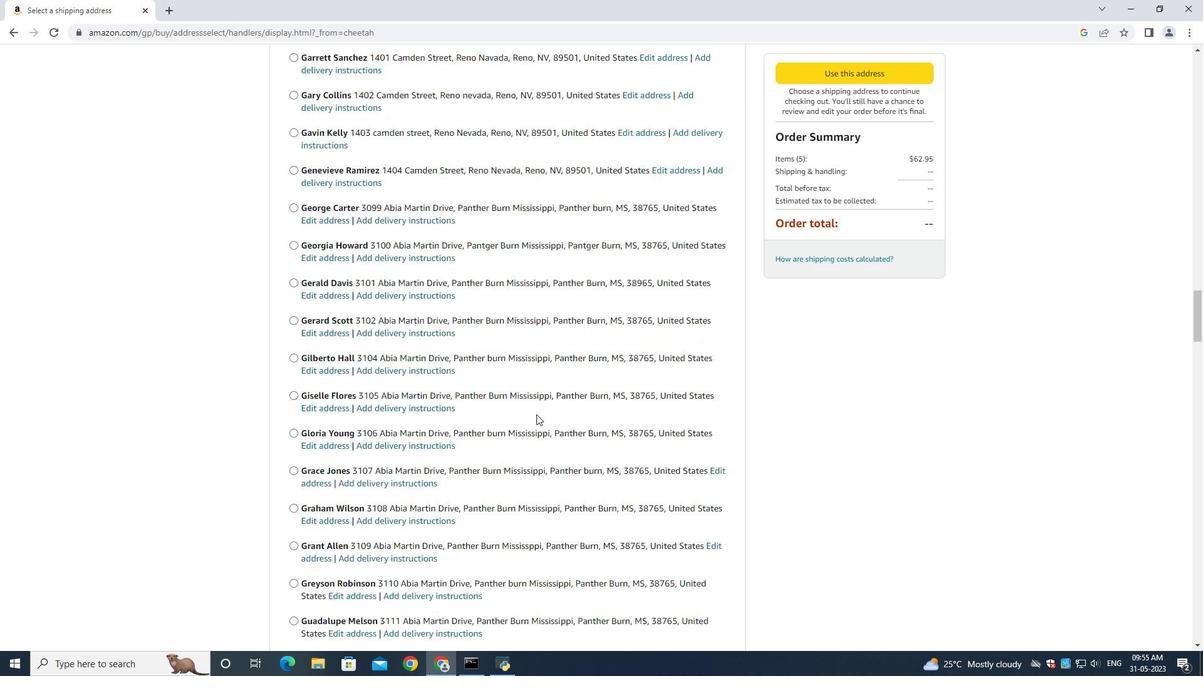 
Action: Mouse scrolled (536, 414) with delta (0, 0)
Screenshot: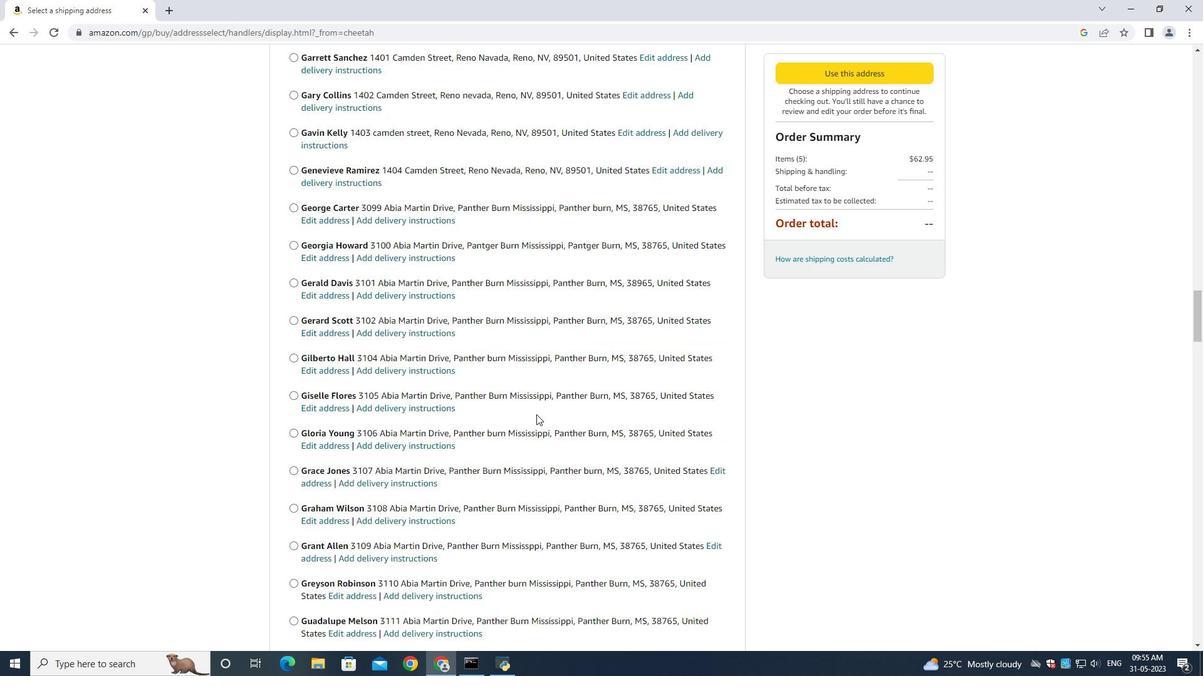 
Action: Mouse scrolled (536, 414) with delta (0, 0)
Screenshot: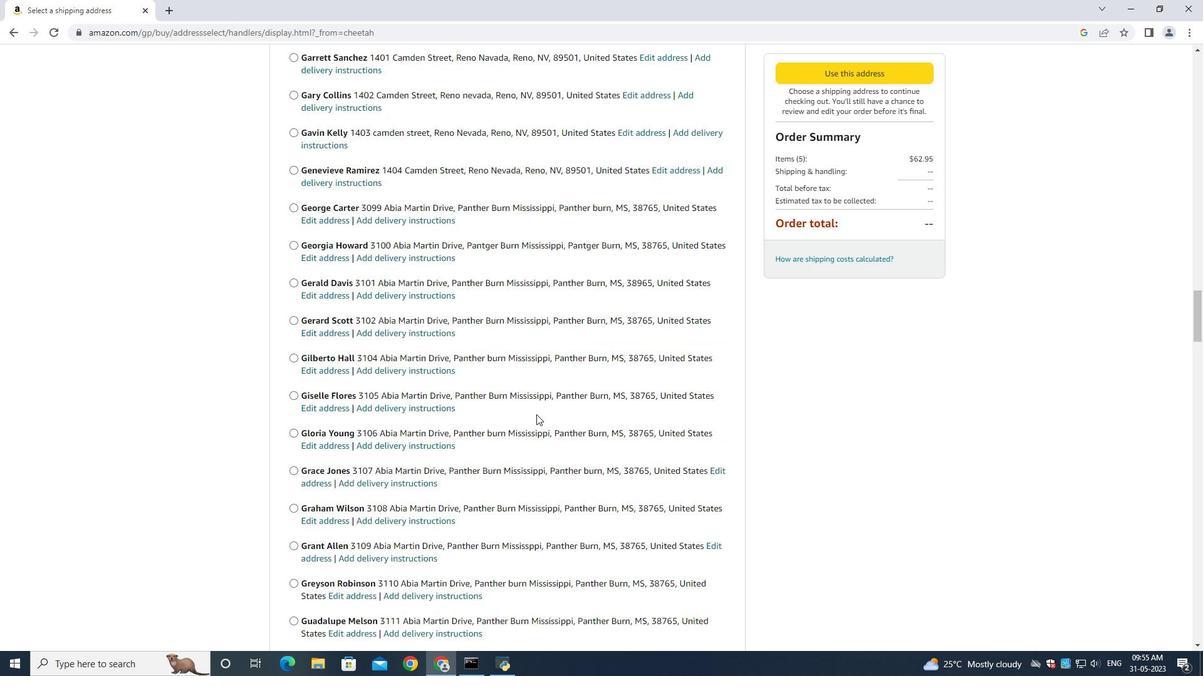 
Action: Mouse scrolled (536, 414) with delta (0, 0)
Screenshot: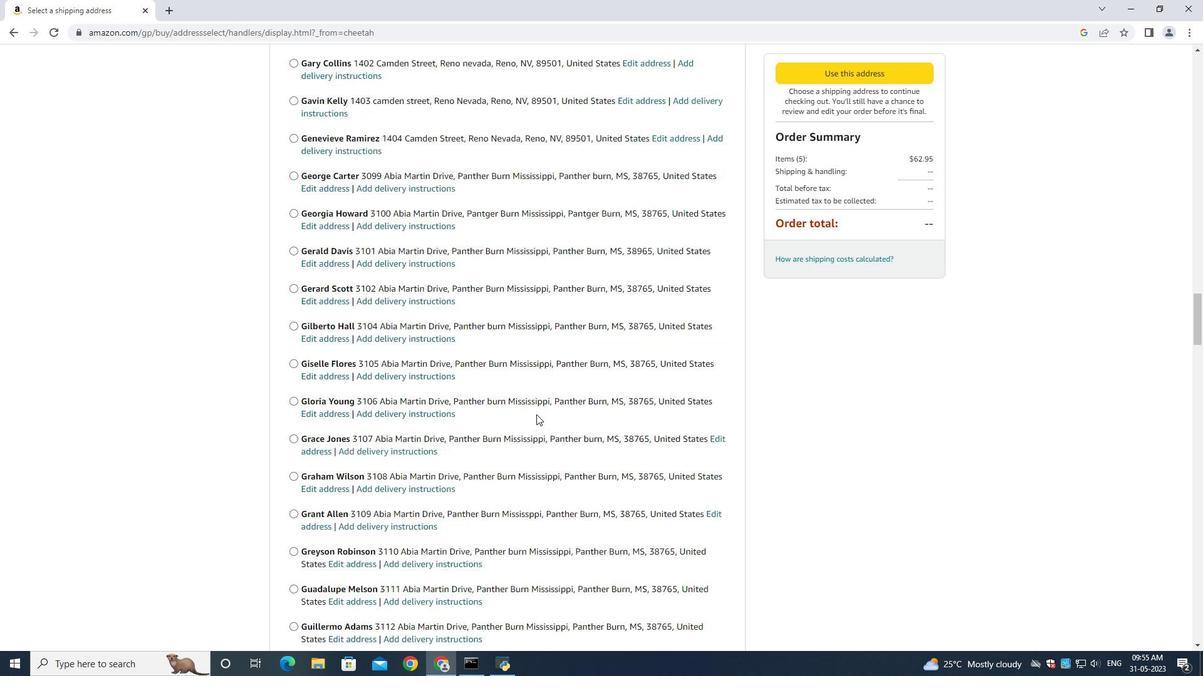 
Action: Mouse scrolled (536, 414) with delta (0, 0)
Screenshot: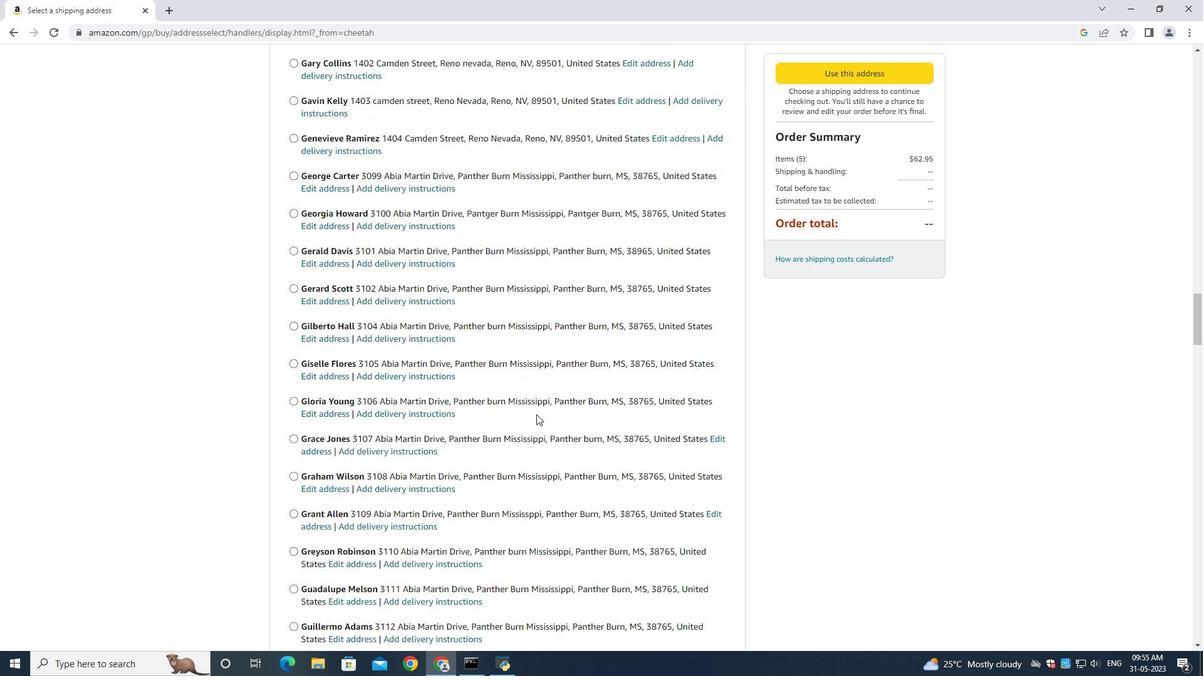 
Action: Mouse scrolled (536, 414) with delta (0, 0)
Screenshot: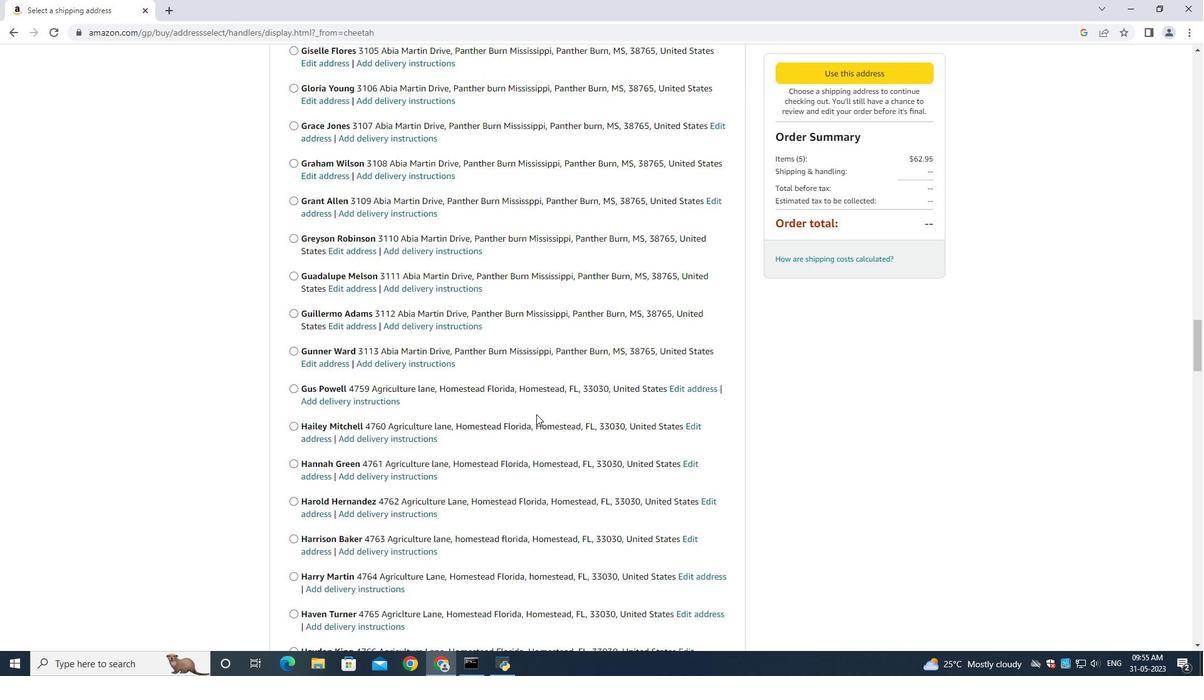 
Action: Mouse scrolled (536, 414) with delta (0, 0)
Screenshot: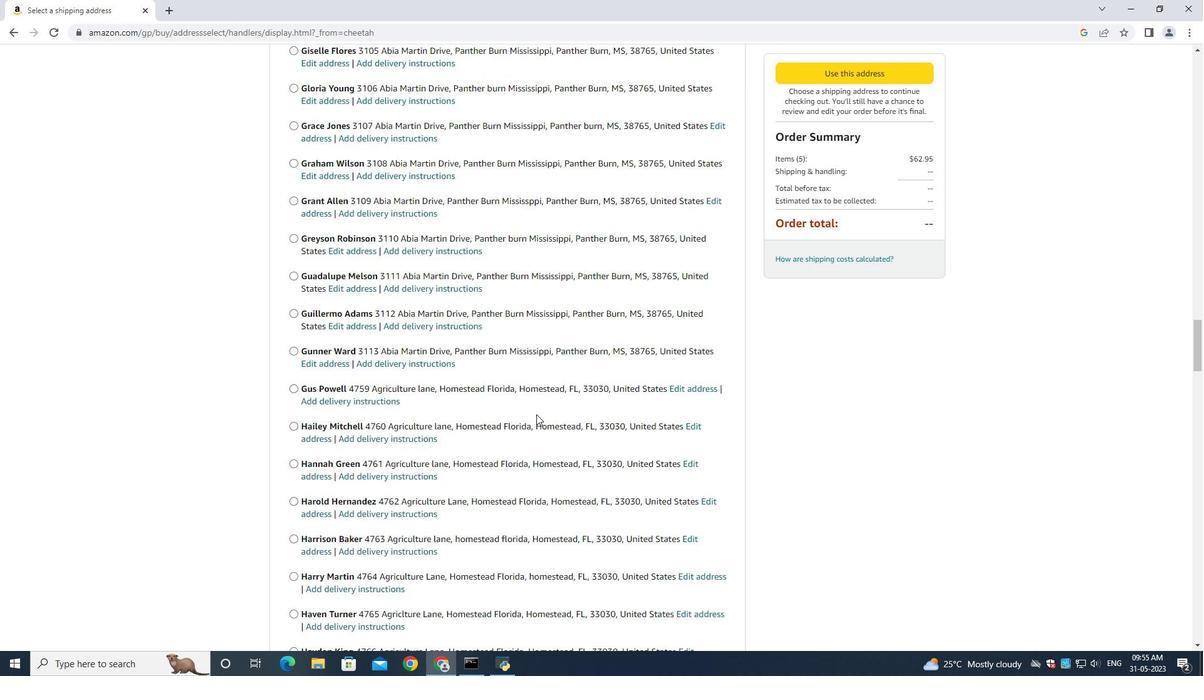 
Action: Mouse scrolled (536, 414) with delta (0, 0)
Screenshot: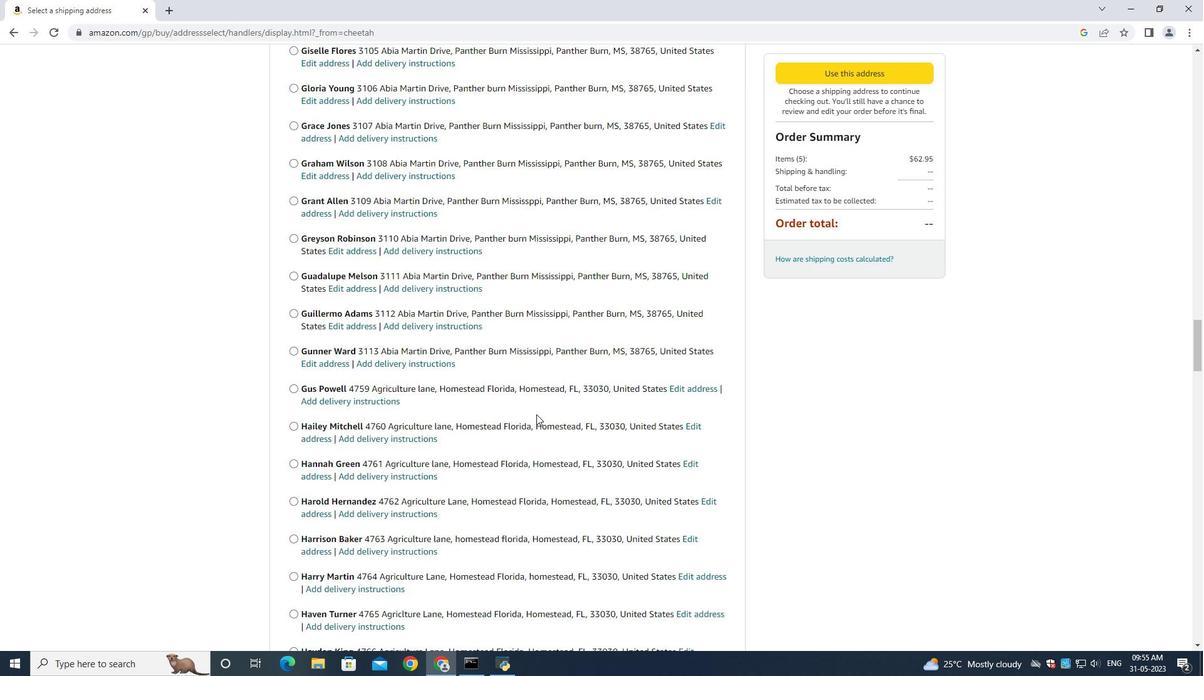 
Action: Mouse scrolled (536, 414) with delta (0, 0)
Screenshot: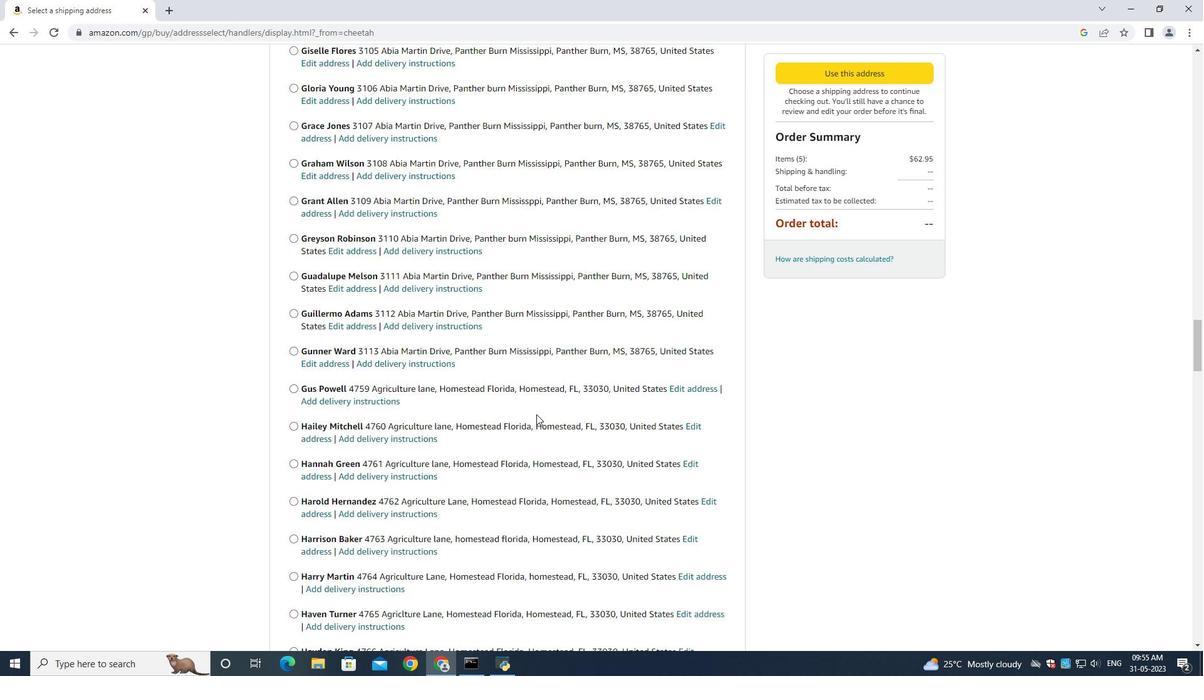 
Action: Mouse scrolled (536, 414) with delta (0, 0)
Screenshot: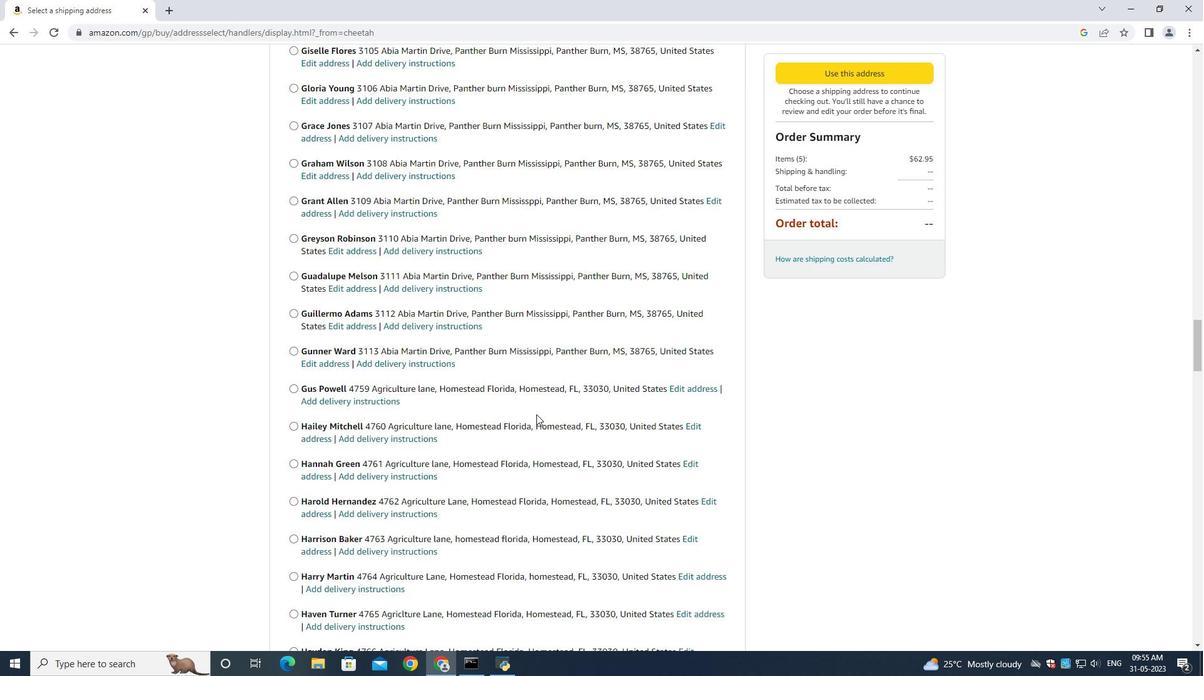 
Action: Mouse scrolled (536, 414) with delta (0, 0)
Screenshot: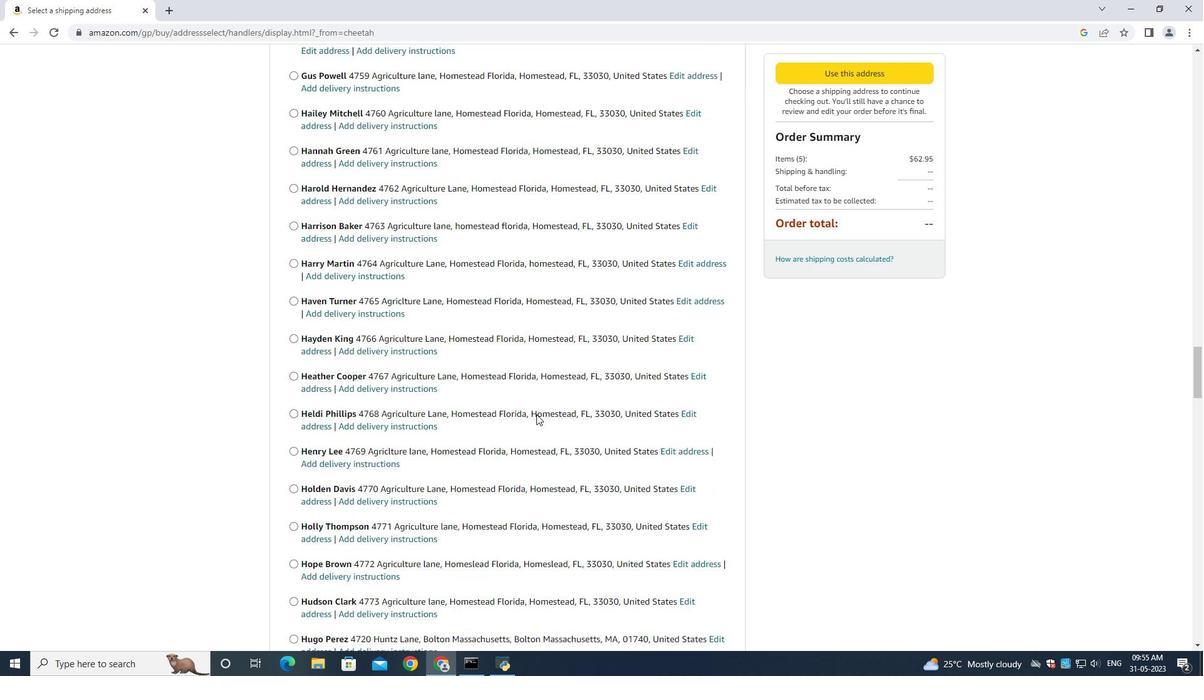 
Action: Mouse scrolled (536, 414) with delta (0, 0)
Screenshot: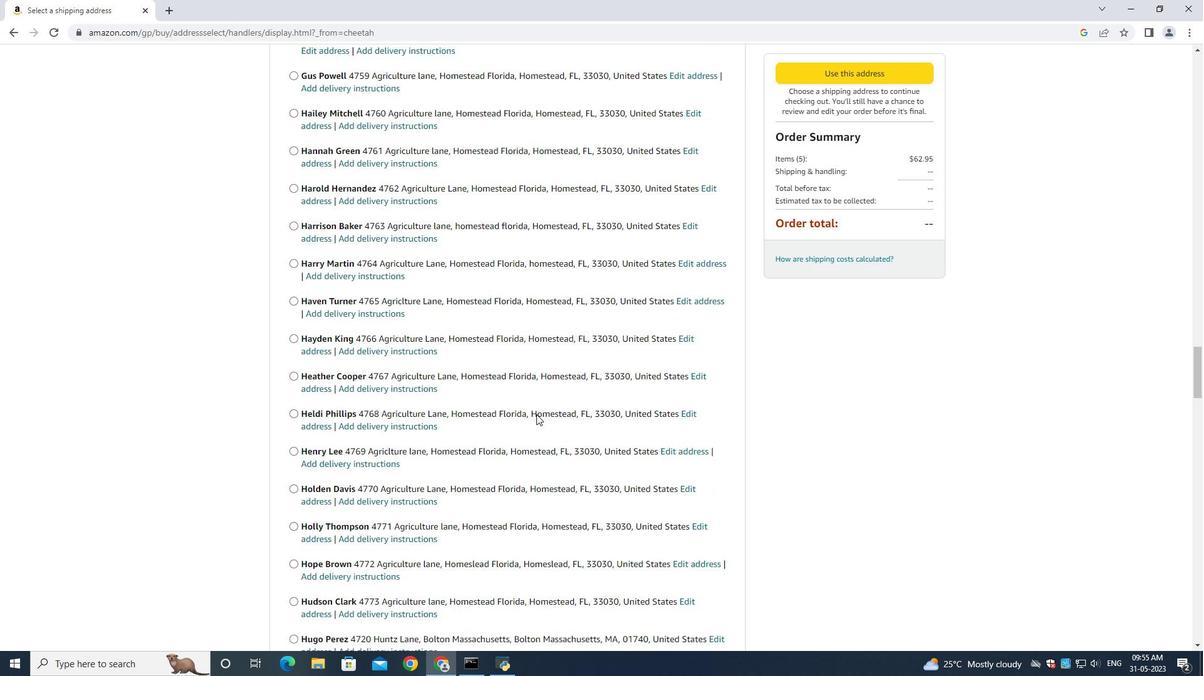 
Action: Mouse scrolled (536, 414) with delta (0, 0)
Screenshot: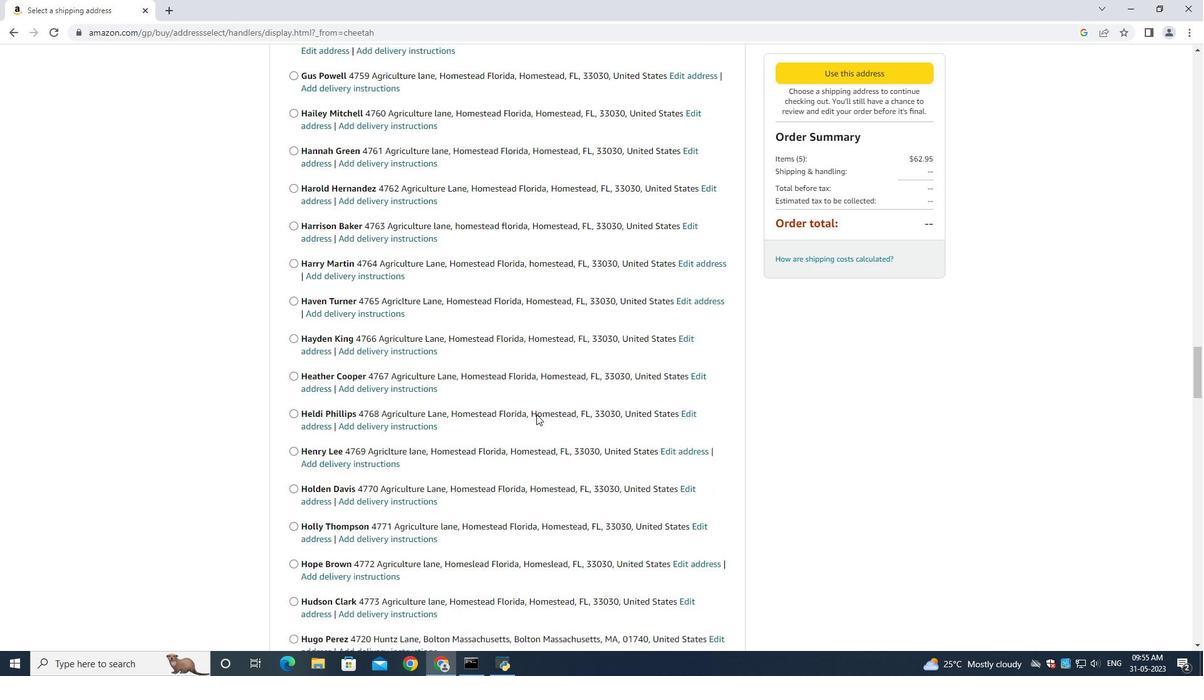 
Action: Mouse scrolled (536, 414) with delta (0, 0)
Screenshot: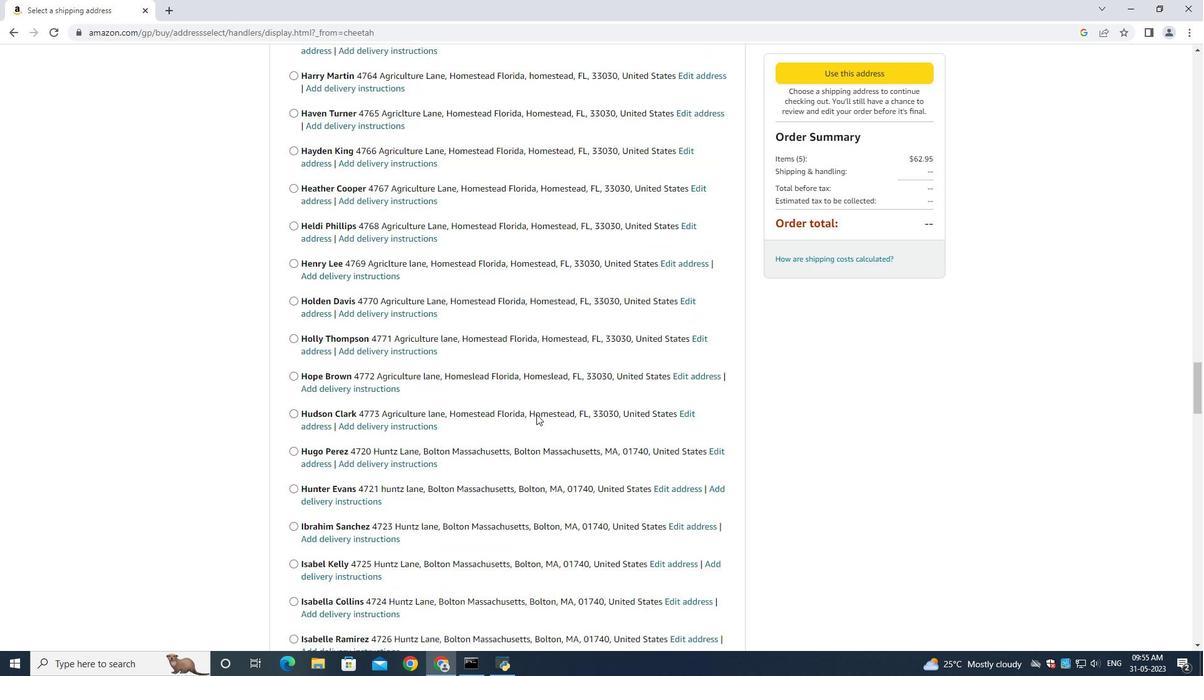 
Action: Mouse scrolled (536, 414) with delta (0, 0)
Screenshot: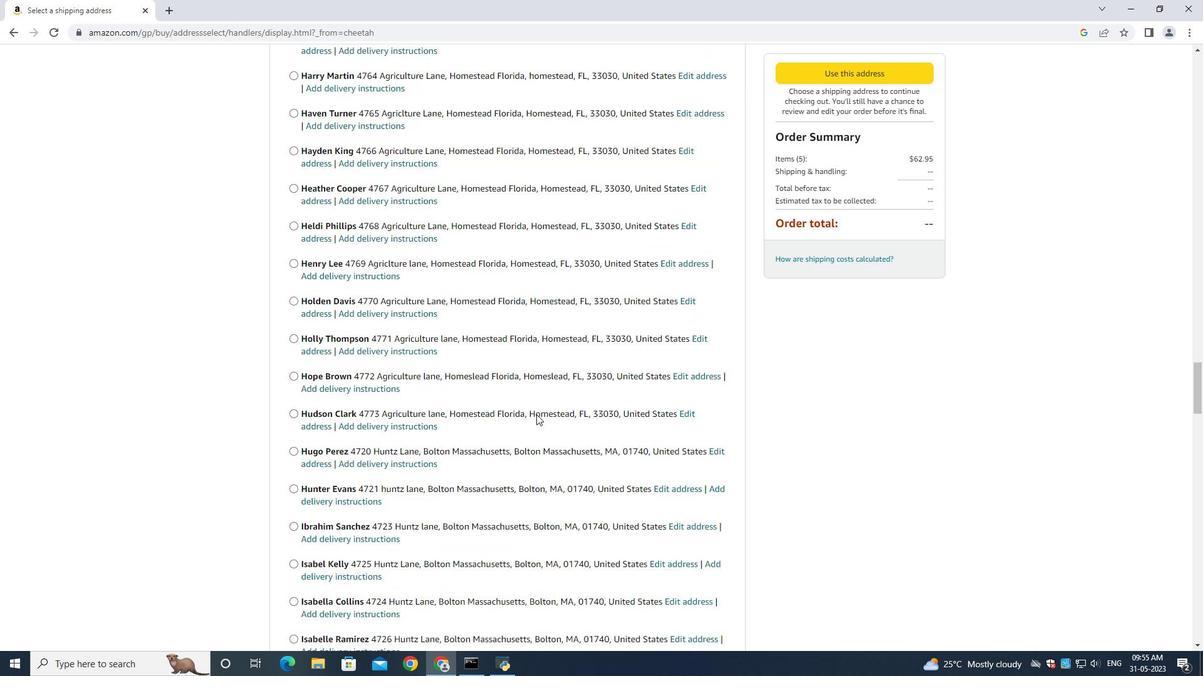 
Action: Mouse scrolled (536, 414) with delta (0, 0)
Screenshot: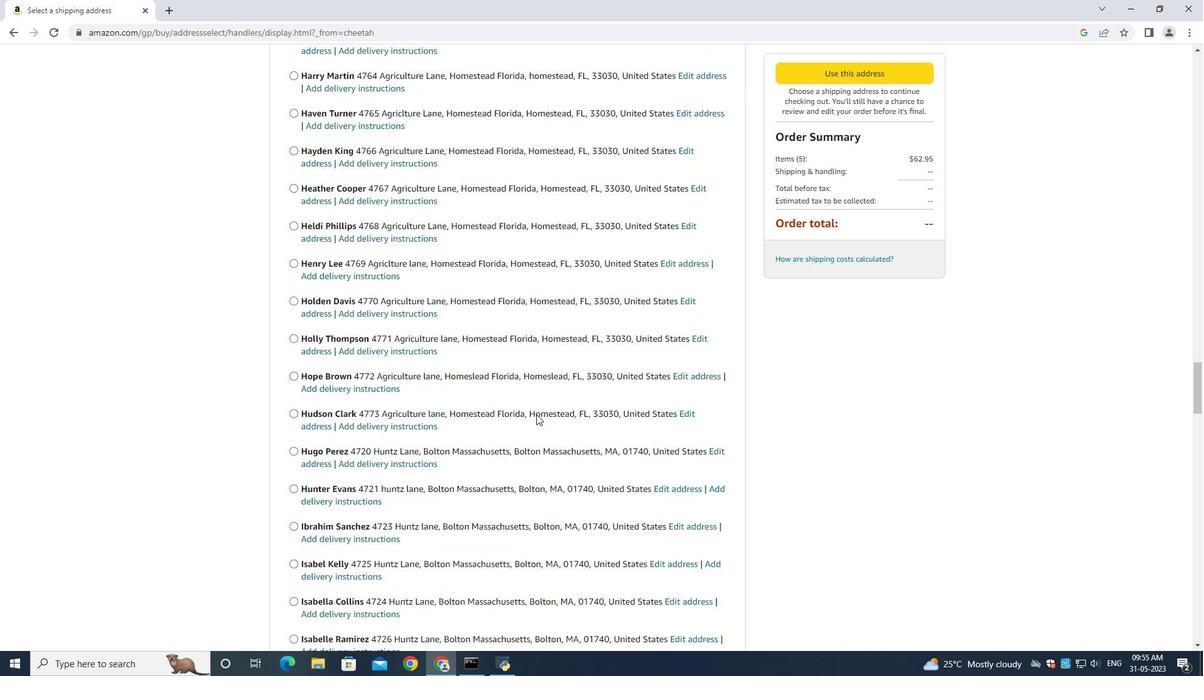 
Action: Mouse scrolled (536, 414) with delta (0, 0)
Screenshot: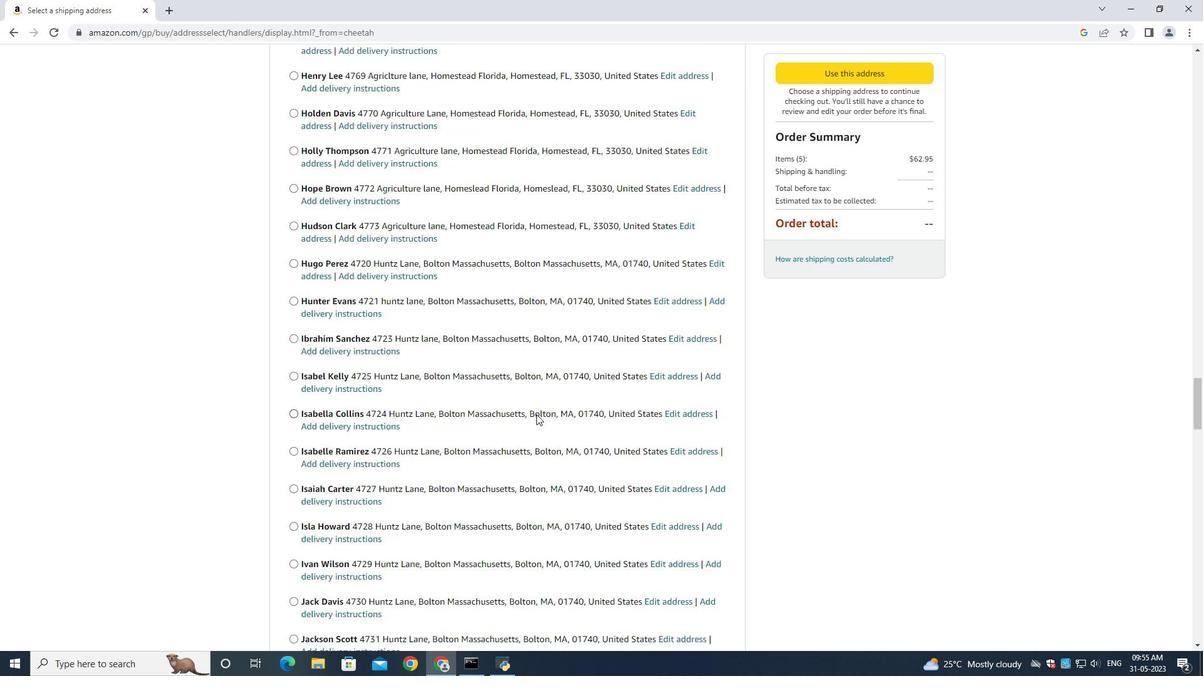 
Action: Mouse scrolled (536, 414) with delta (0, 0)
Screenshot: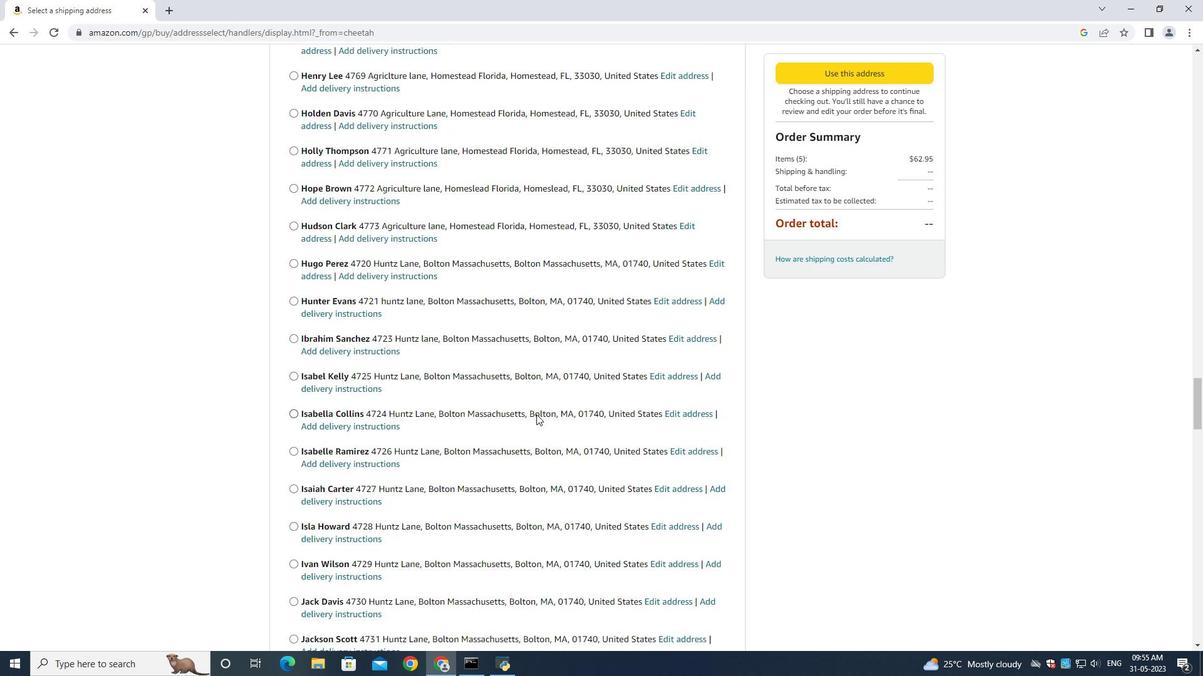 
Action: Mouse scrolled (536, 414) with delta (0, 0)
Screenshot: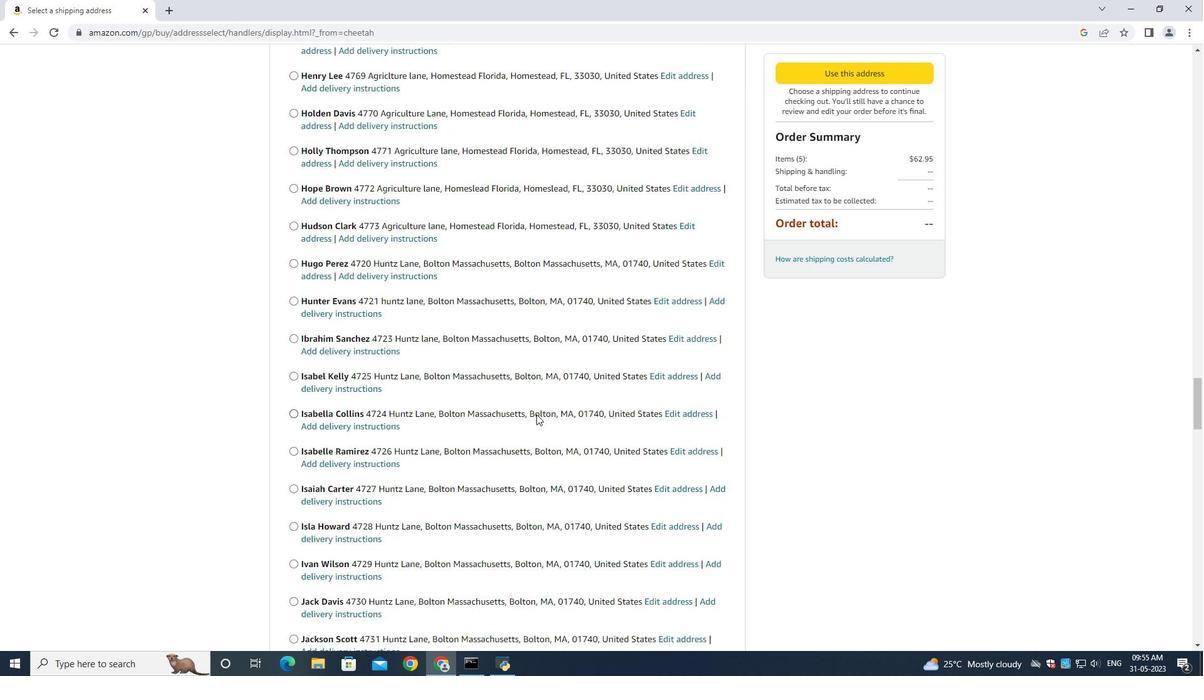 
Action: Mouse moved to (536, 414)
Screenshot: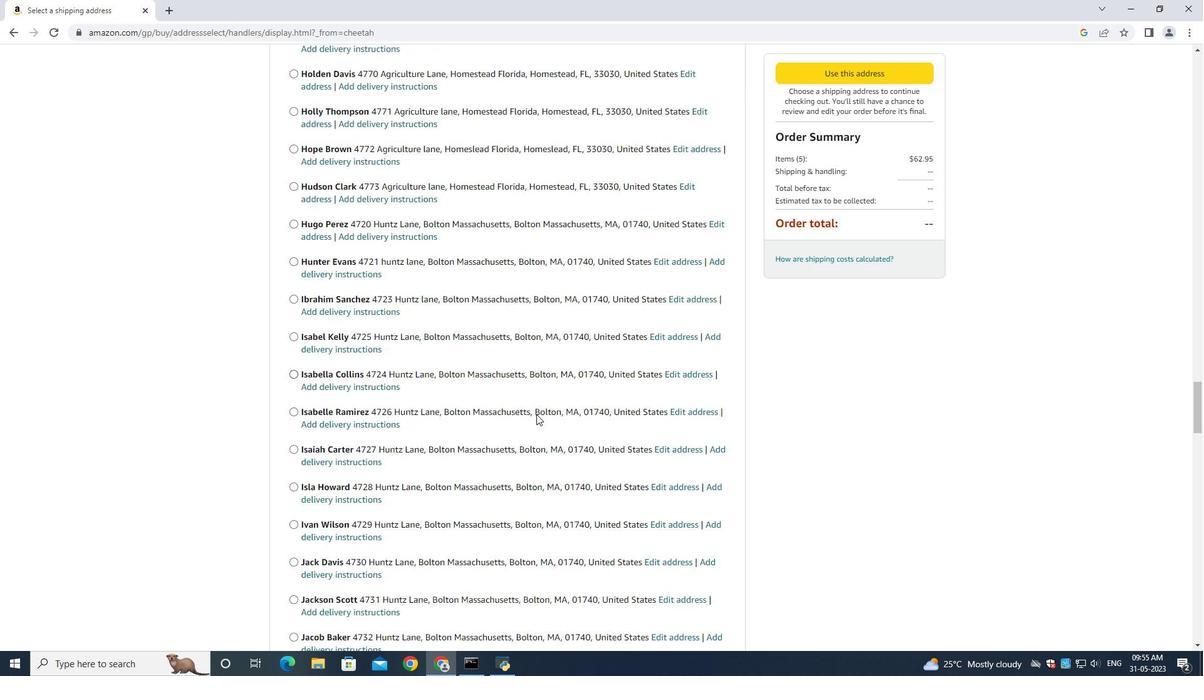 
Action: Mouse scrolled (536, 414) with delta (0, 0)
Screenshot: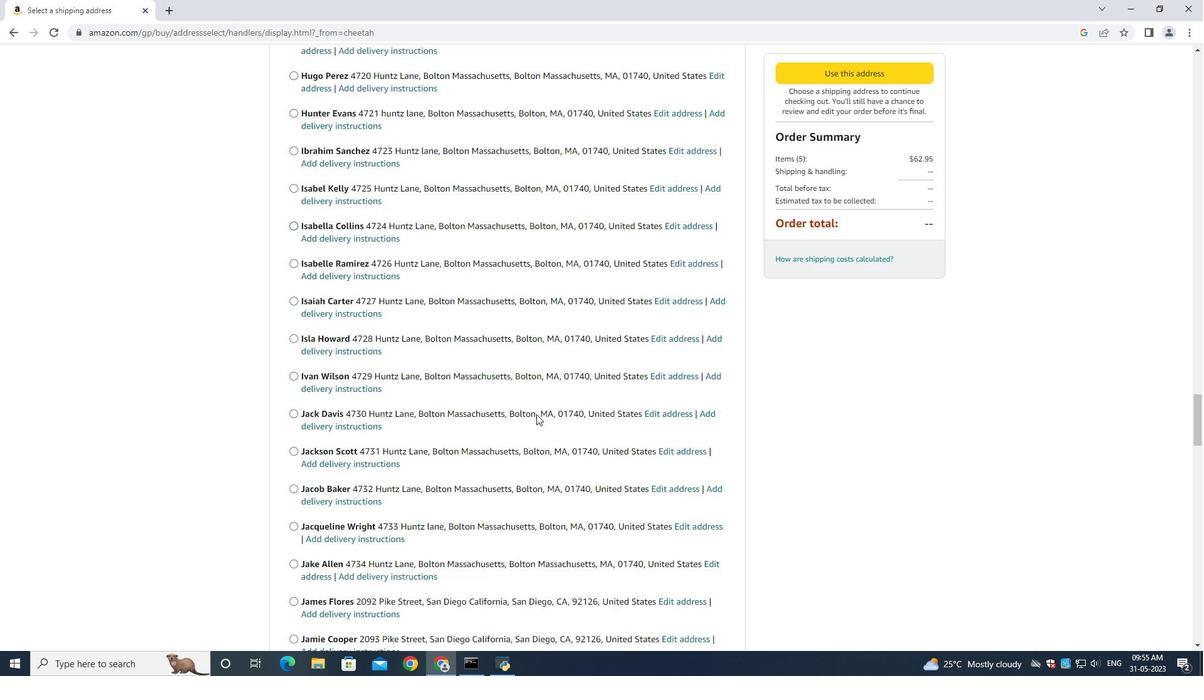 
Action: Mouse moved to (536, 416)
Screenshot: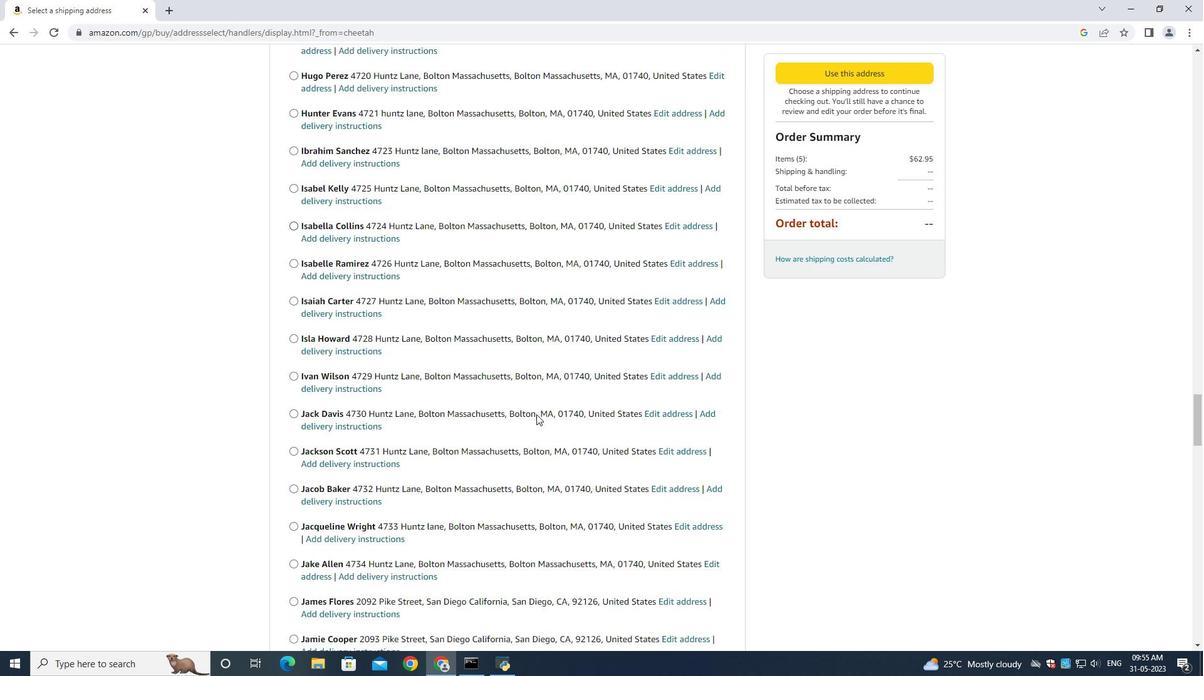 
Action: Mouse scrolled (536, 415) with delta (0, 0)
Screenshot: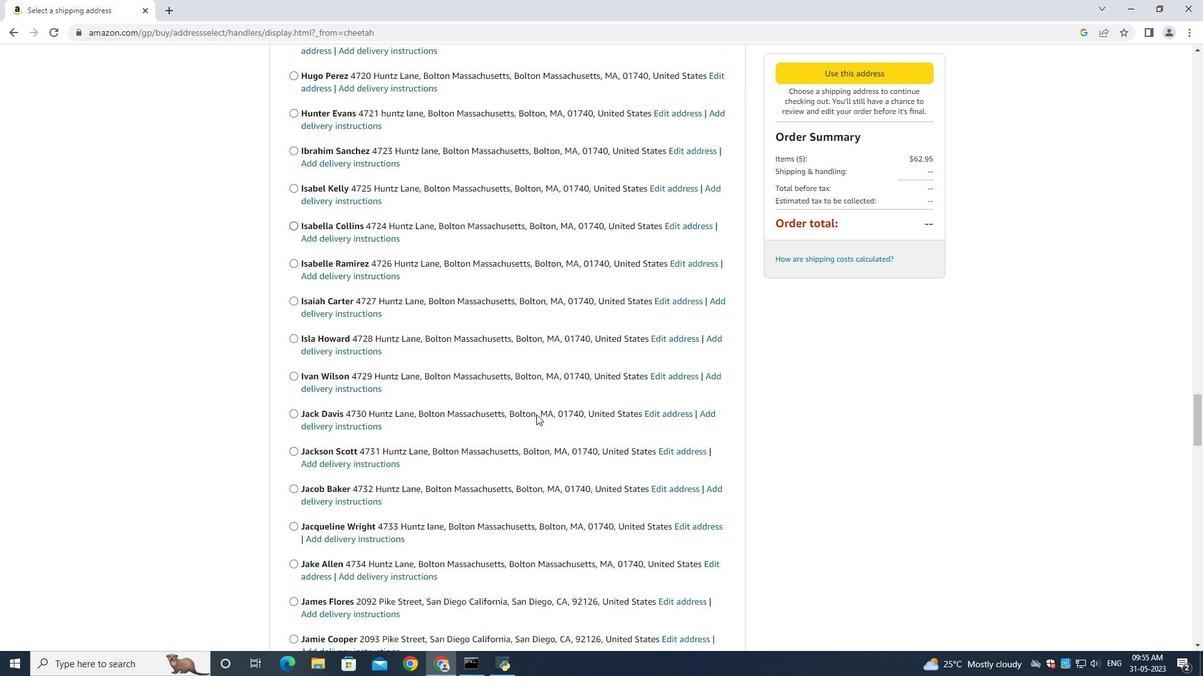 
Action: Mouse moved to (536, 418)
Screenshot: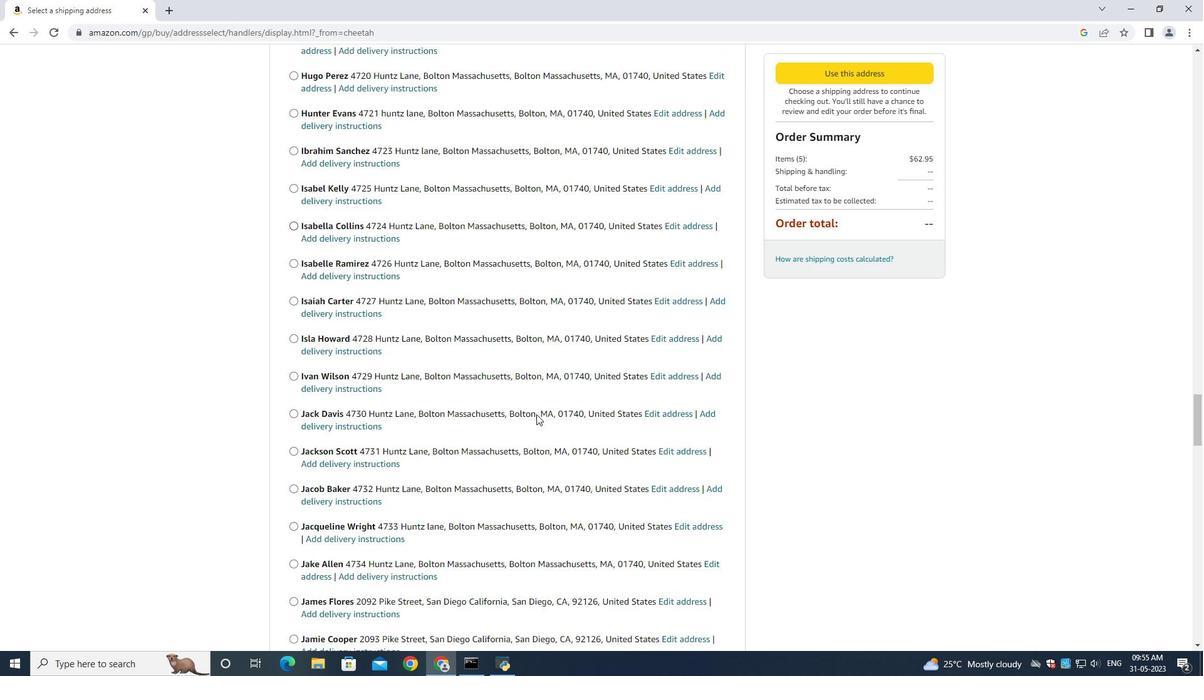 
Action: Mouse scrolled (536, 418) with delta (0, 0)
Screenshot: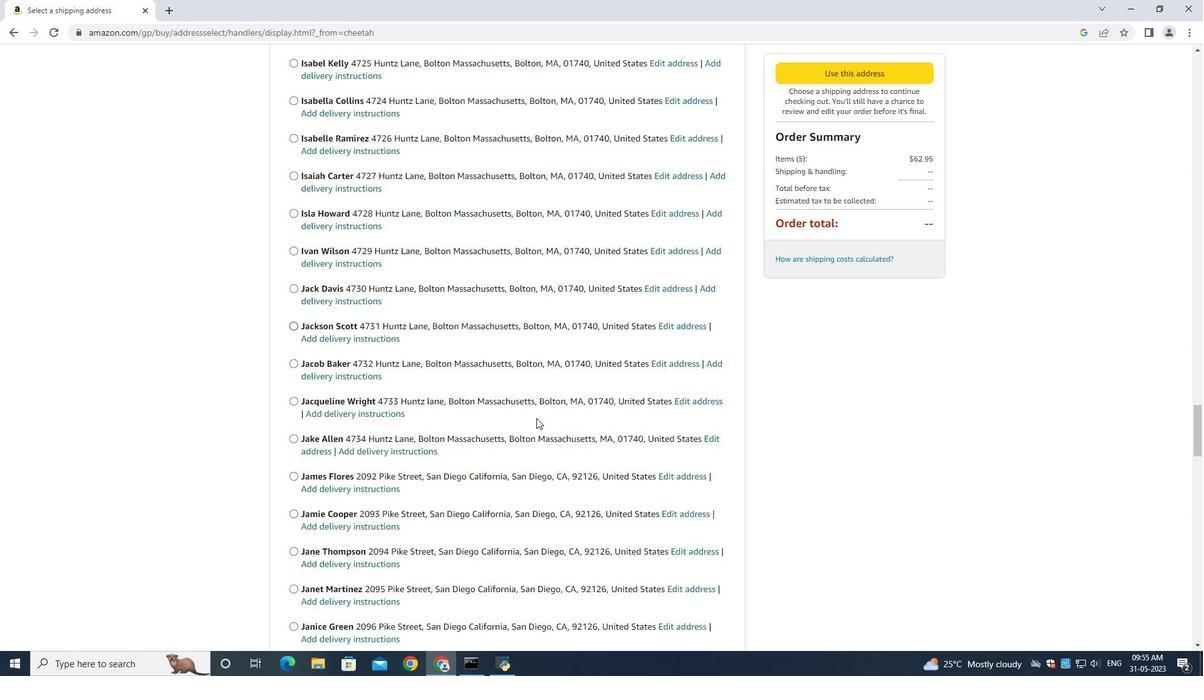 
Action: Mouse scrolled (536, 418) with delta (0, 0)
Screenshot: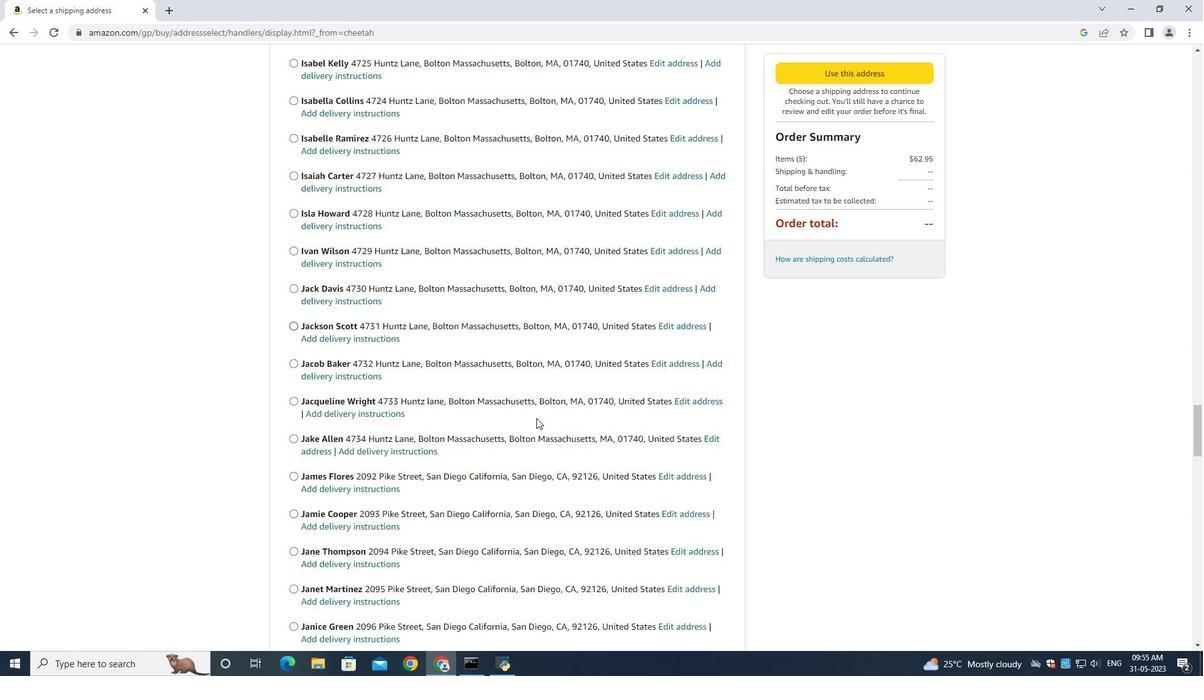 
Action: Mouse scrolled (536, 418) with delta (0, 0)
Screenshot: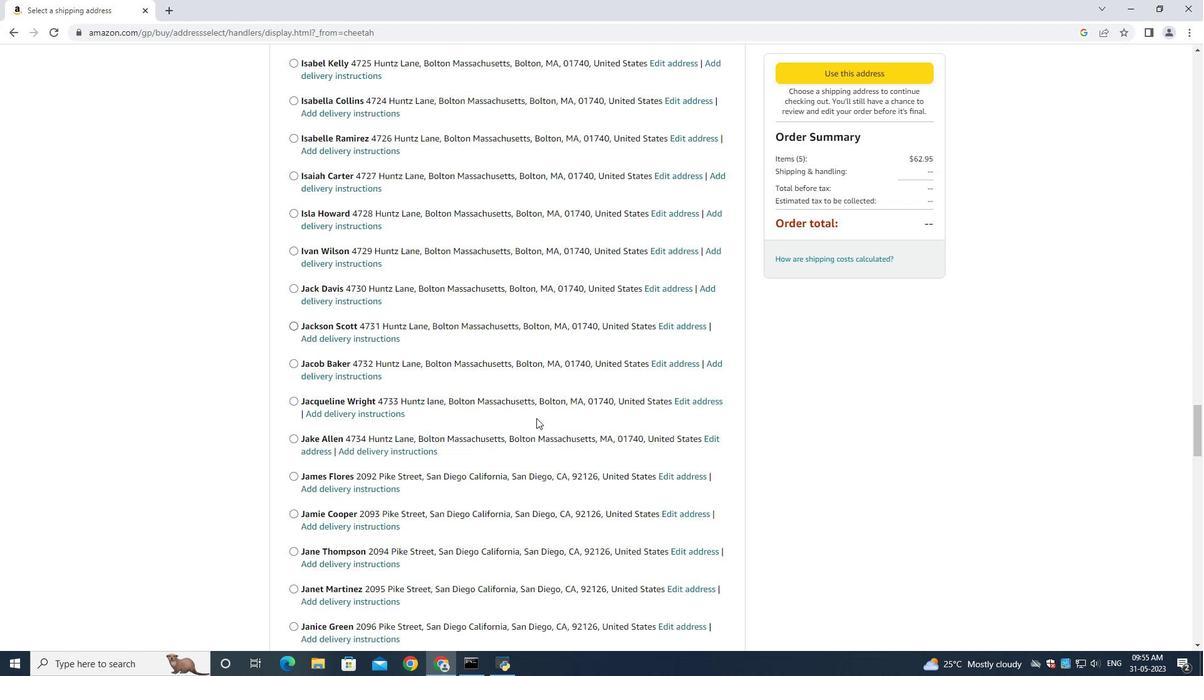 
Action: Mouse scrolled (536, 418) with delta (0, 0)
Screenshot: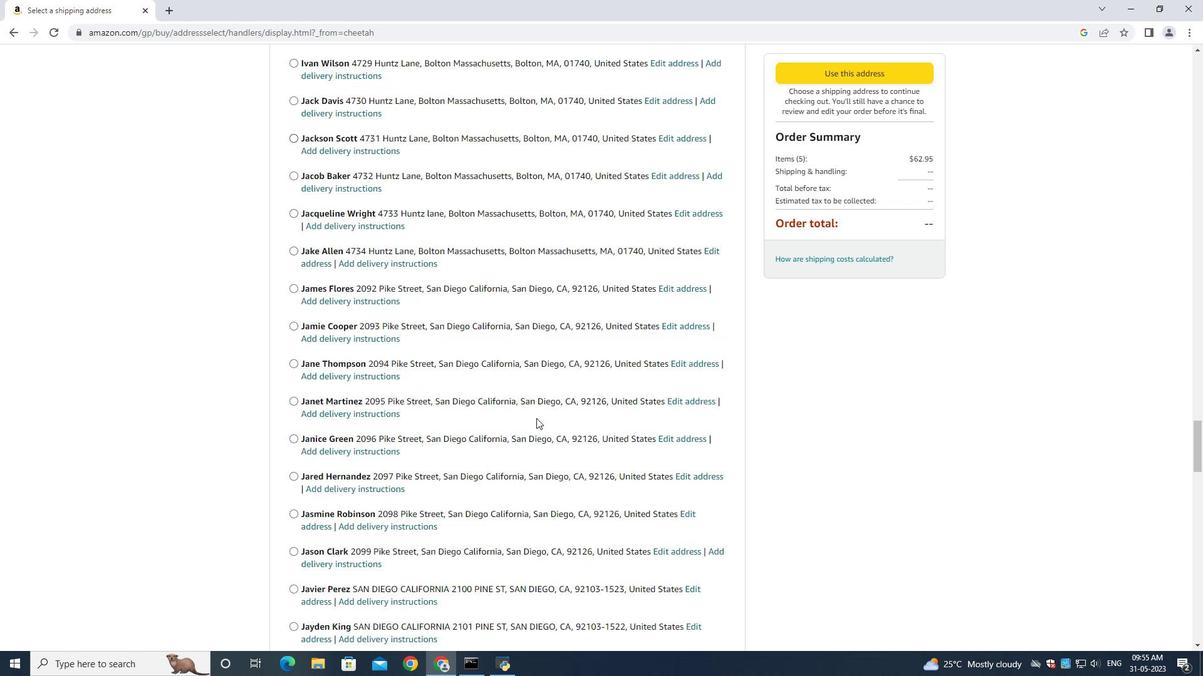 
Action: Mouse scrolled (536, 418) with delta (0, 0)
Screenshot: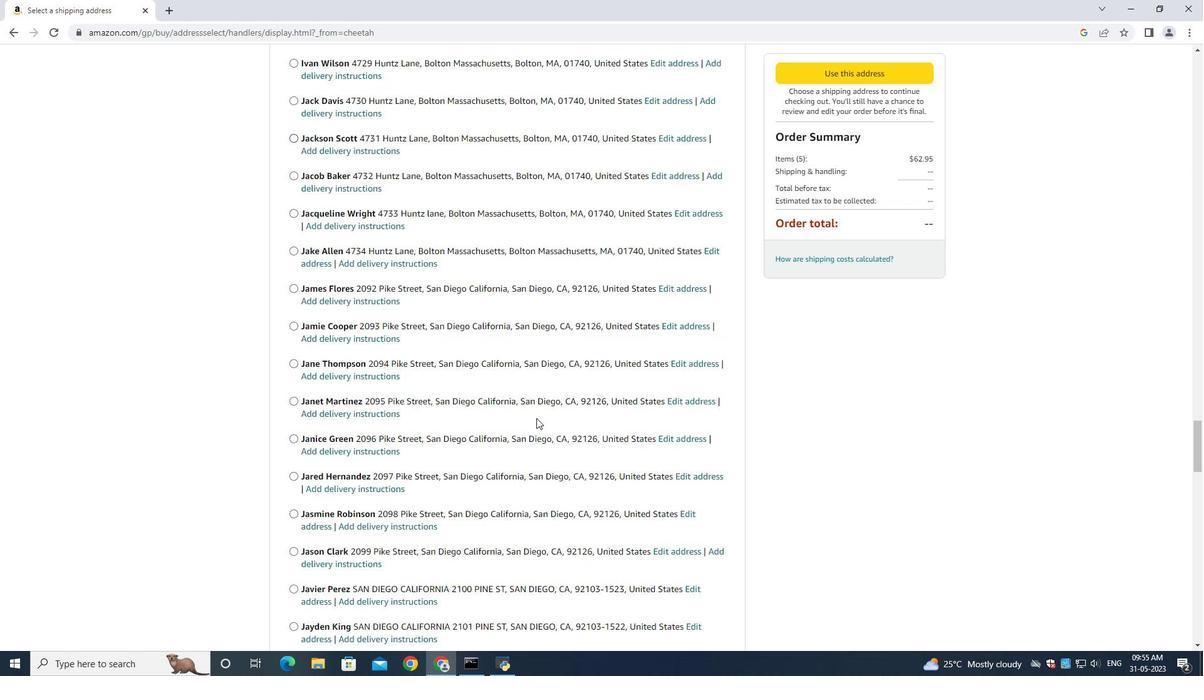 
Action: Mouse scrolled (536, 418) with delta (0, 0)
Screenshot: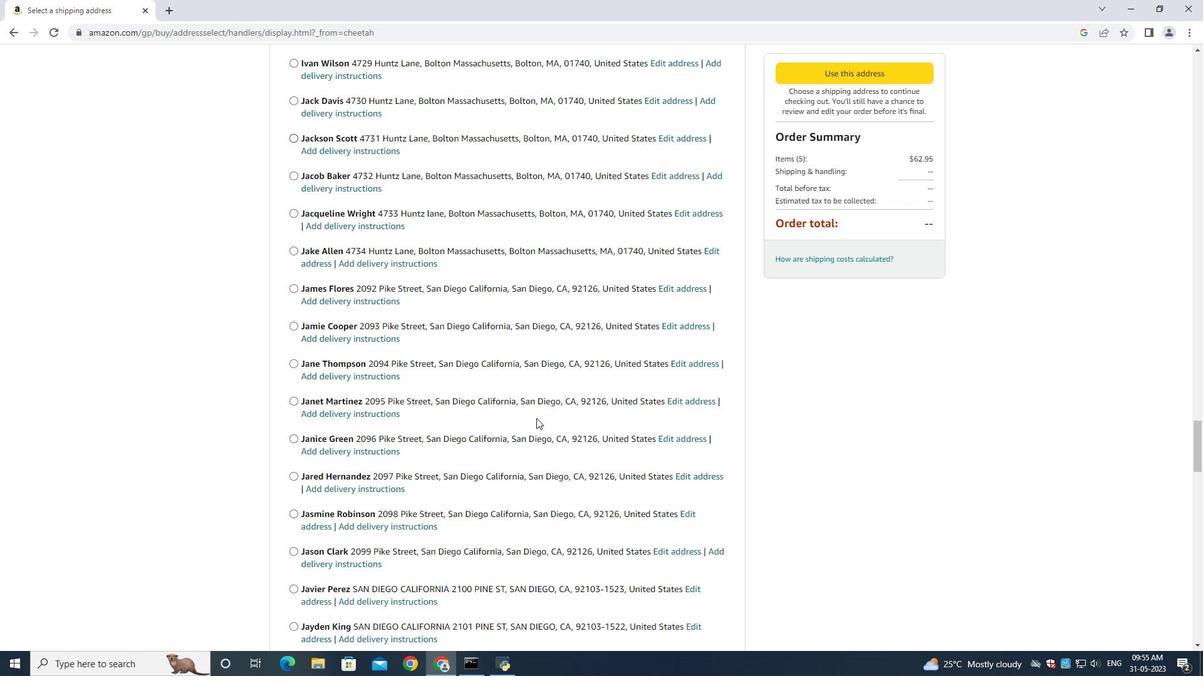 
Action: Mouse scrolled (536, 418) with delta (0, 0)
Screenshot: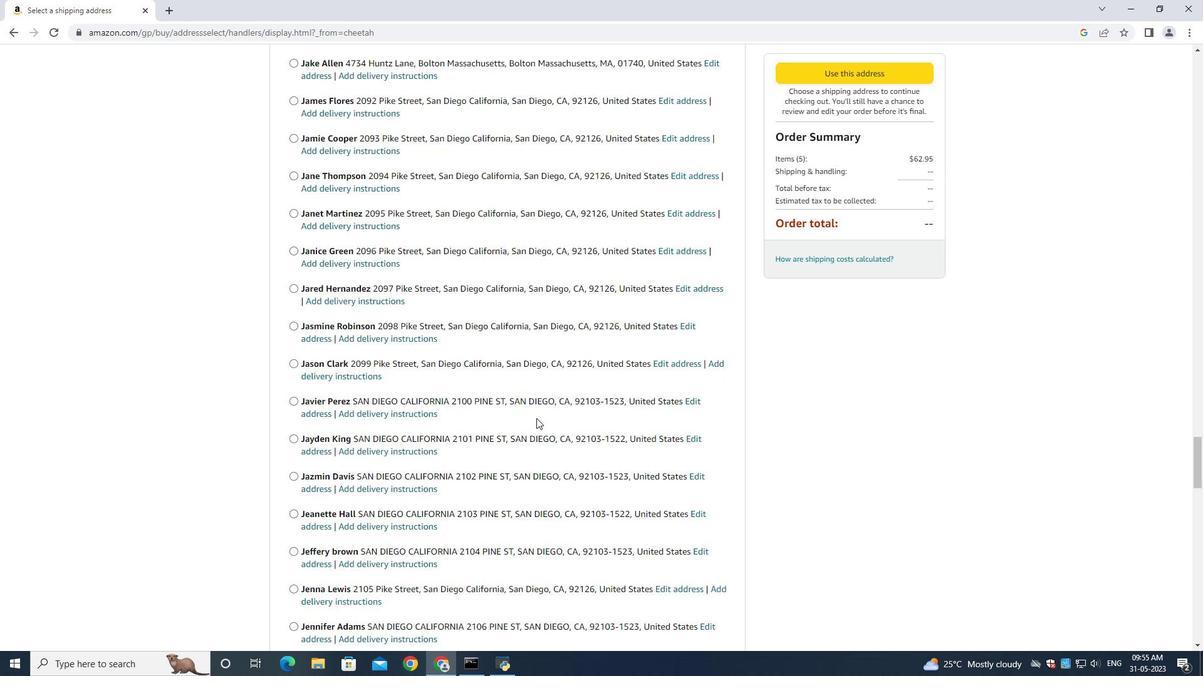 
Action: Mouse scrolled (536, 418) with delta (0, 0)
Screenshot: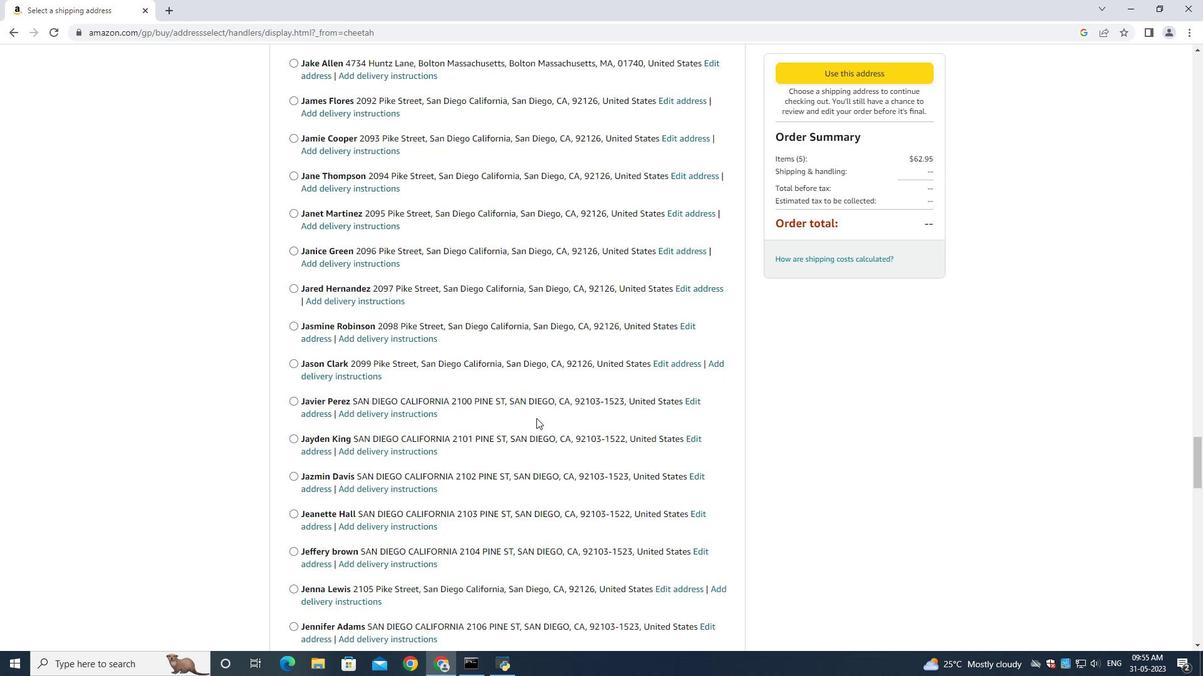 
Action: Mouse scrolled (536, 418) with delta (0, 0)
Screenshot: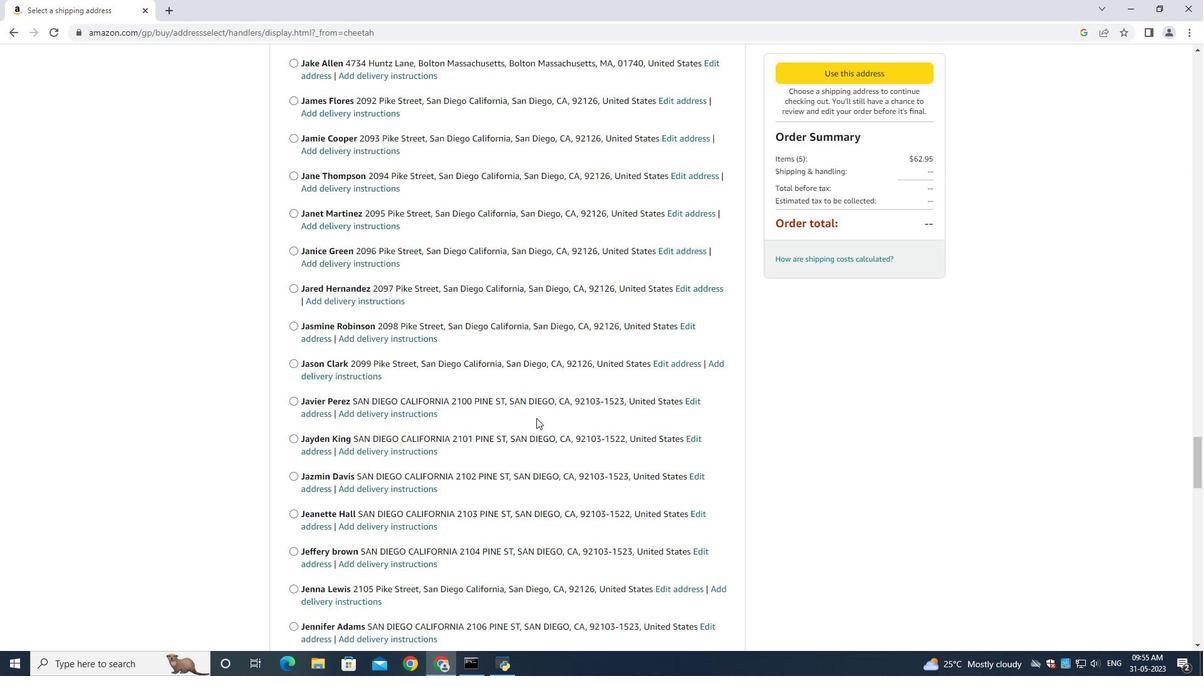
Action: Mouse scrolled (536, 418) with delta (0, 0)
Screenshot: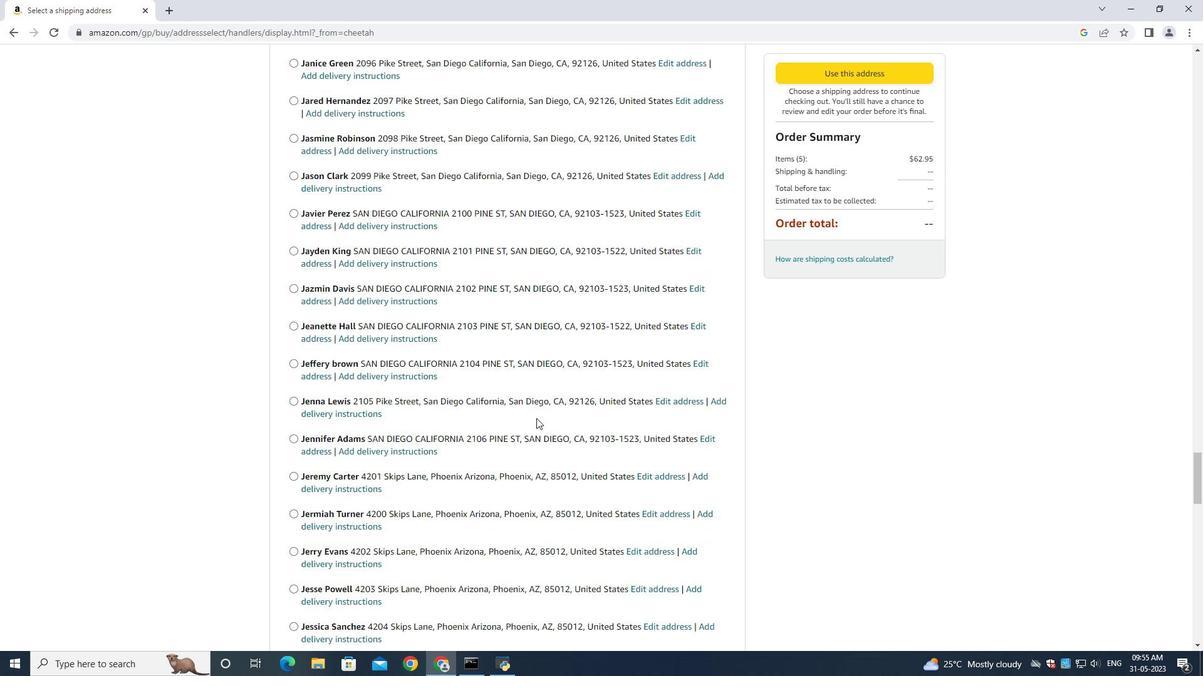 
Action: Mouse scrolled (536, 418) with delta (0, 0)
Screenshot: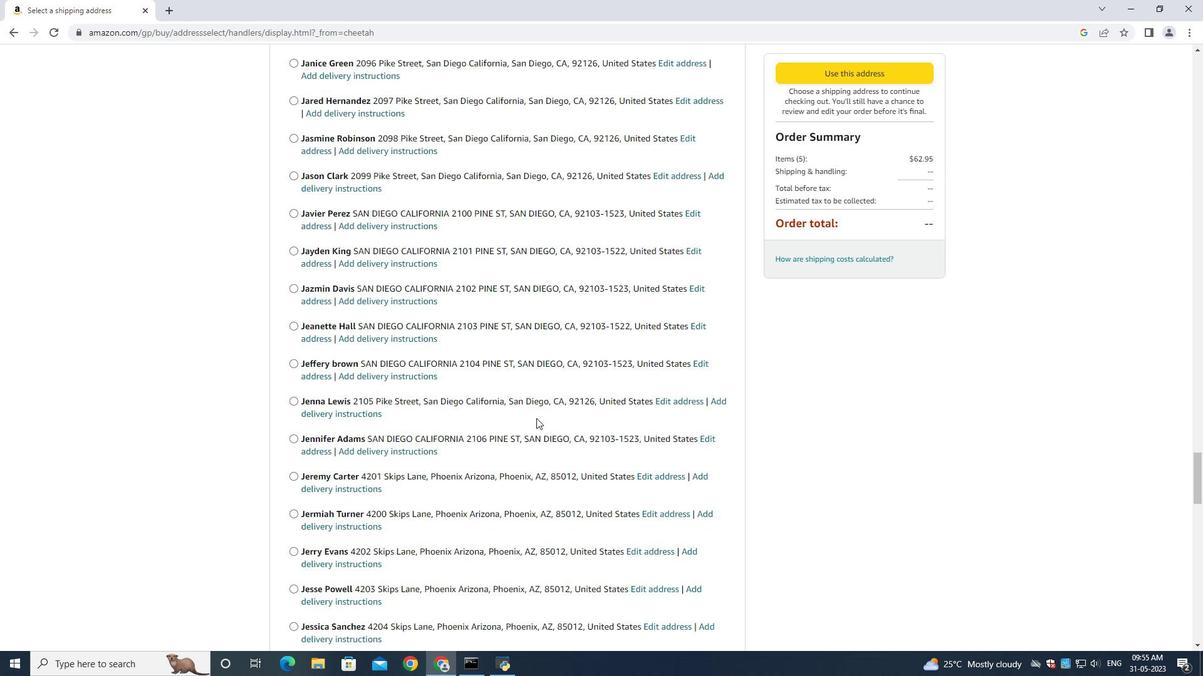 
Action: Mouse scrolled (536, 418) with delta (0, 0)
Screenshot: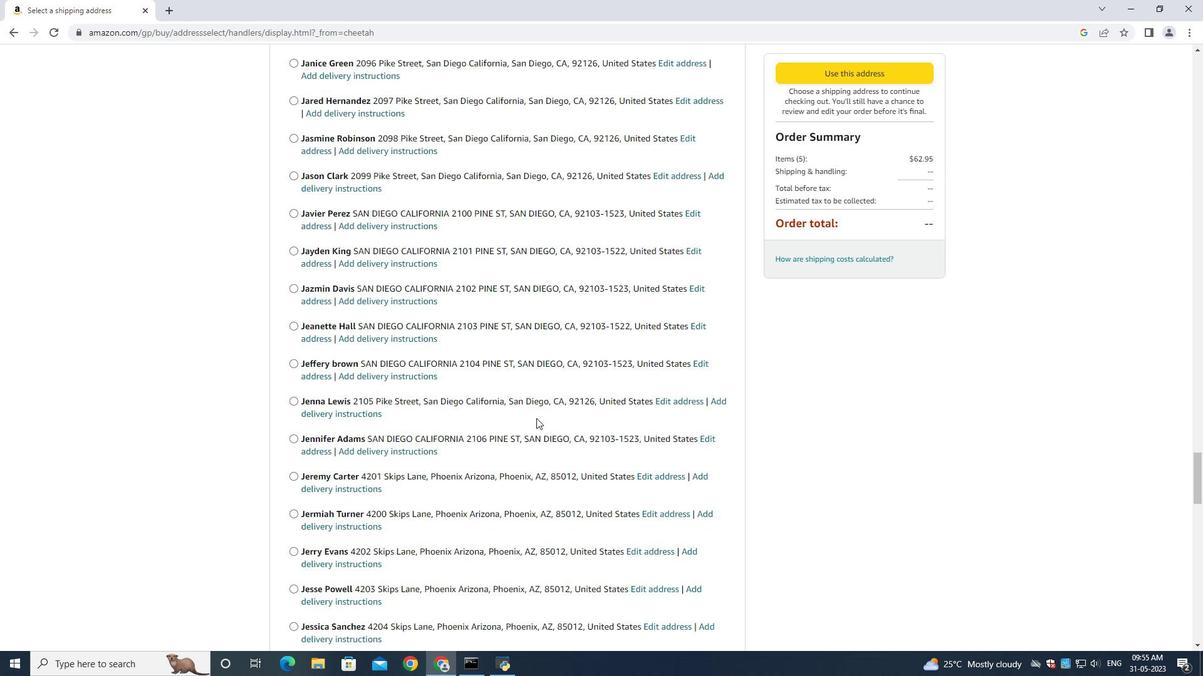 
Action: Mouse scrolled (536, 418) with delta (0, 0)
Screenshot: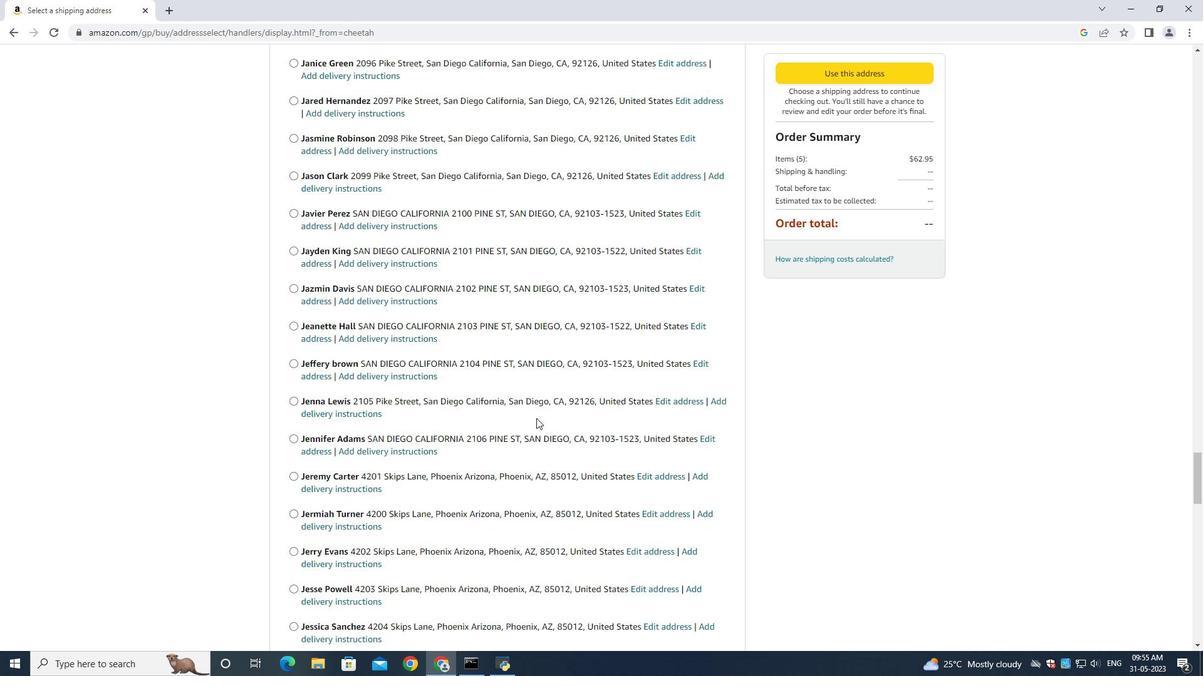 
Action: Mouse moved to (536, 418)
Screenshot: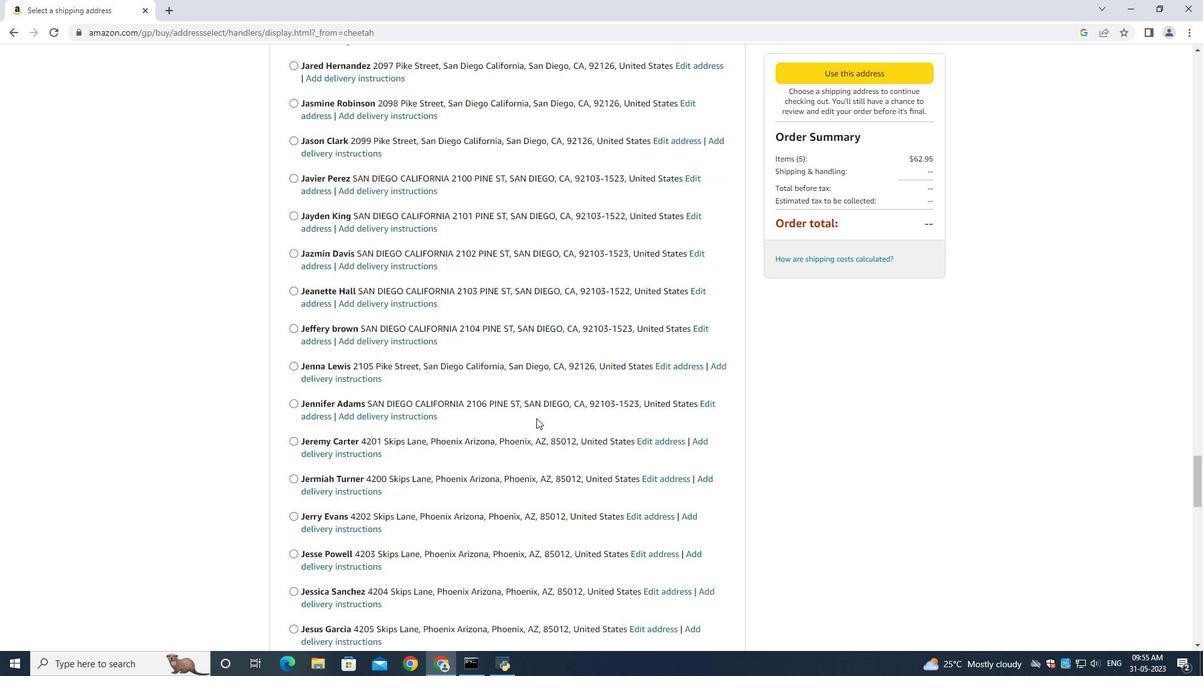 
Action: Mouse scrolled (536, 418) with delta (0, 0)
Screenshot: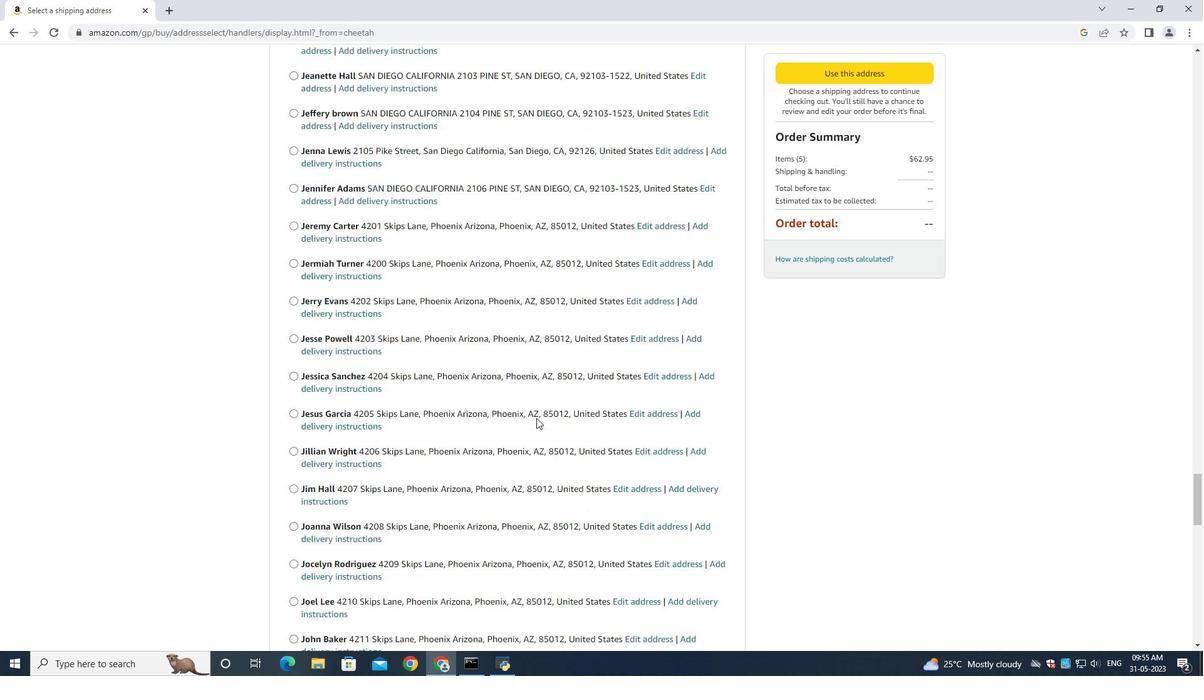 
Action: Mouse scrolled (536, 418) with delta (0, 0)
Screenshot: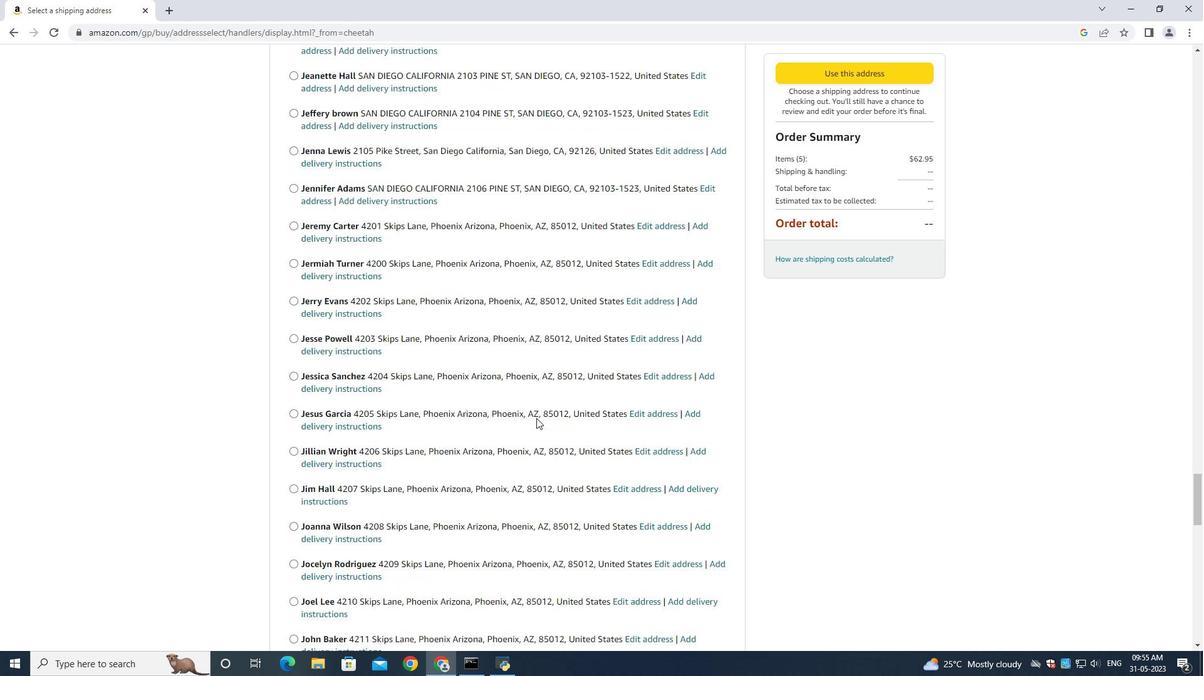 
Action: Mouse moved to (536, 418)
Screenshot: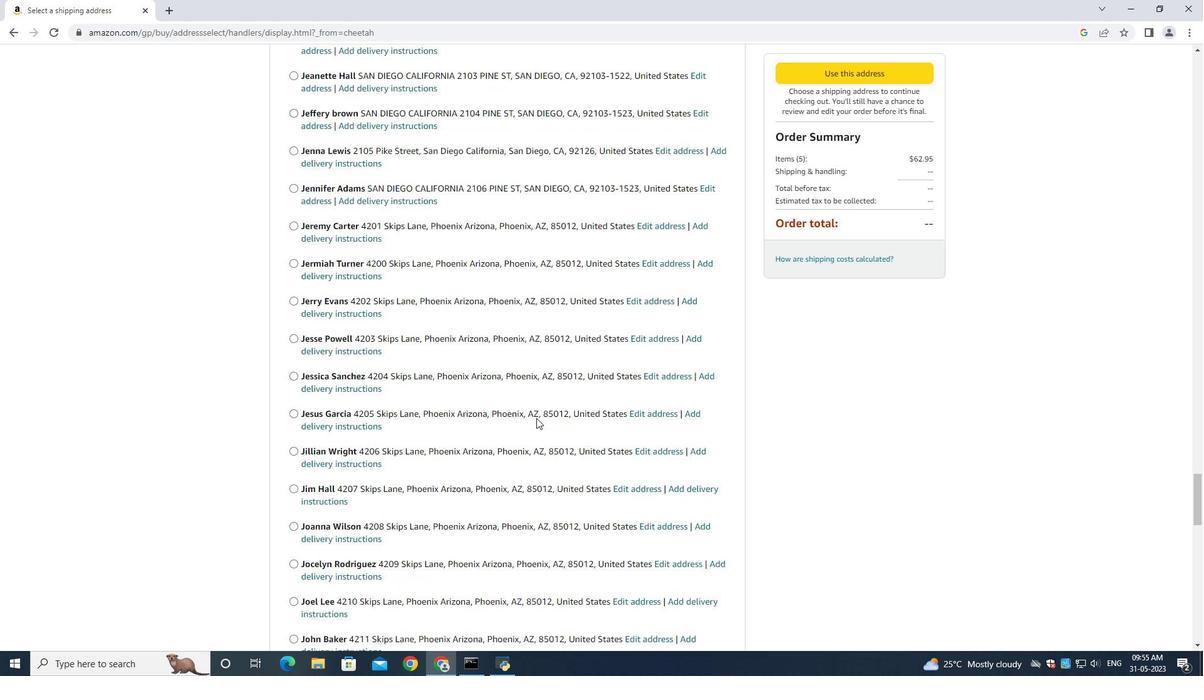 
Action: Mouse scrolled (536, 418) with delta (0, 0)
Screenshot: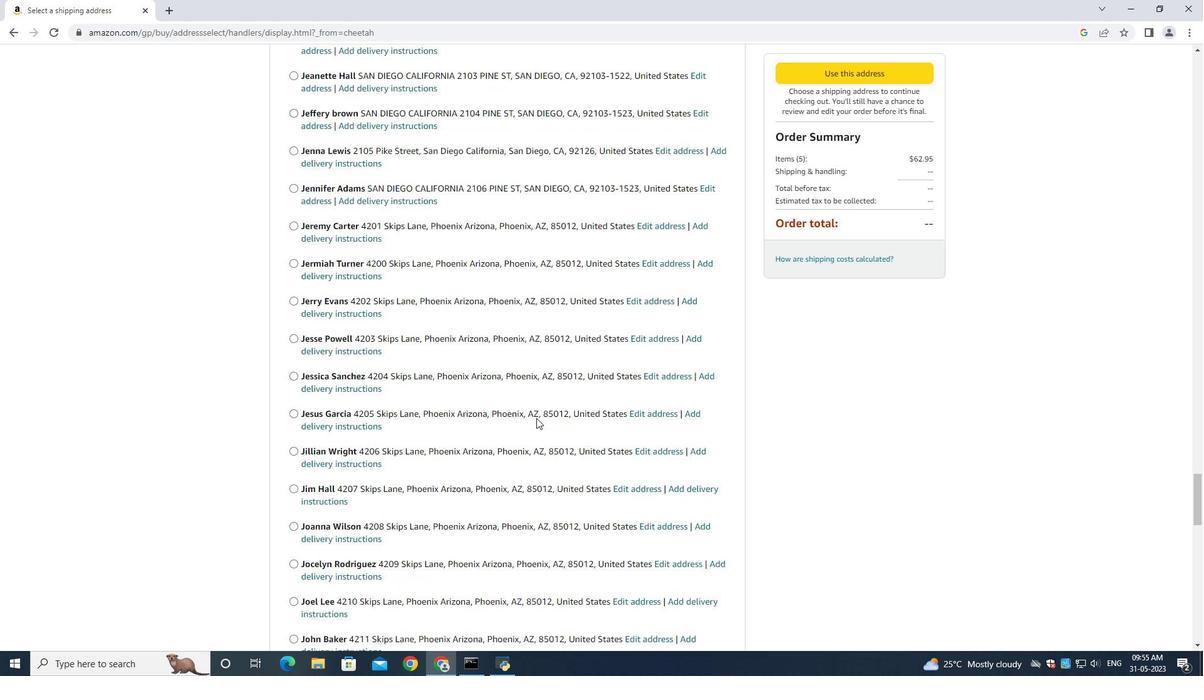 
Action: Mouse moved to (537, 418)
Screenshot: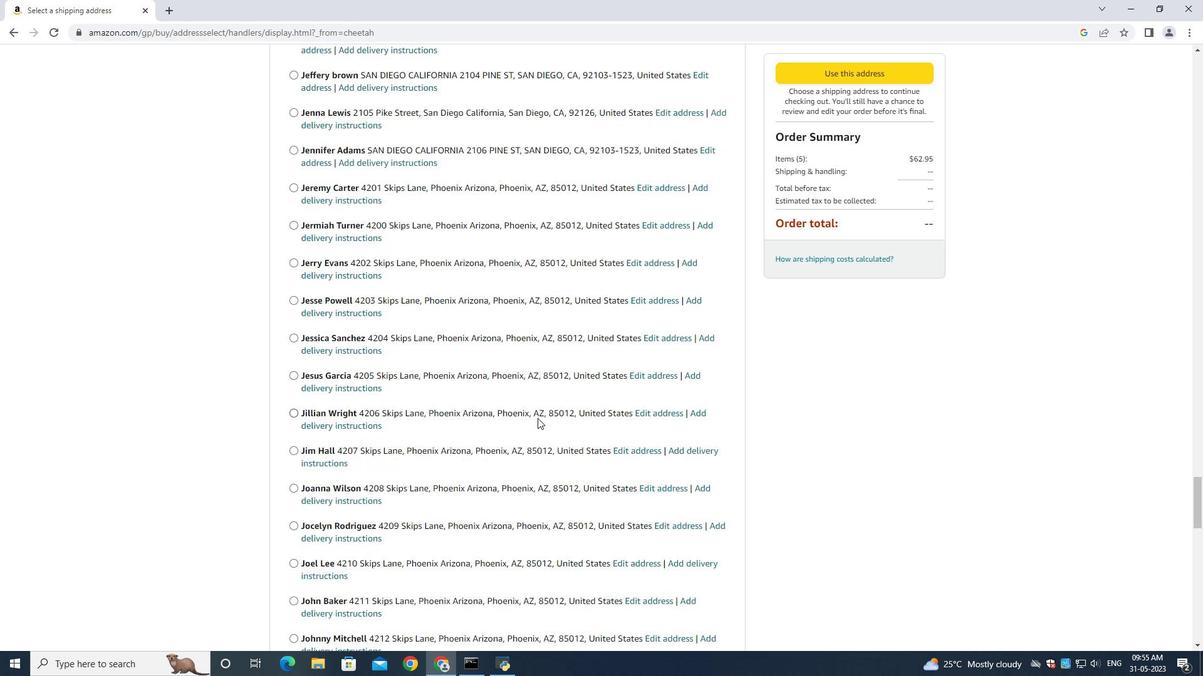 
Action: Mouse scrolled (537, 417) with delta (0, 0)
Screenshot: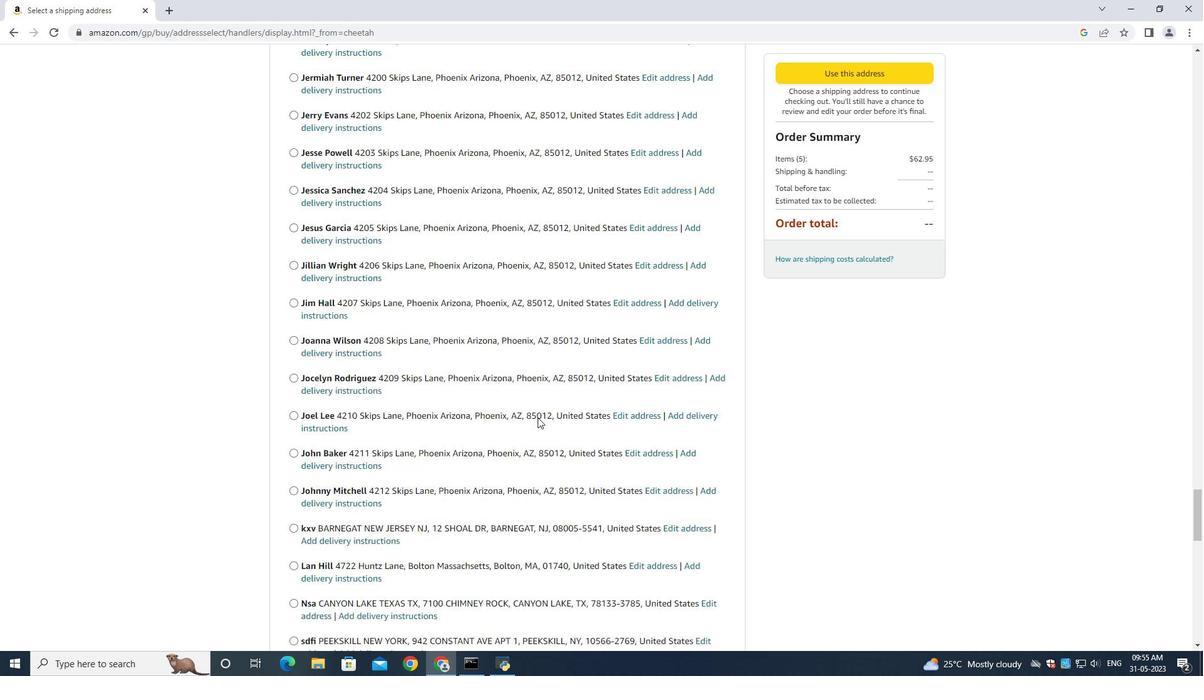 
Action: Mouse scrolled (537, 417) with delta (0, 0)
Screenshot: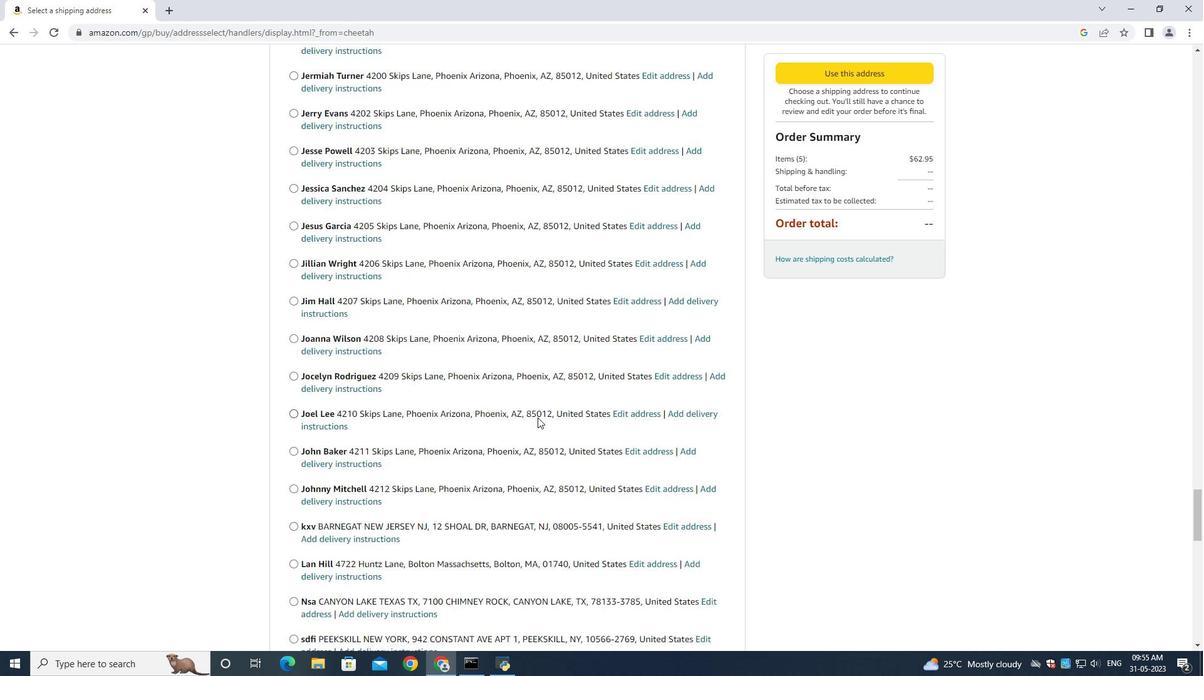 
Action: Mouse scrolled (537, 417) with delta (0, 0)
Screenshot: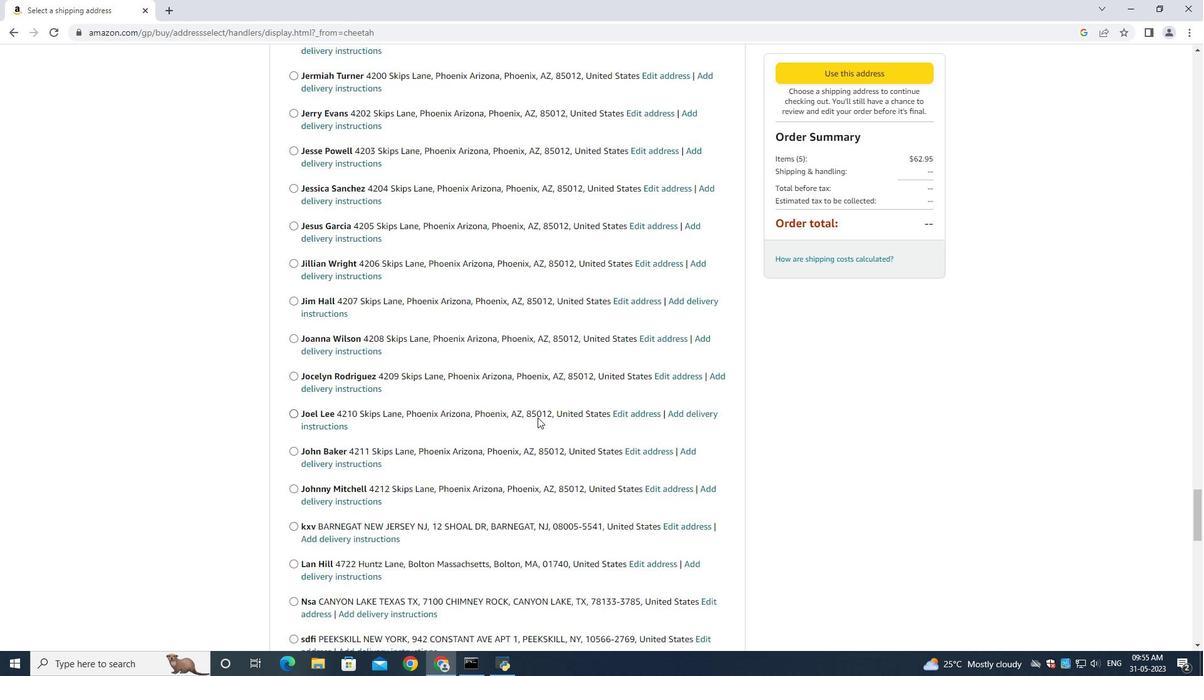 
Action: Mouse scrolled (537, 417) with delta (0, 0)
Screenshot: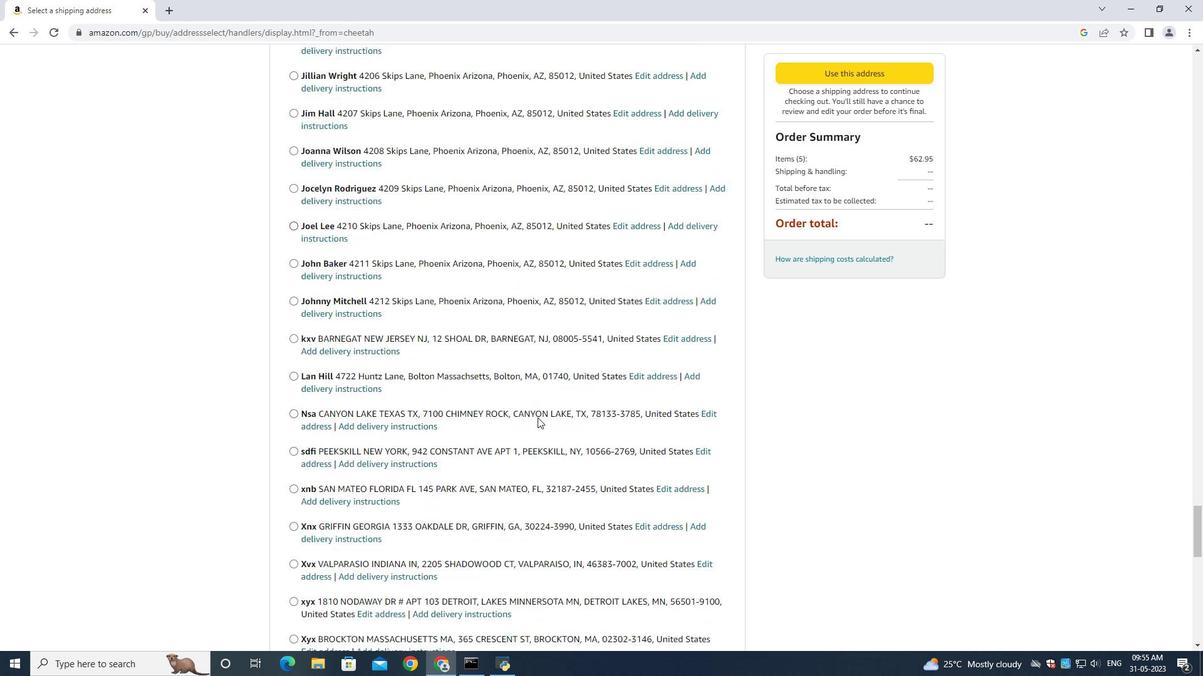 
Action: Mouse scrolled (537, 417) with delta (0, 0)
Screenshot: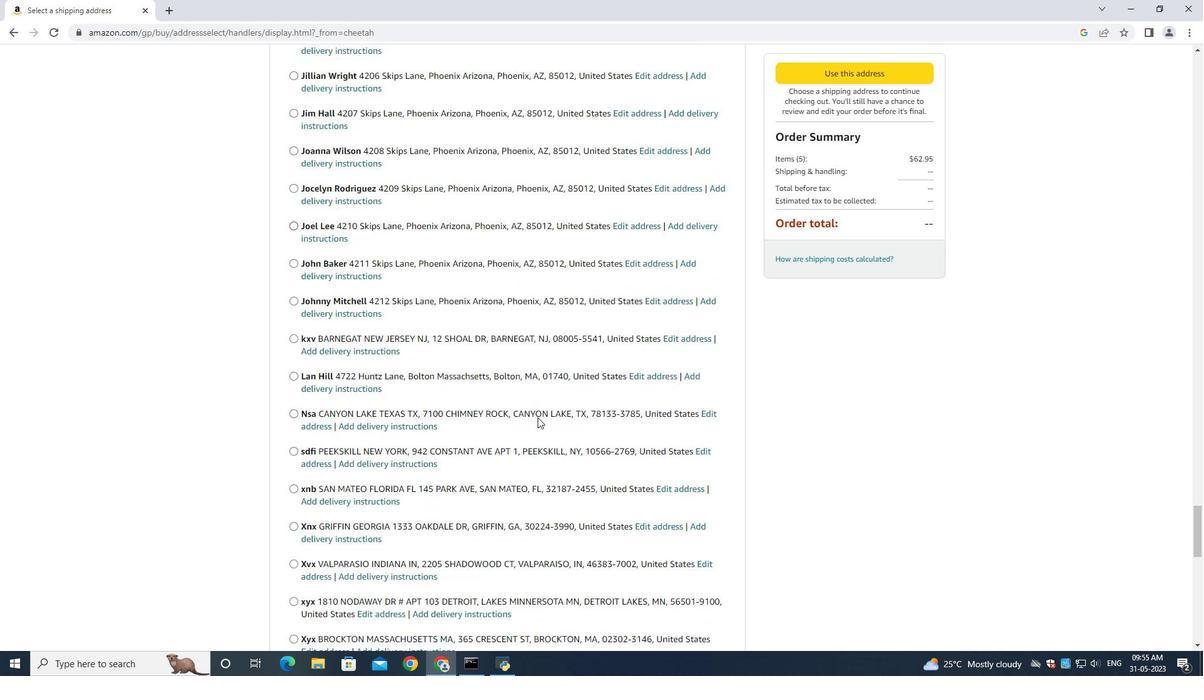 
Action: Mouse scrolled (537, 417) with delta (0, 0)
Screenshot: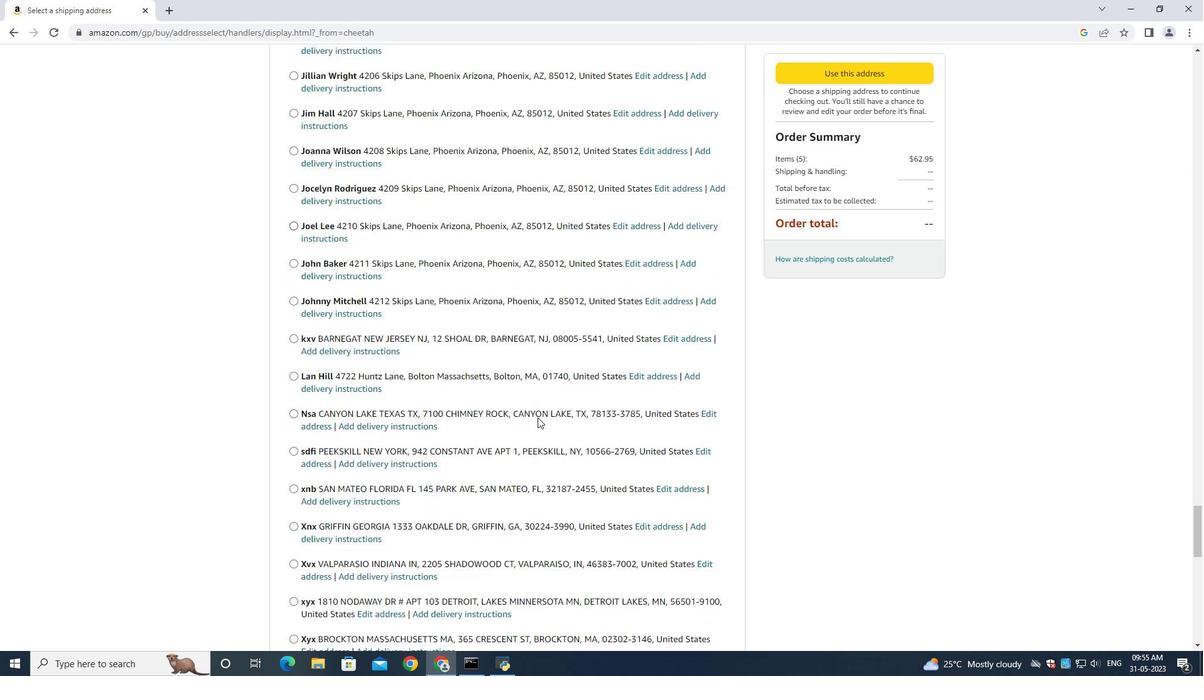 
Action: Mouse moved to (538, 417)
Screenshot: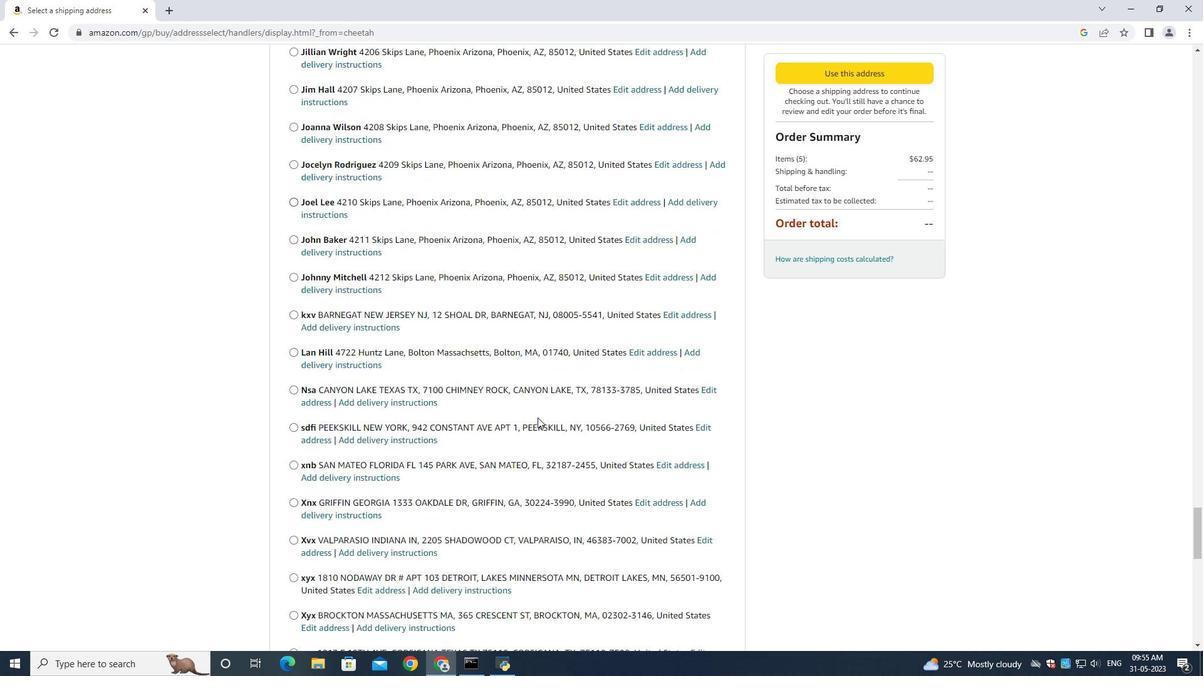 
Action: Mouse scrolled (538, 416) with delta (0, 0)
Screenshot: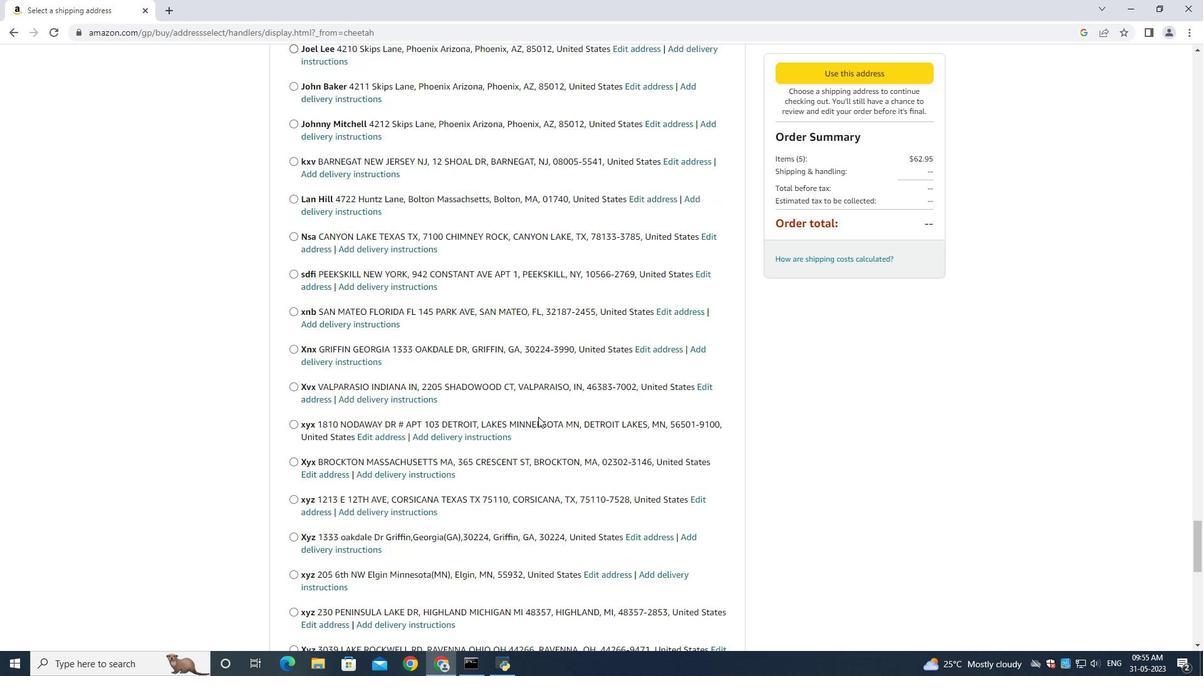 
Action: Mouse scrolled (538, 416) with delta (0, 0)
Screenshot: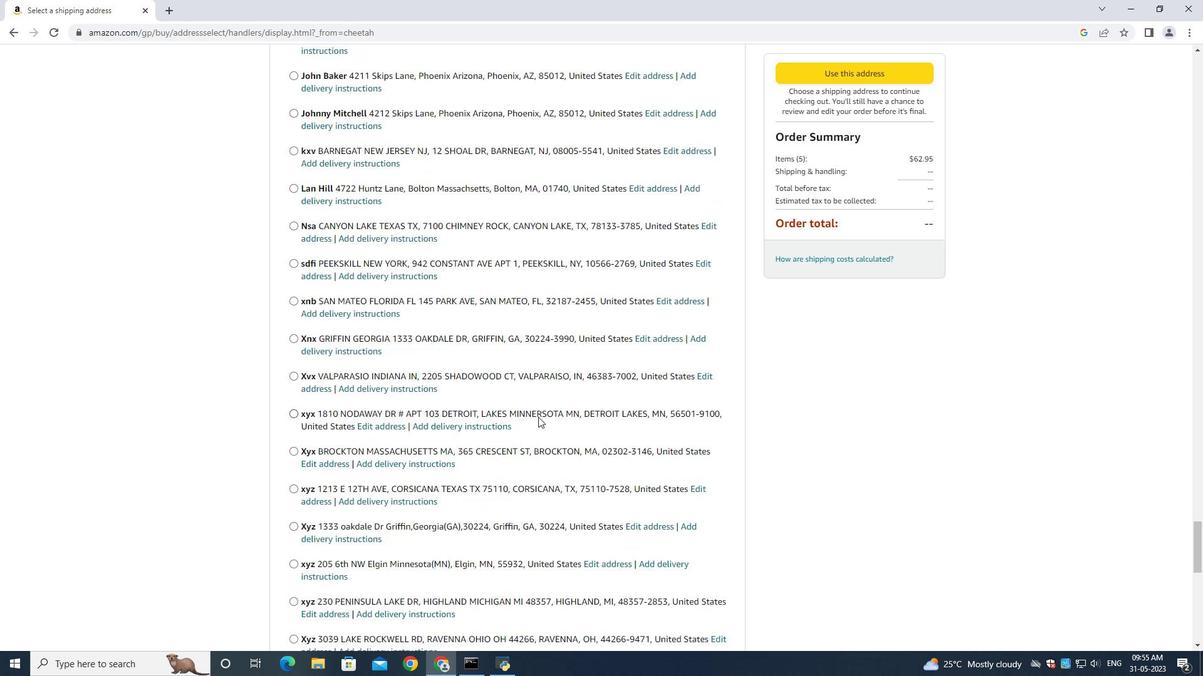 
Action: Mouse scrolled (538, 416) with delta (0, 0)
Screenshot: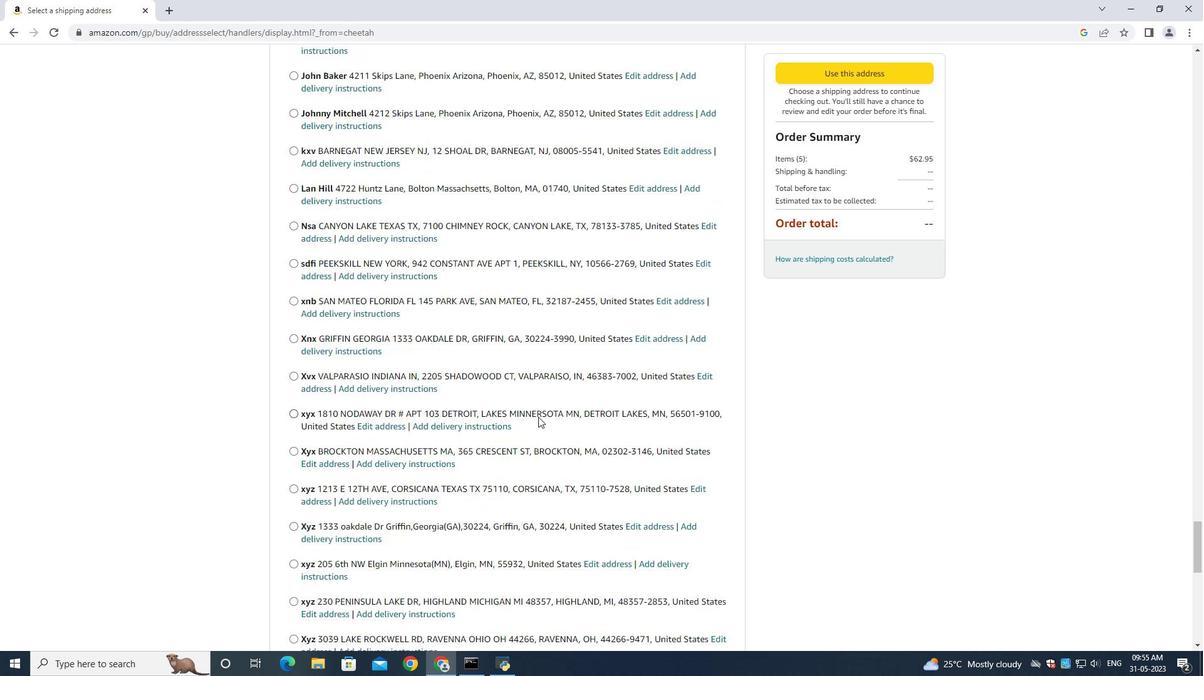 
Action: Mouse scrolled (538, 416) with delta (0, 0)
Screenshot: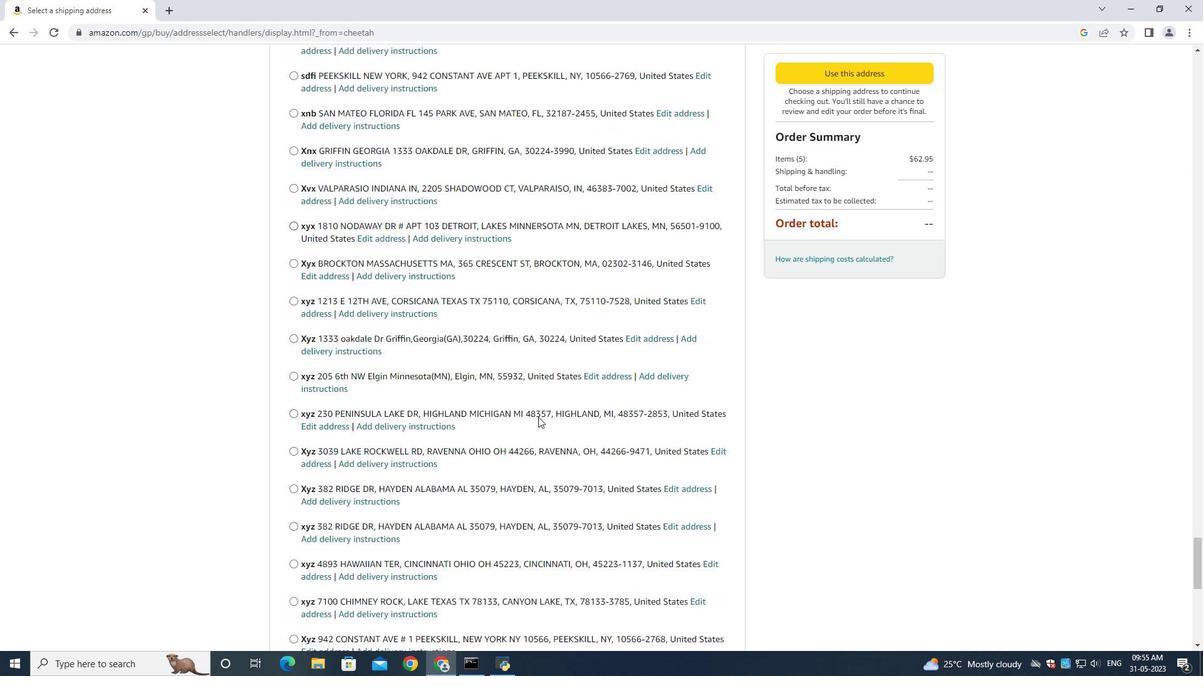 
Action: Mouse scrolled (538, 416) with delta (0, 0)
Screenshot: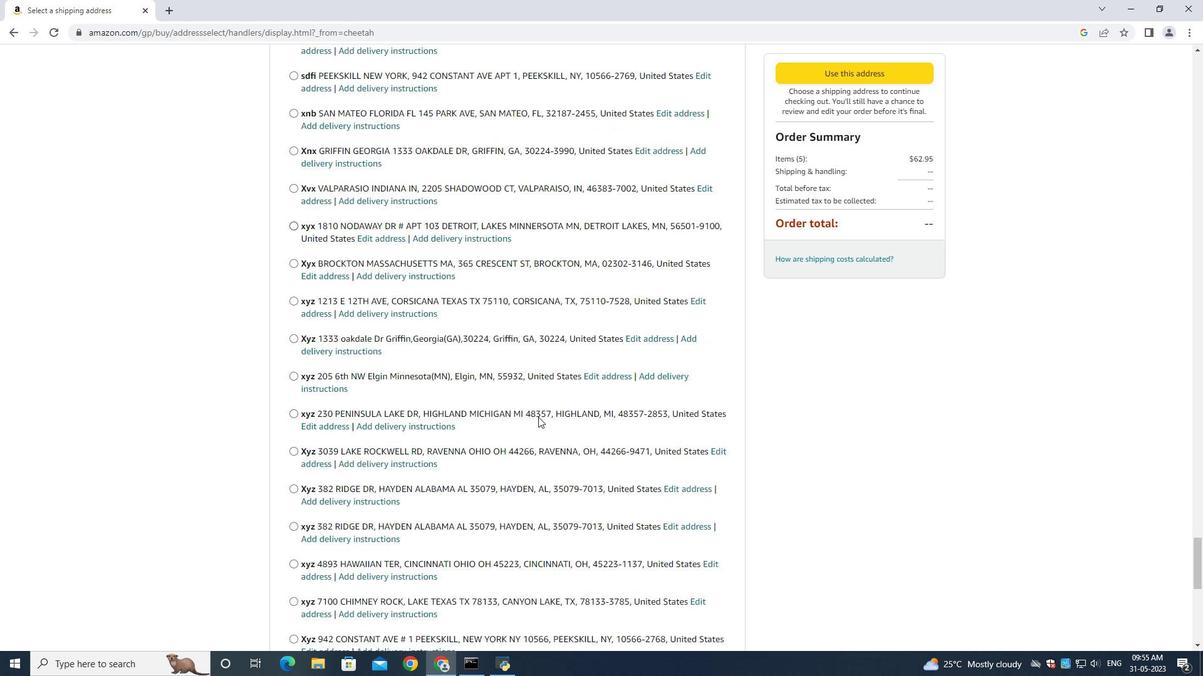 
Action: Mouse scrolled (538, 416) with delta (0, 0)
Screenshot: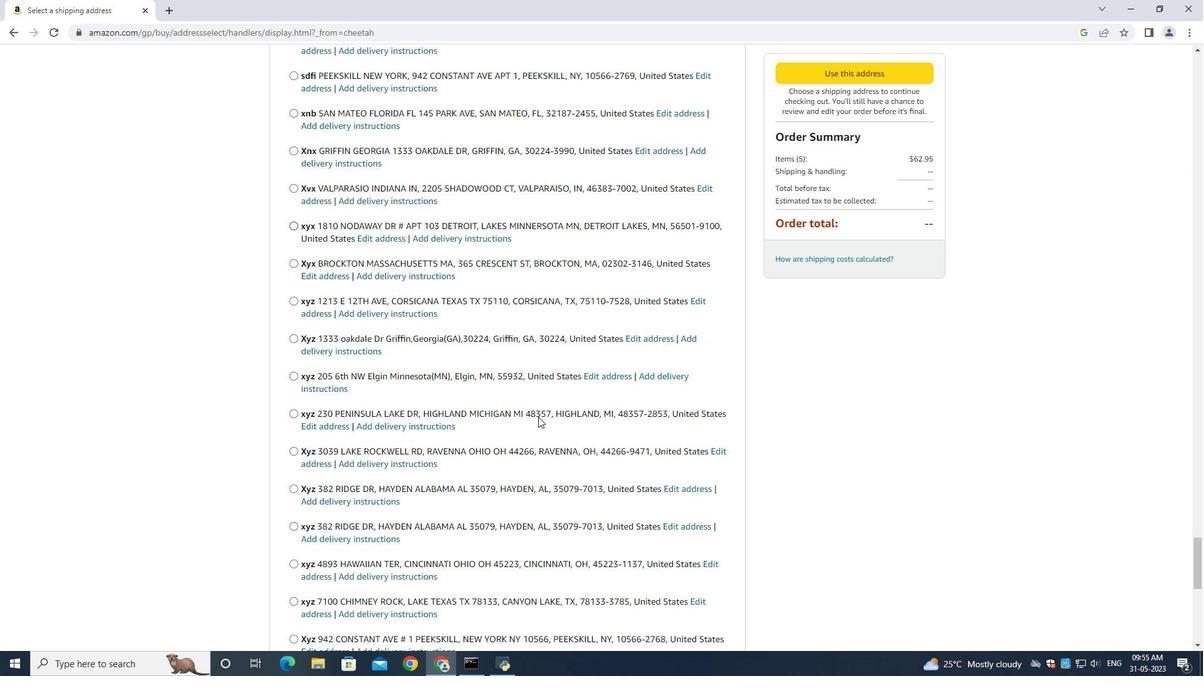
Action: Mouse scrolled (538, 416) with delta (0, 0)
Screenshot: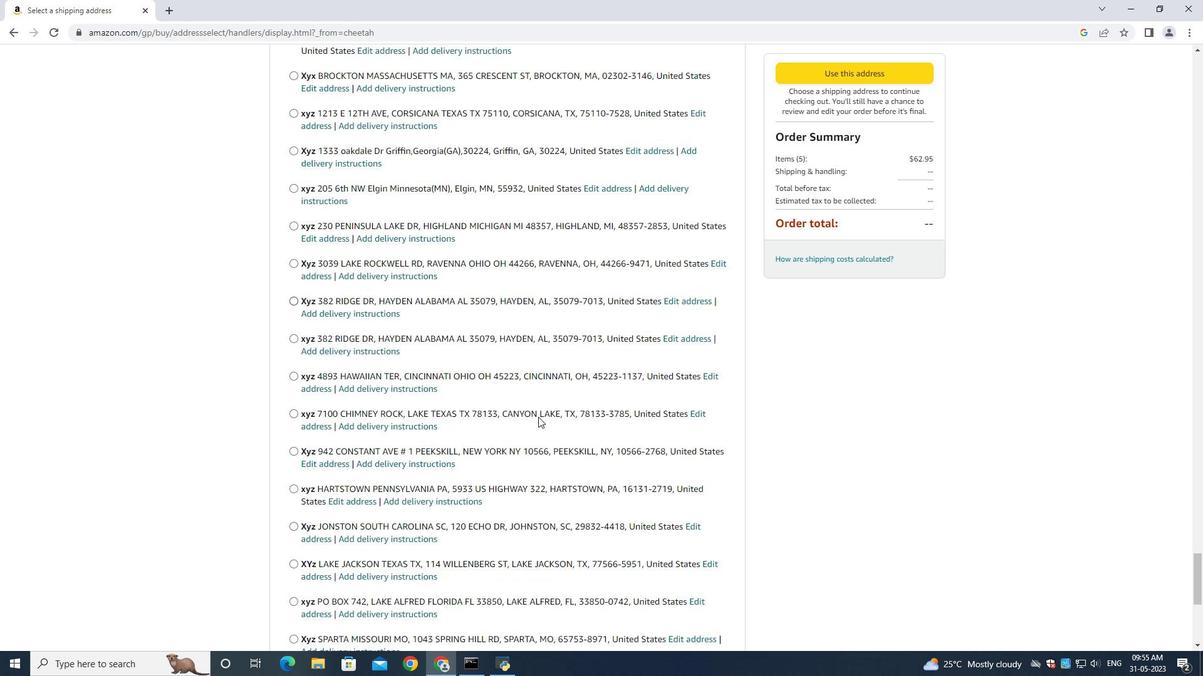 
Action: Mouse scrolled (538, 416) with delta (0, 0)
Screenshot: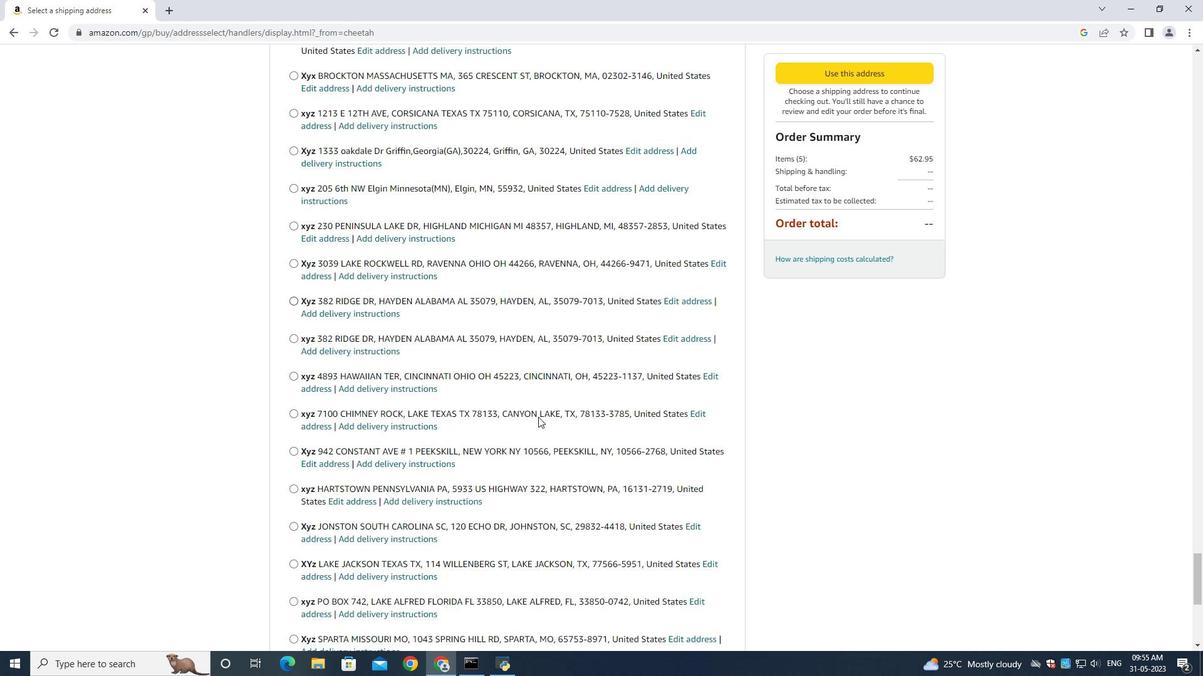 
Action: Mouse scrolled (538, 416) with delta (0, 0)
Screenshot: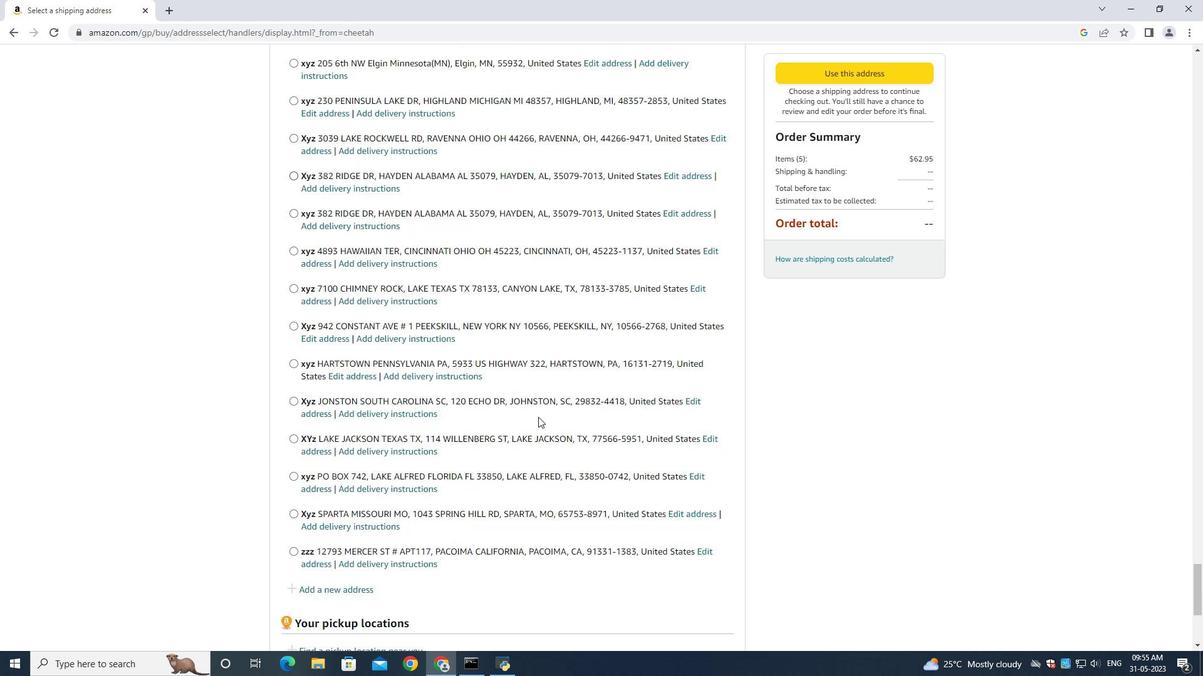 
Action: Mouse scrolled (538, 416) with delta (0, 0)
Screenshot: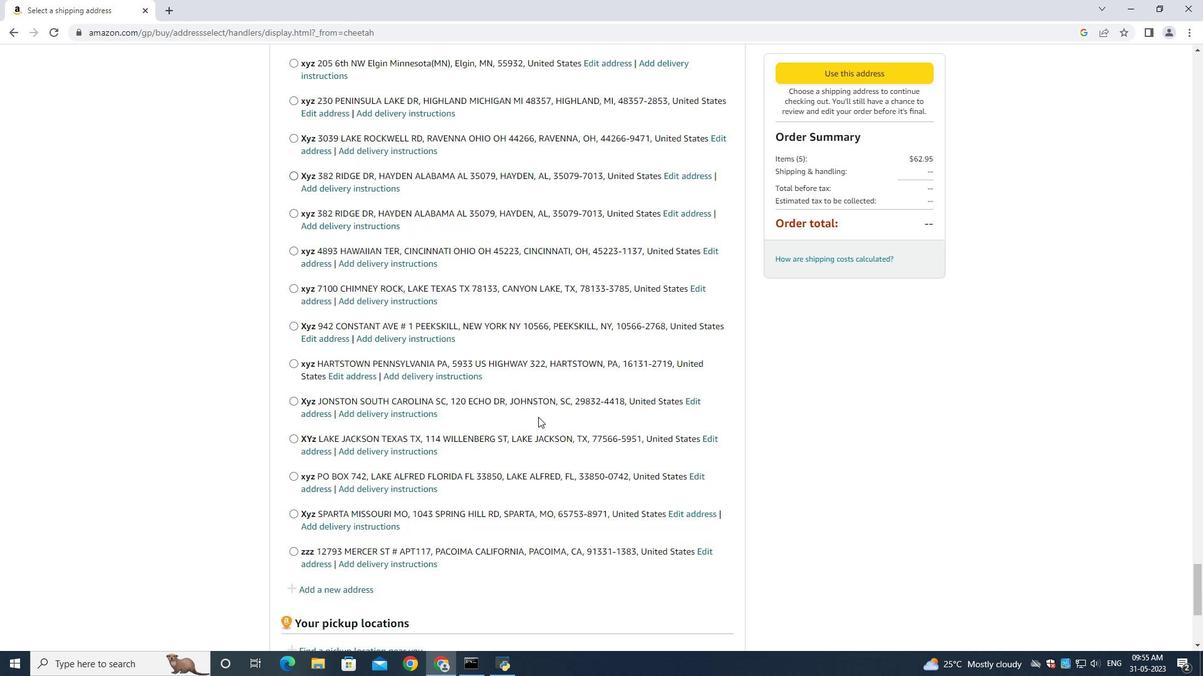 
Action: Mouse moved to (345, 460)
Screenshot: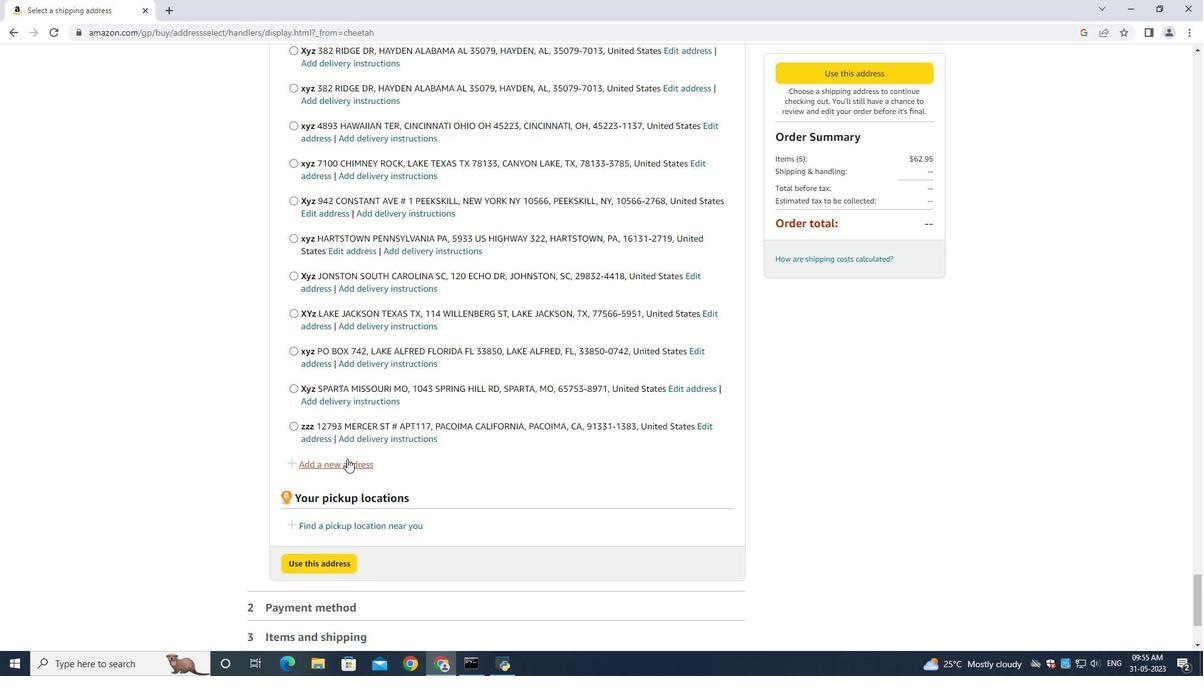 
Action: Mouse pressed left at (345, 460)
Screenshot: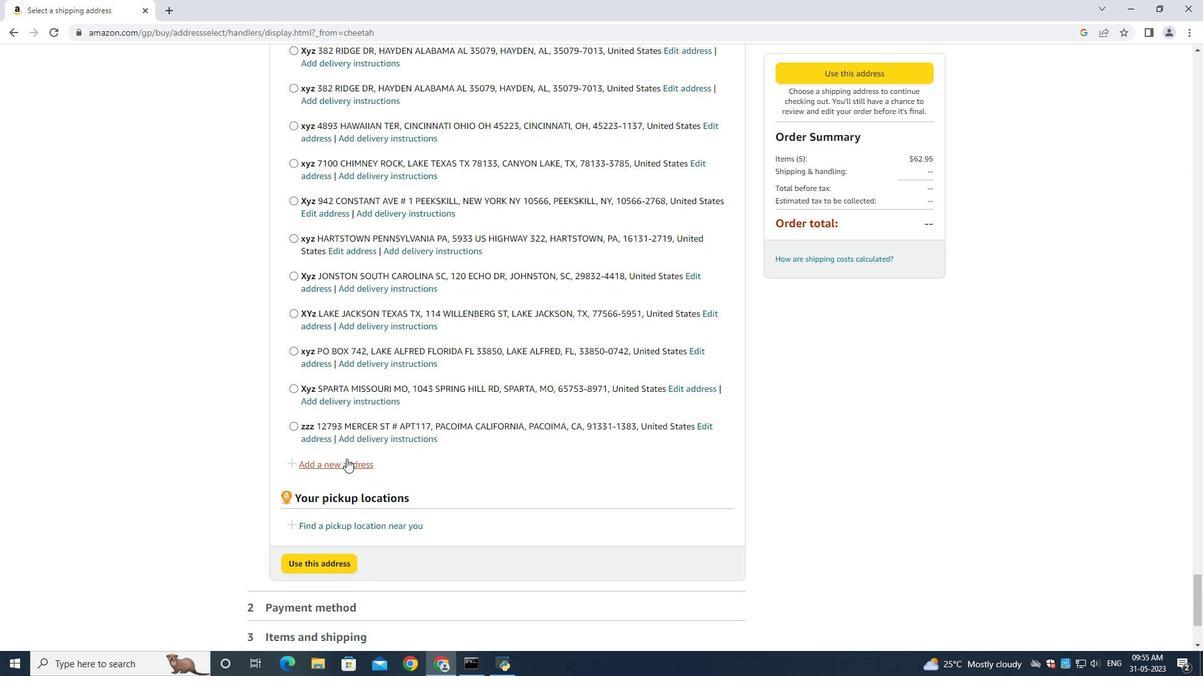 
Action: Mouse moved to (431, 301)
Screenshot: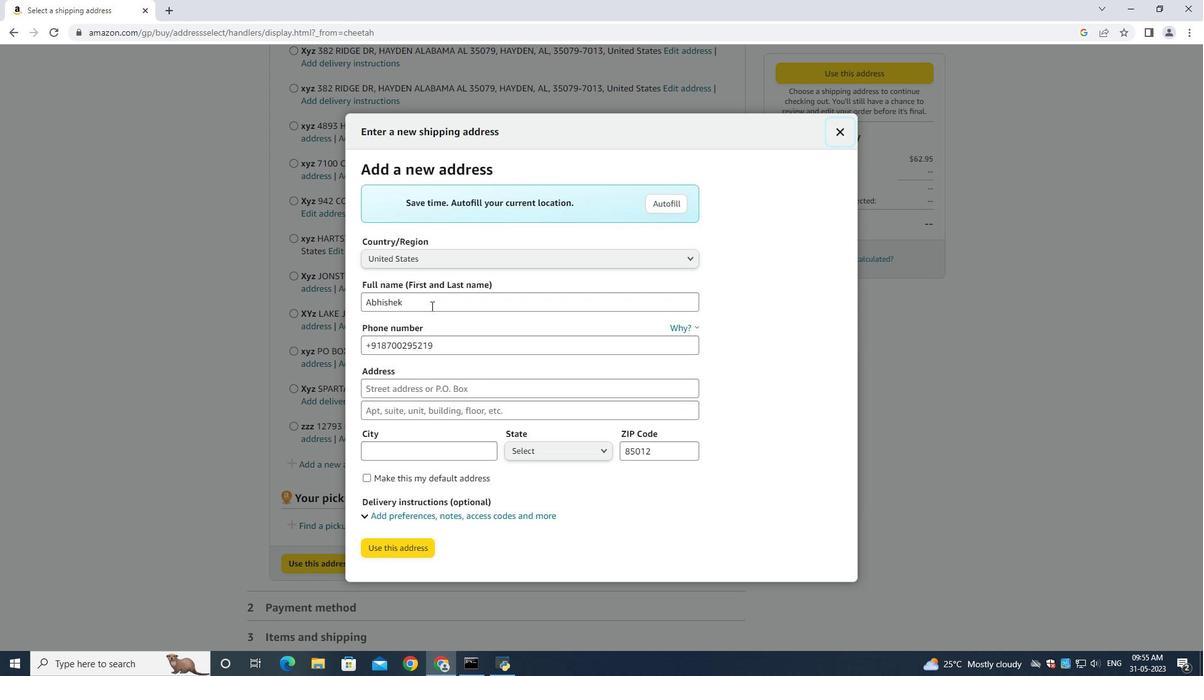 
Action: Mouse pressed left at (431, 301)
Screenshot: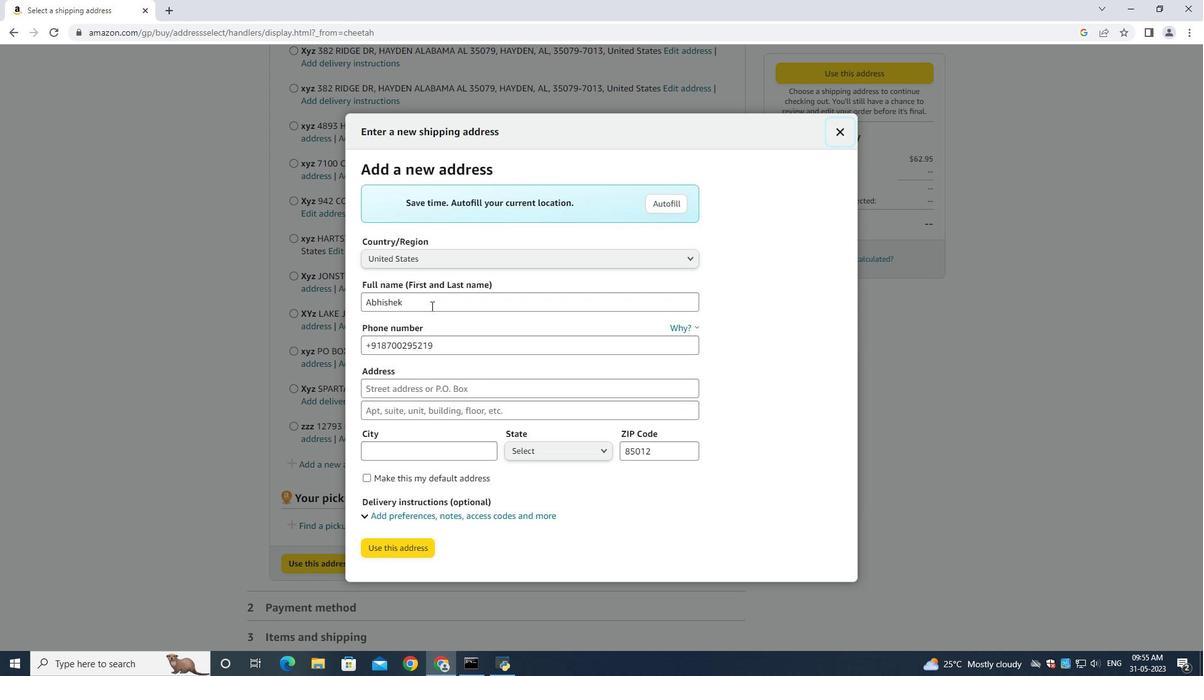 
Action: Key pressed ctrl+A<Key.backspace><Key.shift>Jon<Key.space><Key.shift><Key.shift><Key.shift><Key.shift><Key.shift><Key.shift><Key.shift><Key.shift>O<Key.backspace>Parker<Key.space><Key.tab><Key.tab><Key.backspace>9285042162
Screenshot: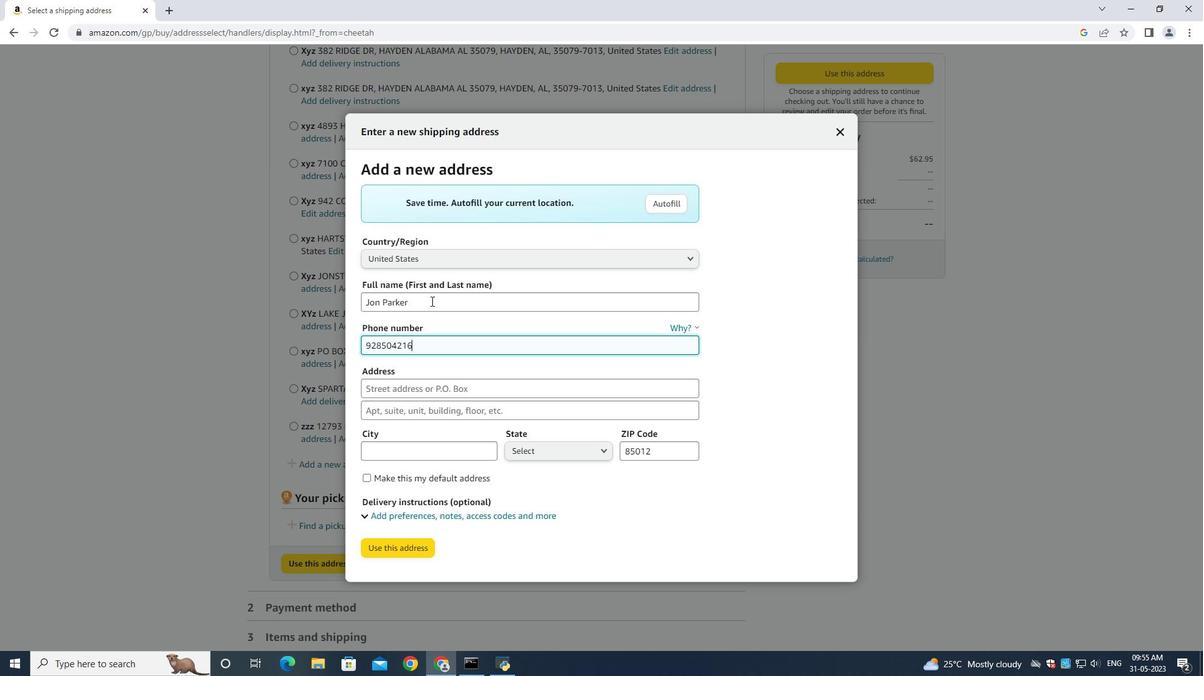 
Action: Mouse moved to (441, 398)
Screenshot: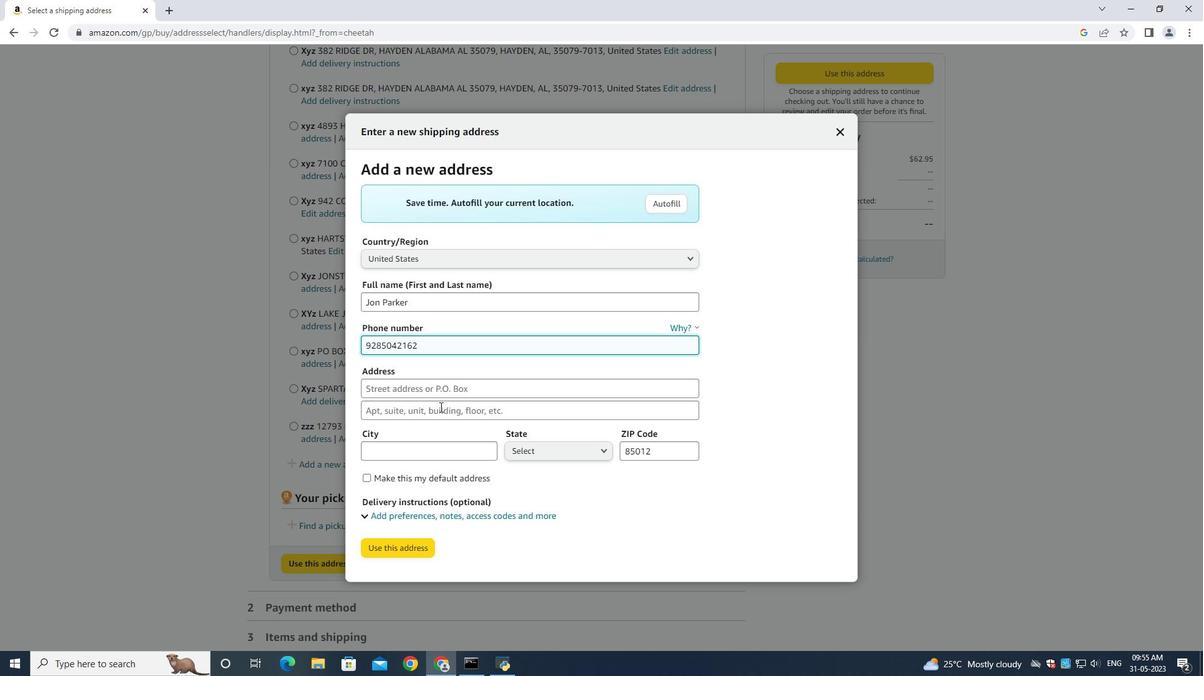 
Action: Mouse pressed left at (441, 398)
Screenshot: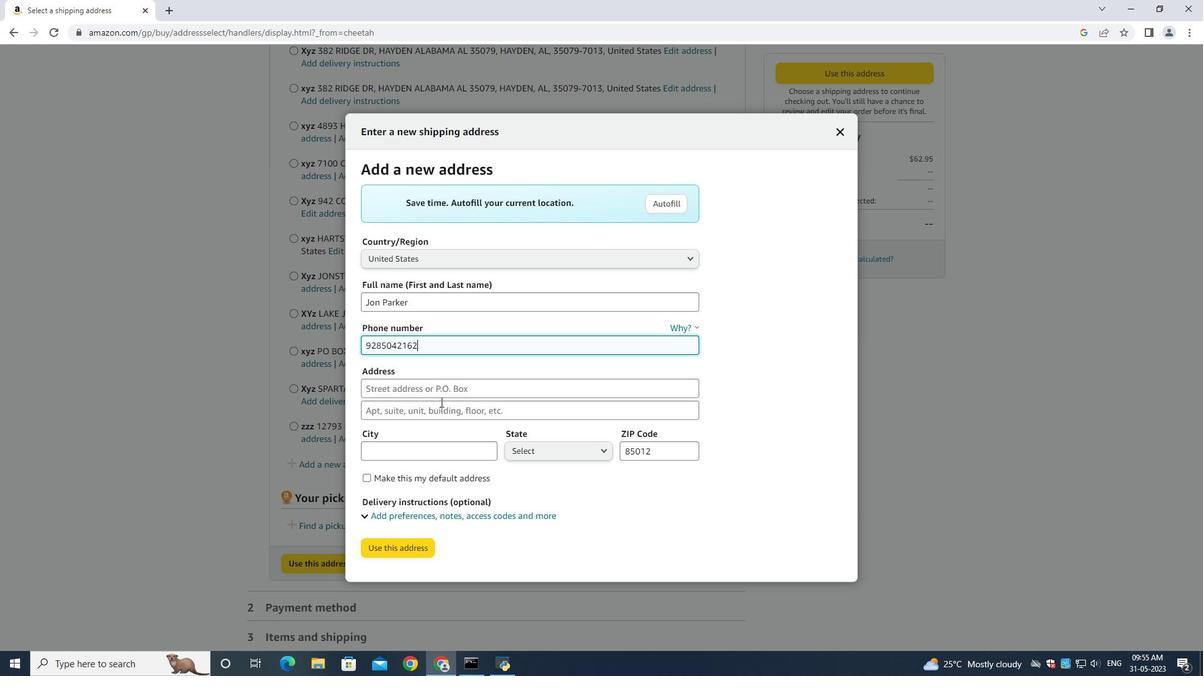 
Action: Mouse moved to (441, 392)
Screenshot: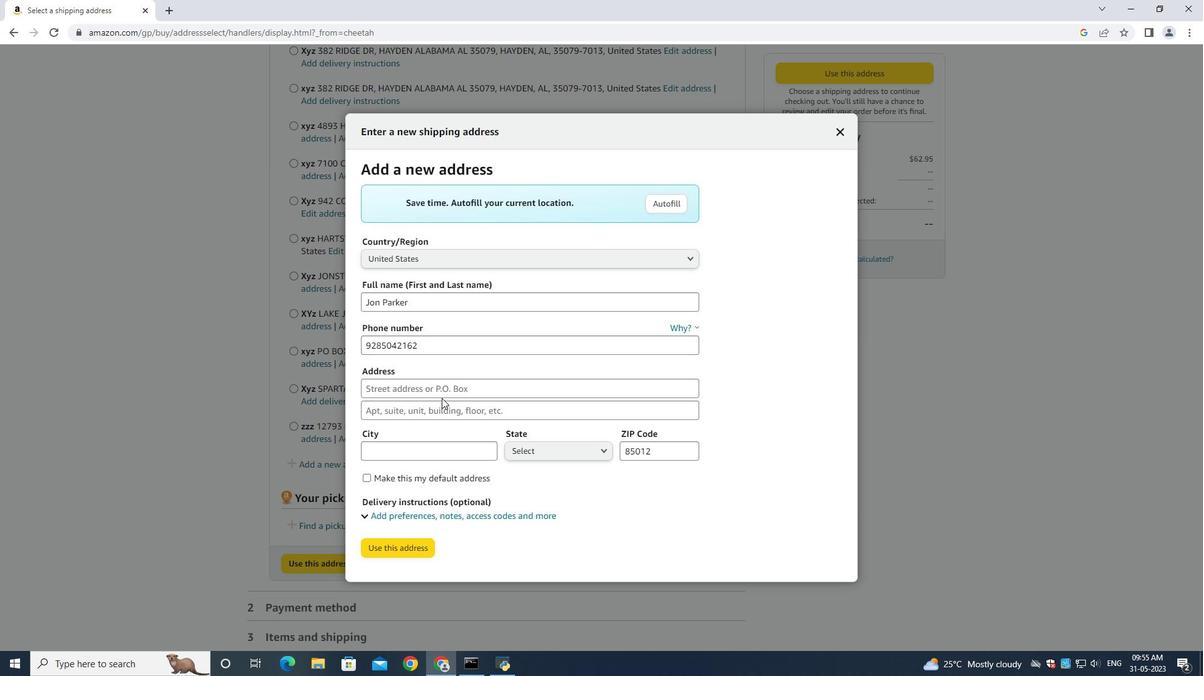 
Action: Mouse pressed left at (441, 392)
Screenshot: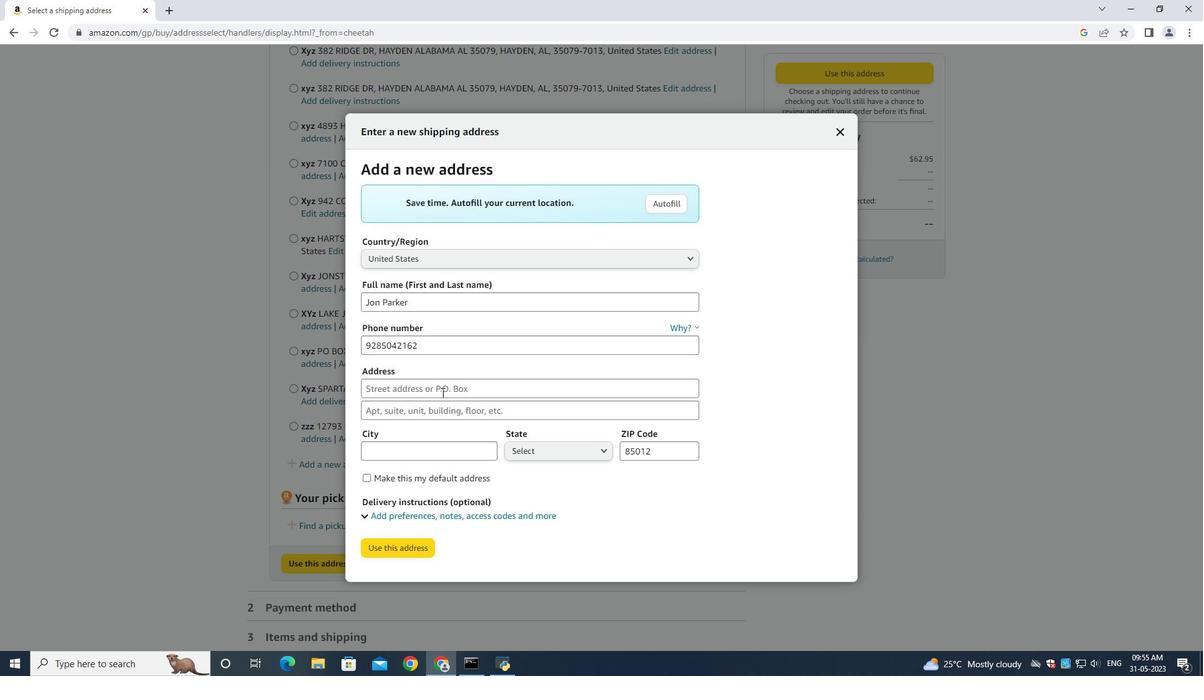 
Action: Key pressed 4213<Key.space><Key.shift><Key.shift><Key.shift><Key.shift><Key.shift><Key.shift><Key.shift><Key.shift><Key.shift><Key.shift><Key.shift><Key.shift><Key.shift><Key.shift><Key.shift><Key.shift><Key.shift><Key.shift><Key.shift><Key.shift><Key.shift><Key.shift><Key.shift><Key.shift><Key.shift><Key.shift><Key.shift><Key.shift><Key.shift><Key.shift><Key.shift><Key.shift><Key.shift><Key.shift><Key.shift><Key.shift><Key.shift><Key.shift><Key.shift><Key.shift><Key.shift><Key.shift><Key.shift><Key.shift><Key.shift><Key.shift>Skips<Key.space><Key.shift>LAne<Key.space><Key.backspace><Key.backspace><Key.backspace><Key.backspace>ane<Key.tab><Key.shift><Key.shift><Key.shift><Key.shift><Key.shift><Key.shift><Key.shift><Key.shift><Key.shift><Key.shift><Key.shift><Key.shift><Key.shift><Key.shift><Key.shift><Key.shift><Key.shift><Key.shift><Key.shift><Key.shift><Key.shift><Key.shift><Key.shift><Key.shift><Key.shift><Key.shift><Key.shift><Key.shift><Key.shift><Key.shift><Key.shift><Key.shift><Key.shift><Key.shift><Key.shift>Phoenix<Key.space><Key.shift><Key.shift><Key.shift><Key.shift><Key.shift><Key.shift><Key.shift><Key.shift><Key.shift><Key.shift><Key.shift><Key.shift><Key.shift><Key.shift><Key.shift><Key.shift><Key.shift><Key.shift><Key.shift><Key.shift>Arizona<Key.tab><Key.shift><Key.shift><Key.shift><Key.shift><Key.shift><Key.shift><Key.shift><Key.shift>Phoenix<Key.space><Key.tab><Key.shift>Ari<Key.tab><Key.backspace>85012
Screenshot: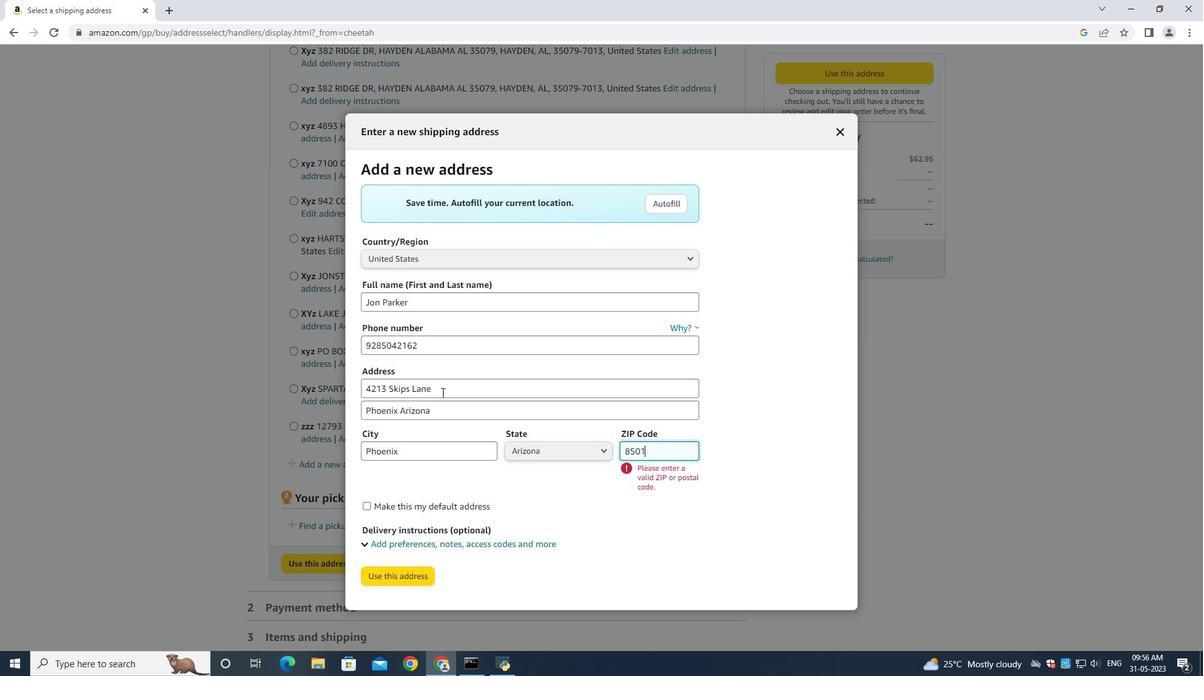
Action: Mouse moved to (389, 582)
Screenshot: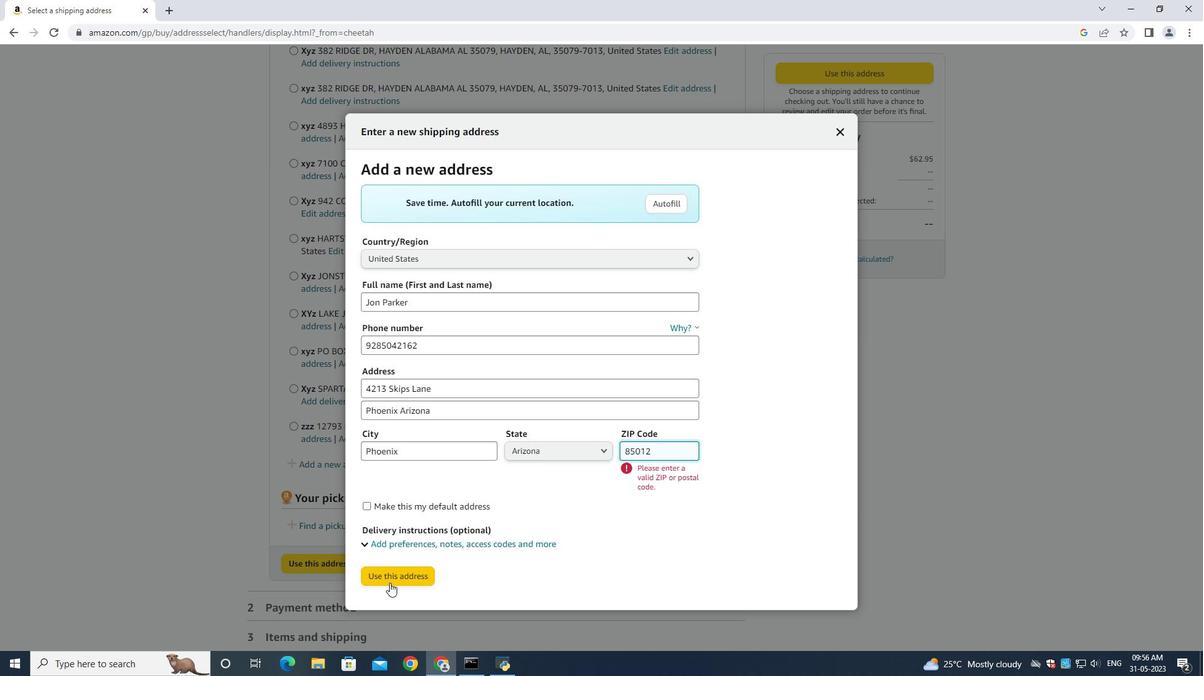 
Action: Mouse pressed left at (389, 582)
Screenshot: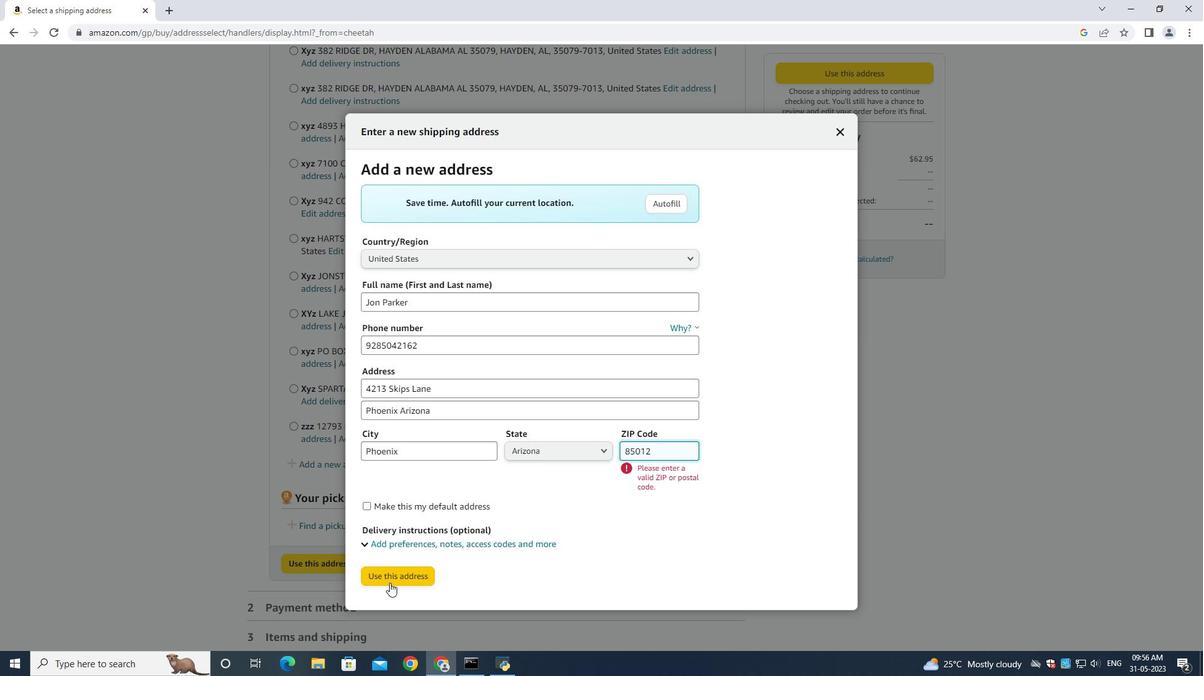 
Action: Mouse moved to (404, 634)
Screenshot: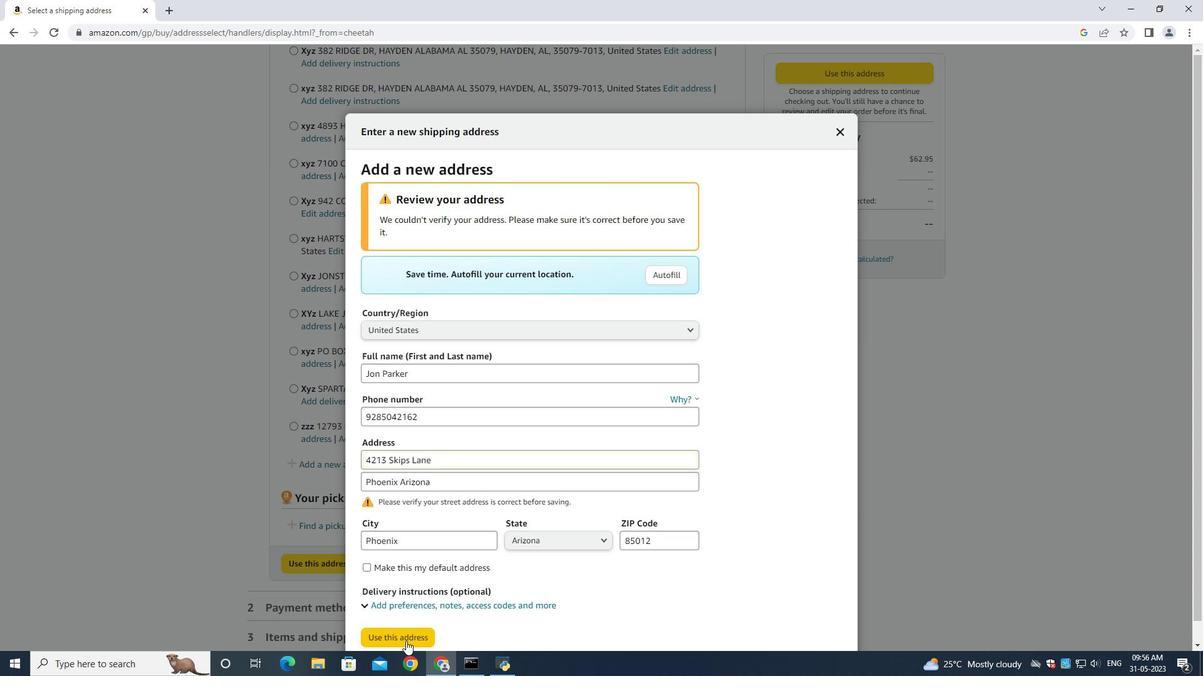 
Action: Mouse pressed left at (404, 634)
Screenshot: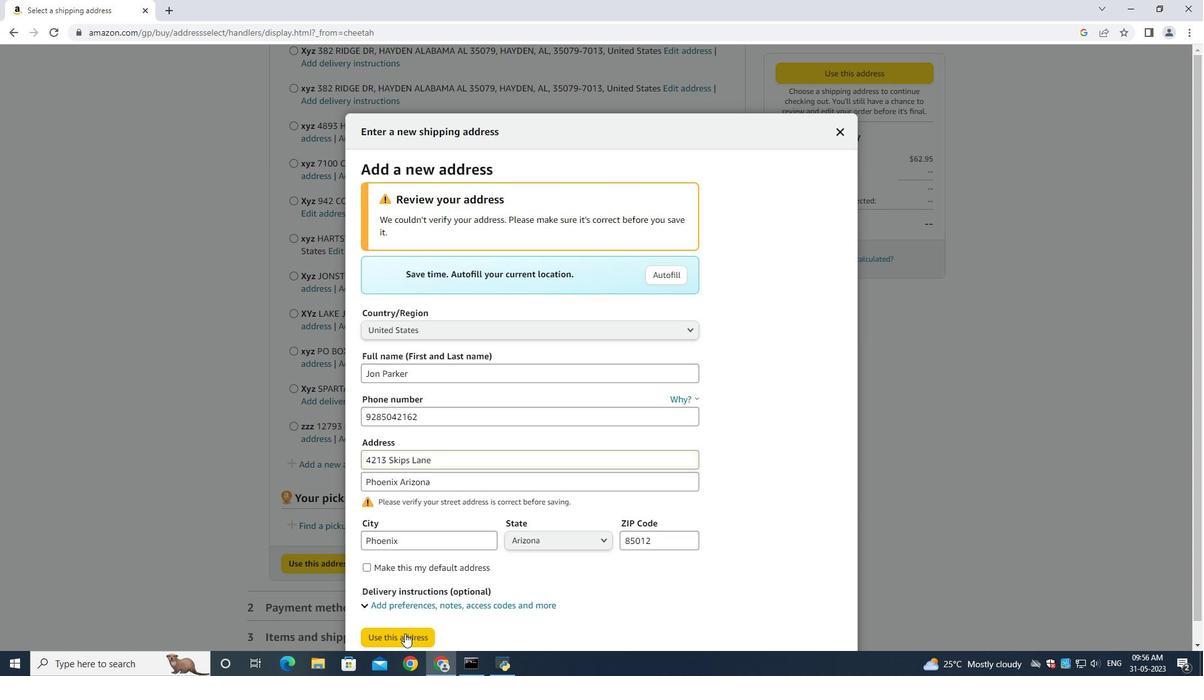 
Action: Mouse moved to (660, 186)
Screenshot: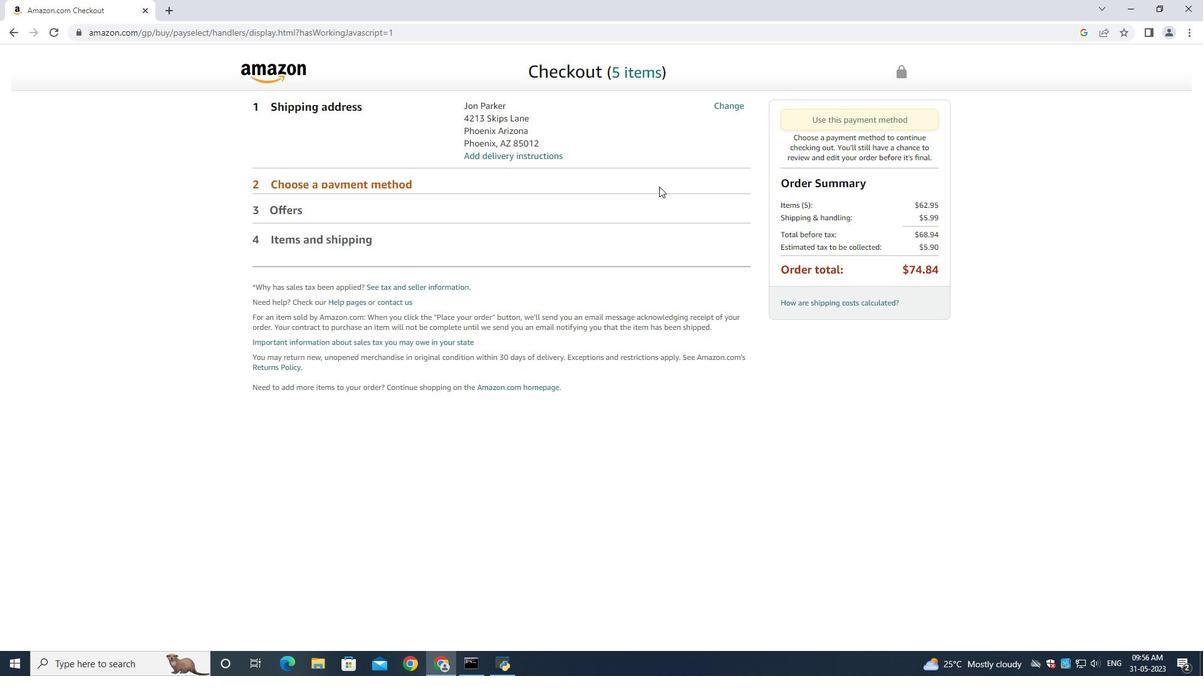 
